 Task: Add a signature Mitchell Evans containing With heartfelt thanks and warm wishes, Mitchell Evans to email address softage.9@softage.net and add a folder OSHA compliance
Action: Mouse moved to (904, 69)
Screenshot: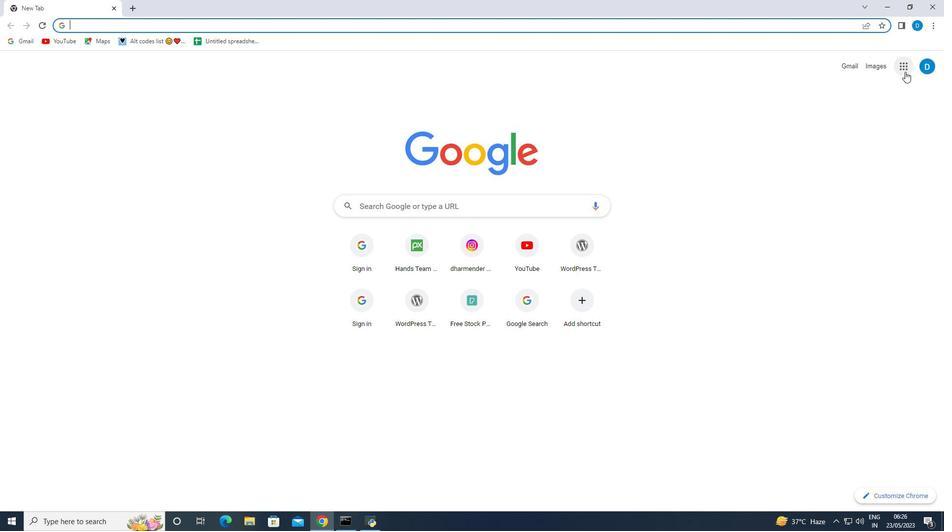 
Action: Mouse pressed left at (904, 69)
Screenshot: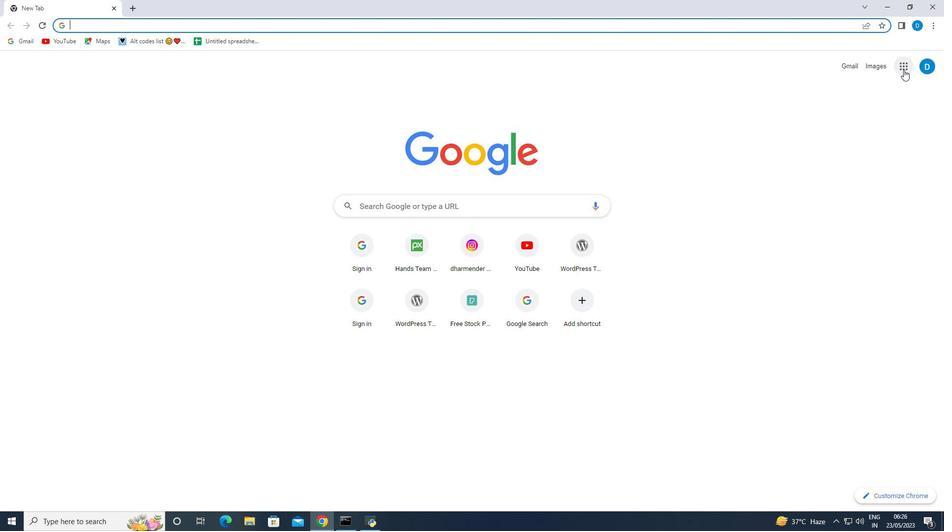 
Action: Mouse moved to (816, 200)
Screenshot: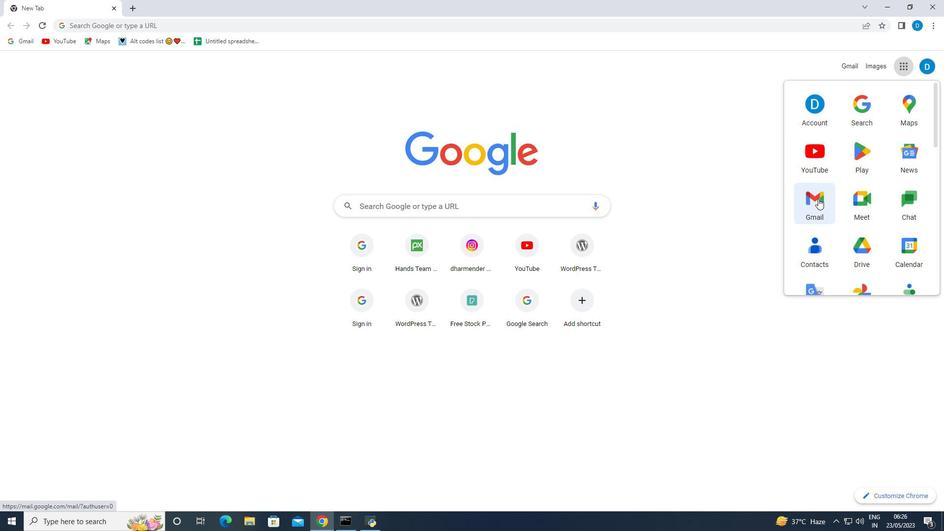
Action: Mouse pressed left at (816, 200)
Screenshot: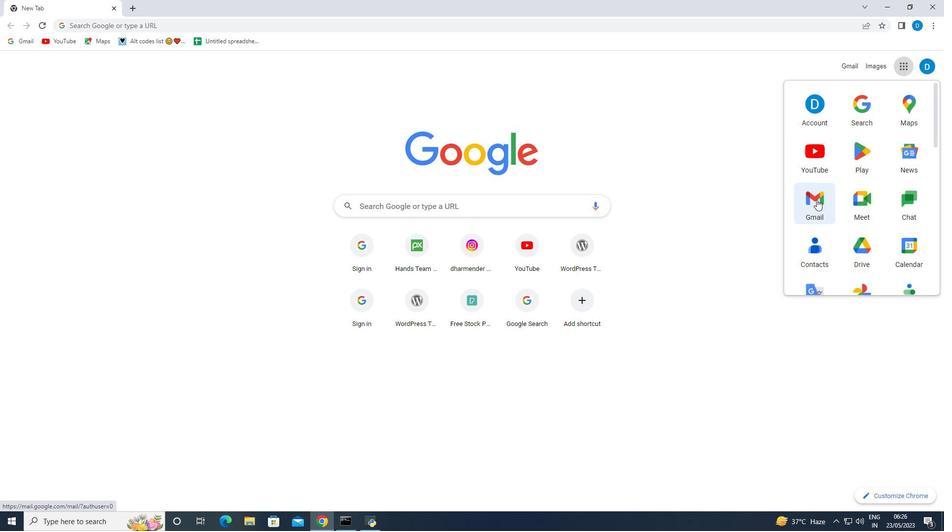 
Action: Mouse moved to (887, 67)
Screenshot: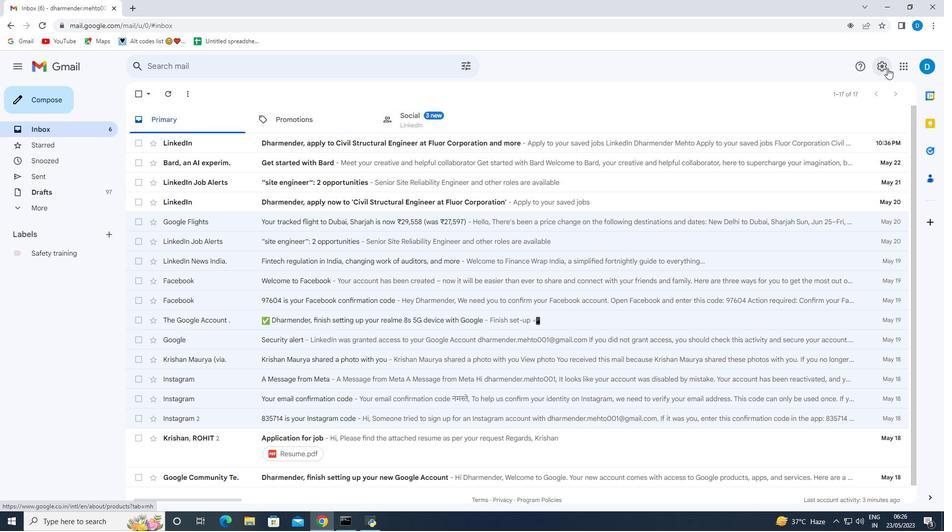
Action: Mouse pressed left at (887, 67)
Screenshot: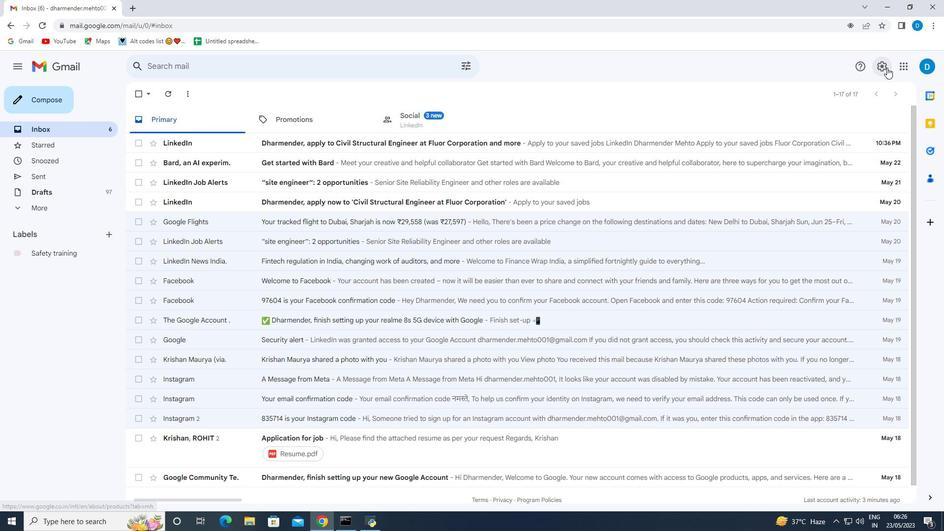 
Action: Mouse moved to (862, 112)
Screenshot: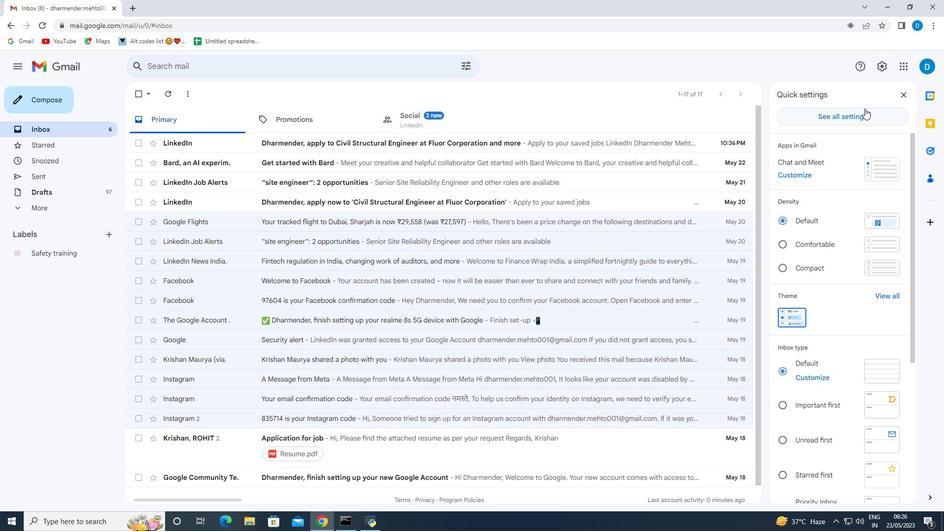 
Action: Mouse pressed left at (862, 112)
Screenshot: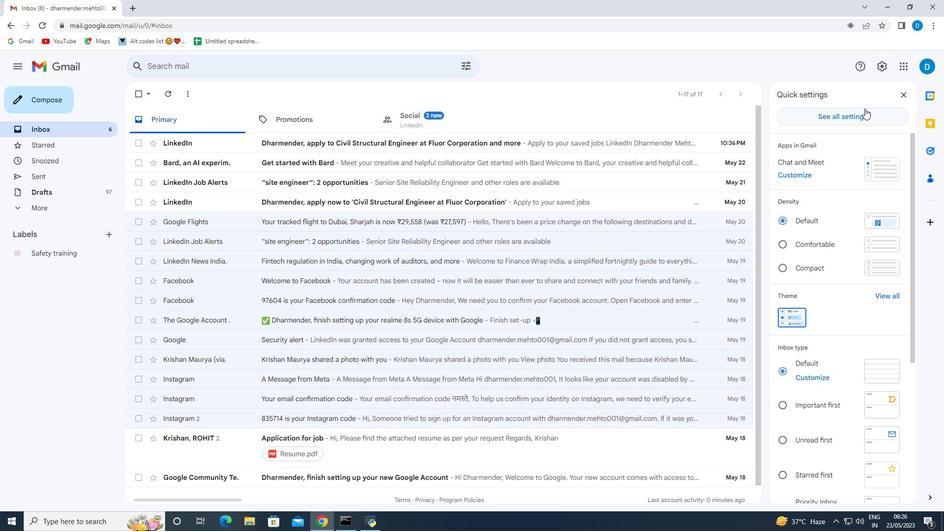
Action: Mouse moved to (496, 276)
Screenshot: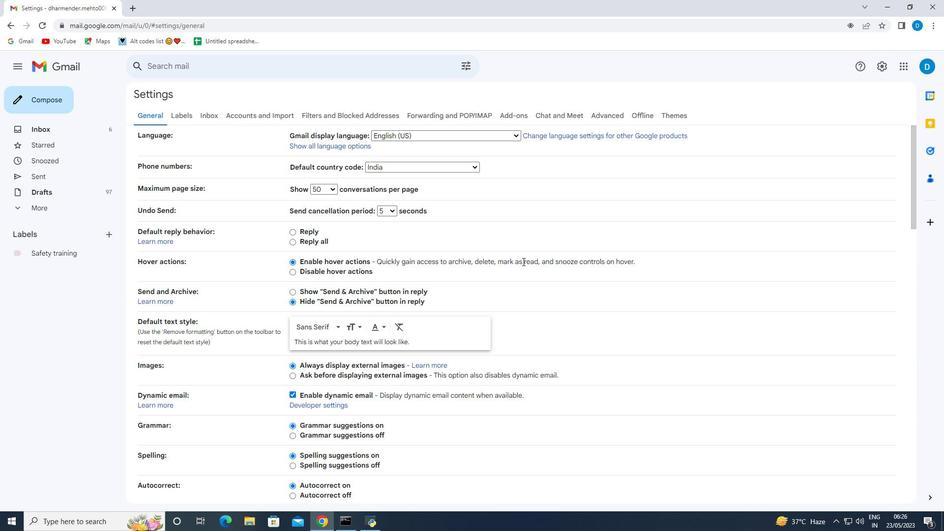 
Action: Mouse scrolled (507, 266) with delta (0, 0)
Screenshot: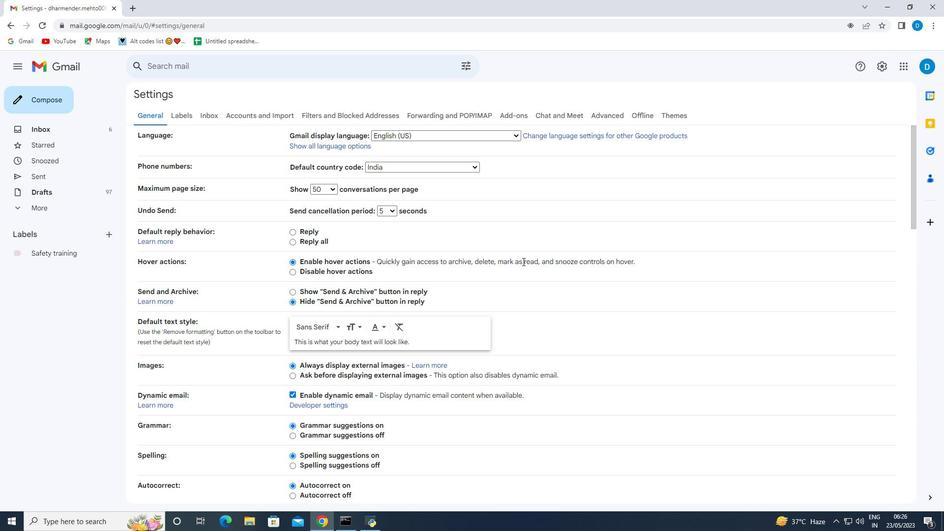 
Action: Mouse moved to (490, 279)
Screenshot: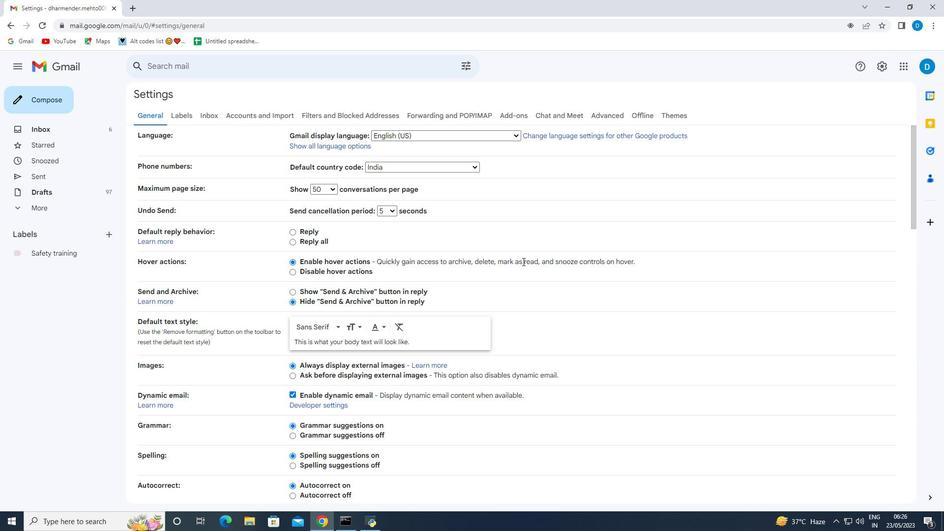 
Action: Mouse scrolled (505, 268) with delta (0, 0)
Screenshot: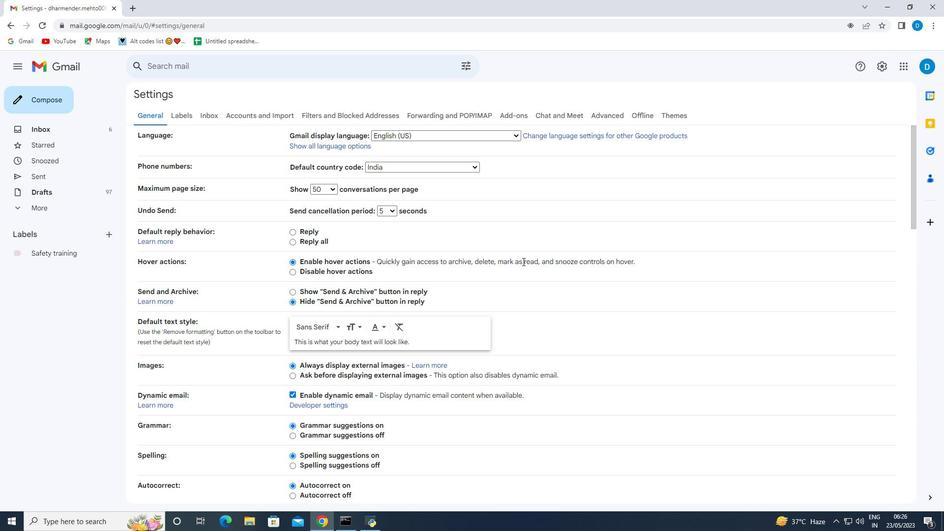 
Action: Mouse moved to (487, 281)
Screenshot: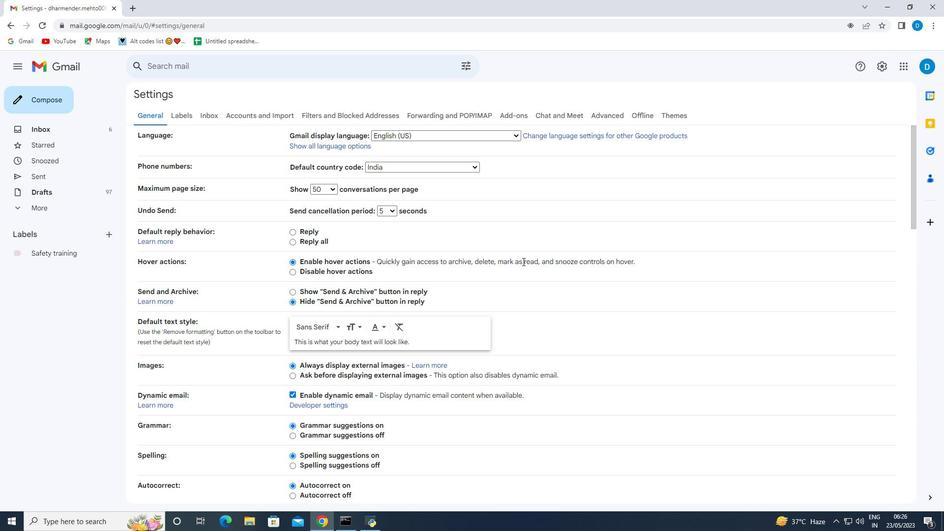 
Action: Mouse scrolled (489, 279) with delta (0, 0)
Screenshot: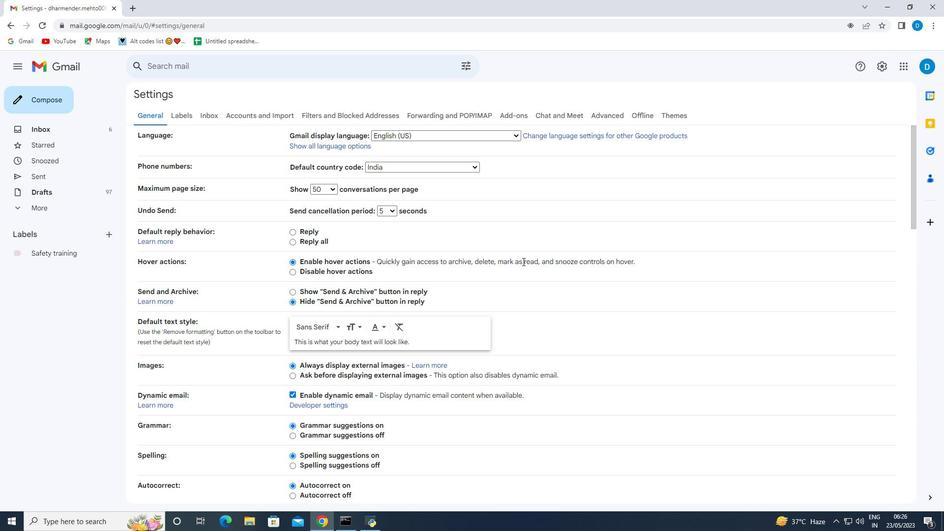 
Action: Mouse moved to (360, 349)
Screenshot: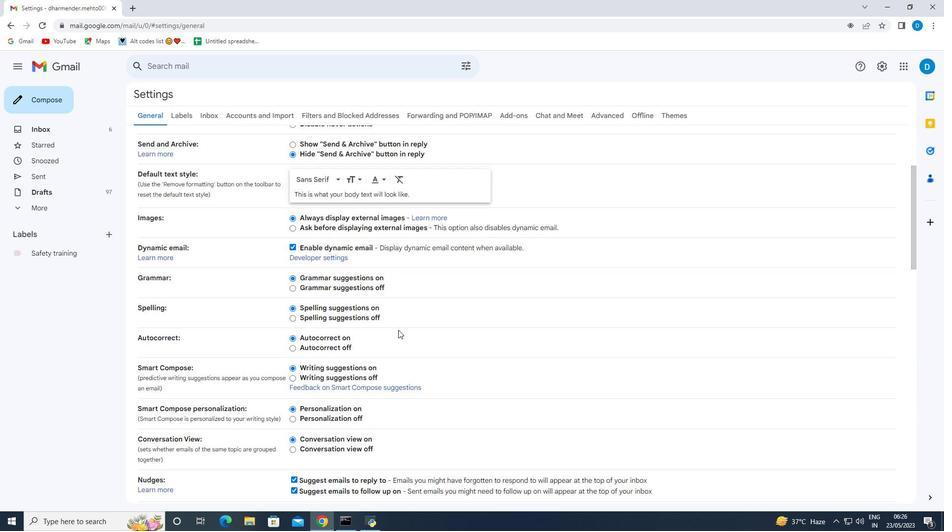 
Action: Mouse scrolled (360, 349) with delta (0, 0)
Screenshot: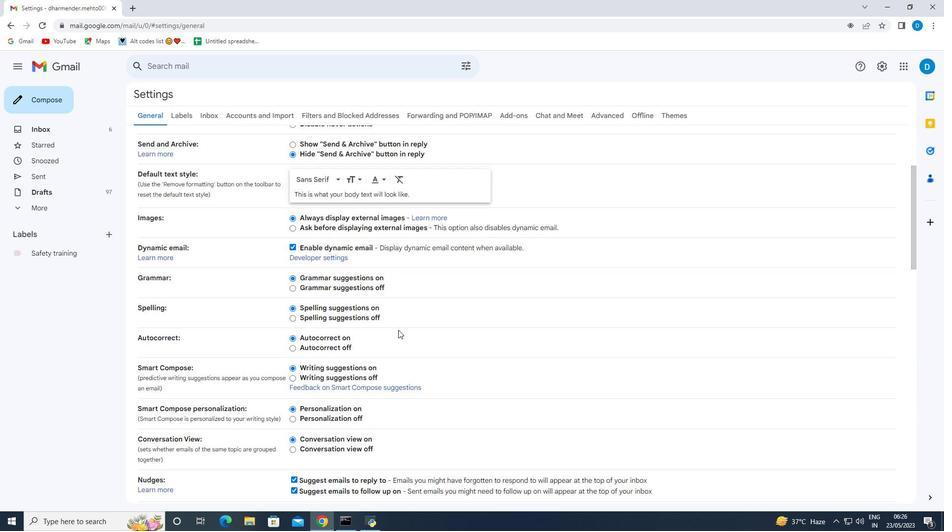 
Action: Mouse moved to (340, 364)
Screenshot: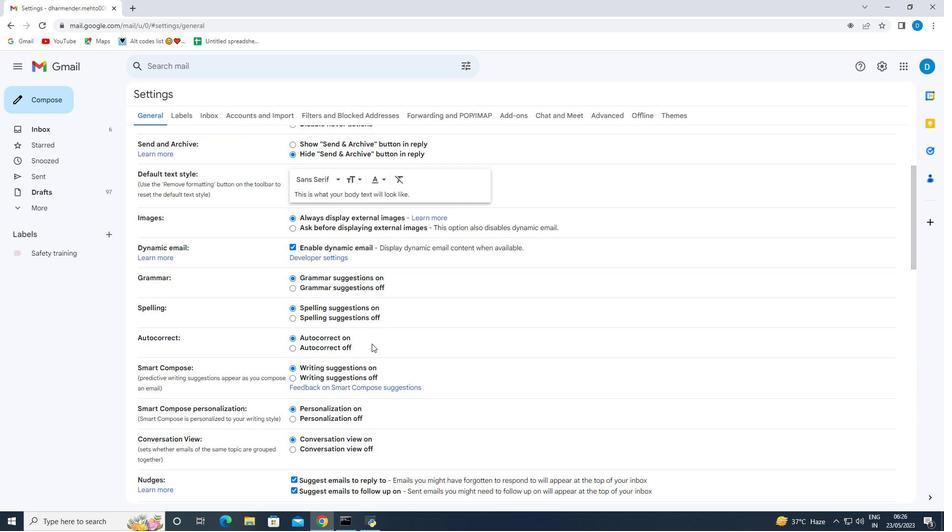 
Action: Mouse scrolled (340, 364) with delta (0, 0)
Screenshot: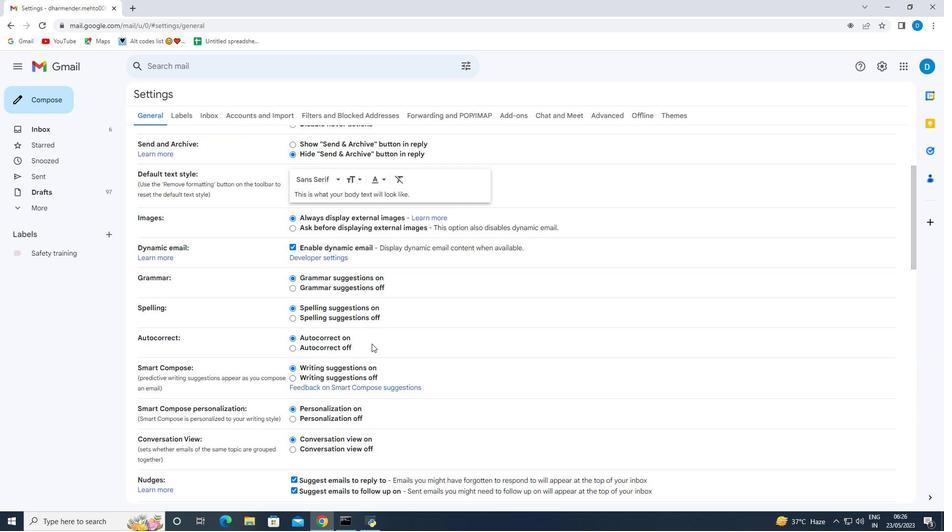 
Action: Mouse moved to (337, 368)
Screenshot: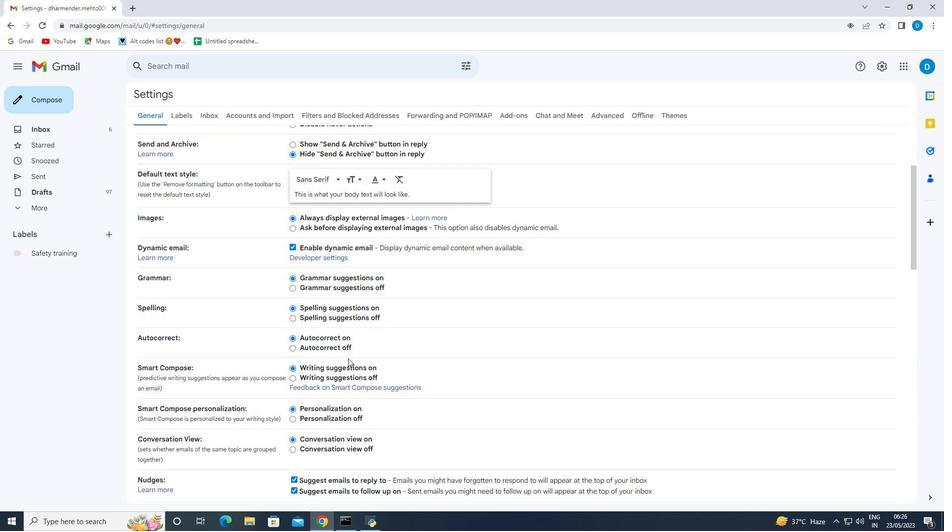 
Action: Mouse scrolled (337, 368) with delta (0, 0)
Screenshot: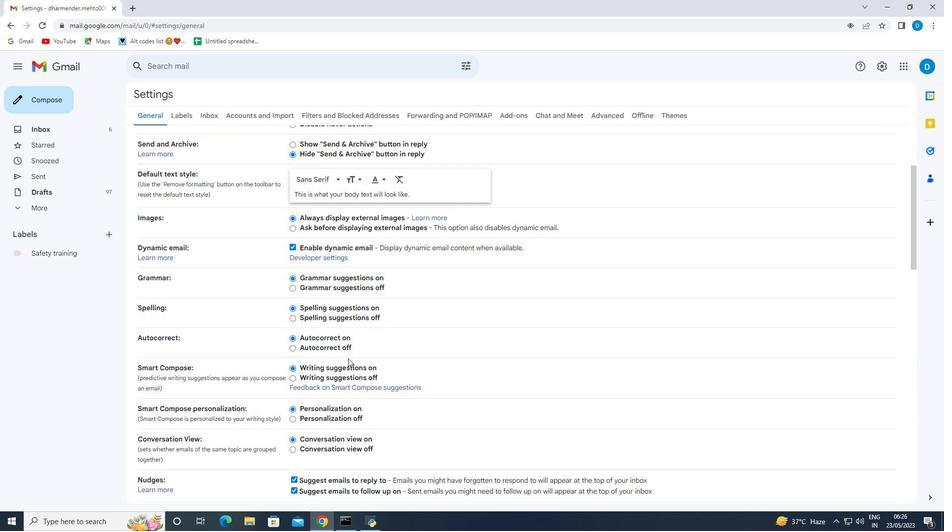 
Action: Mouse moved to (337, 369)
Screenshot: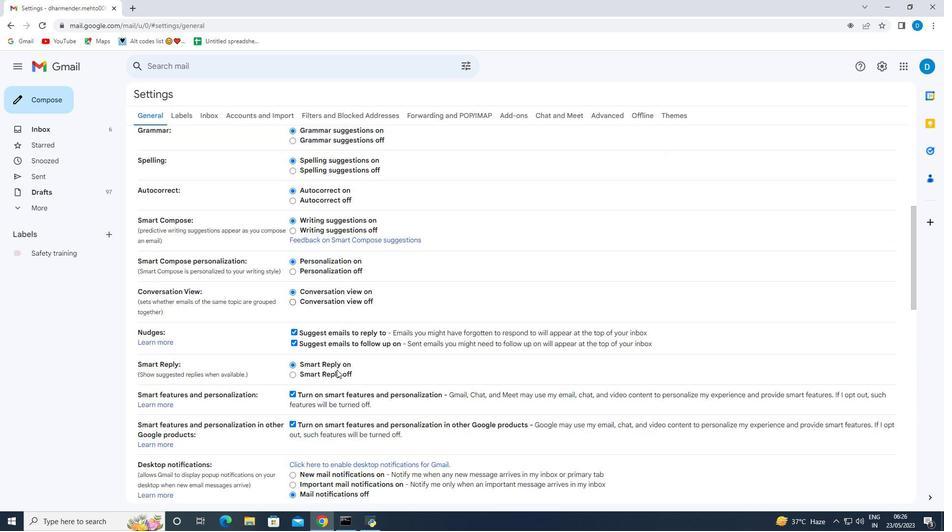 
Action: Mouse scrolled (337, 369) with delta (0, 0)
Screenshot: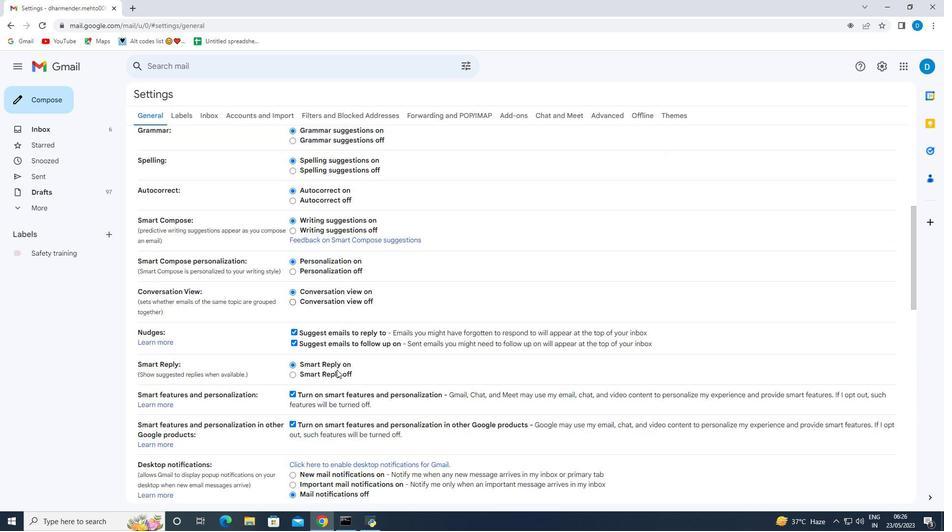 
Action: Mouse moved to (337, 370)
Screenshot: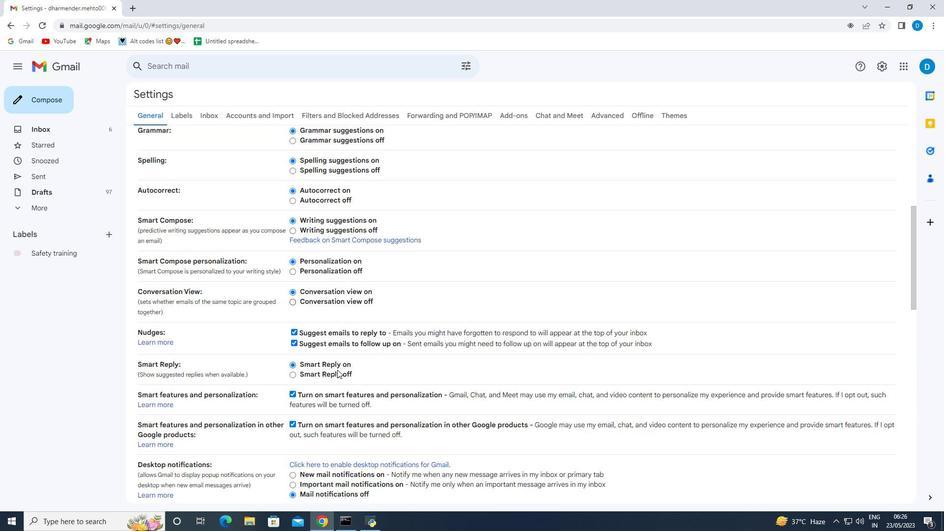 
Action: Mouse scrolled (337, 369) with delta (0, 0)
Screenshot: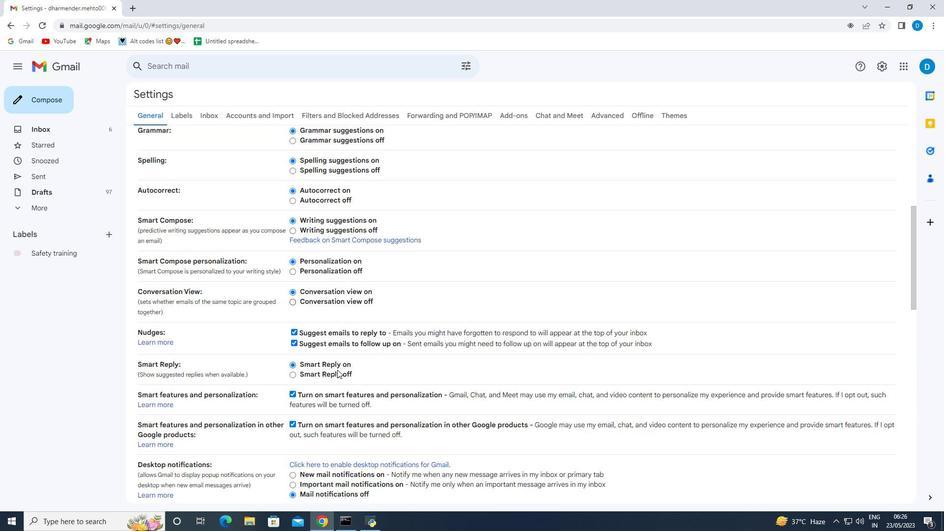 
Action: Mouse moved to (338, 370)
Screenshot: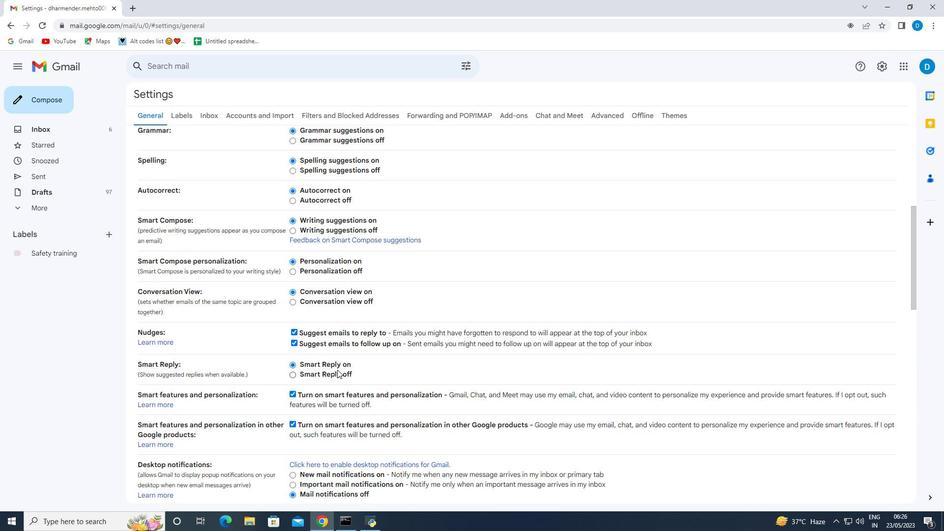 
Action: Mouse scrolled (338, 369) with delta (0, 0)
Screenshot: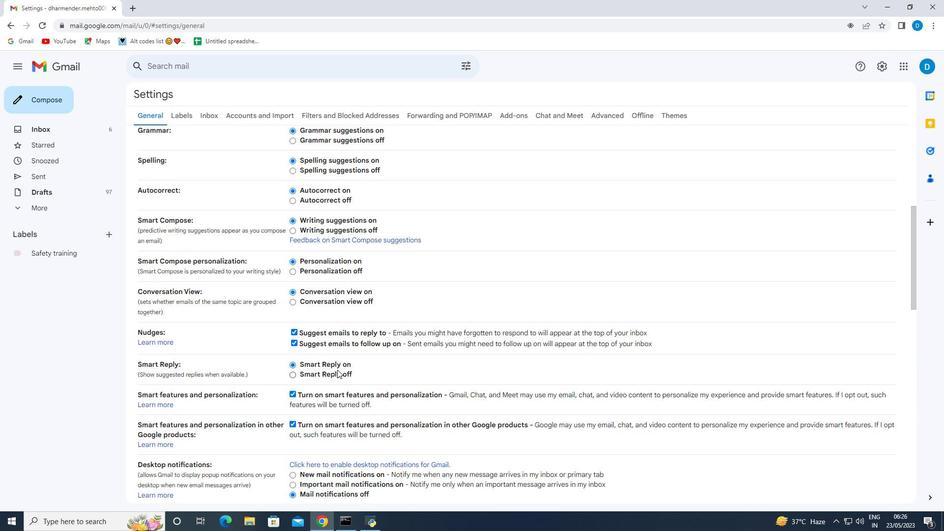 
Action: Mouse moved to (343, 372)
Screenshot: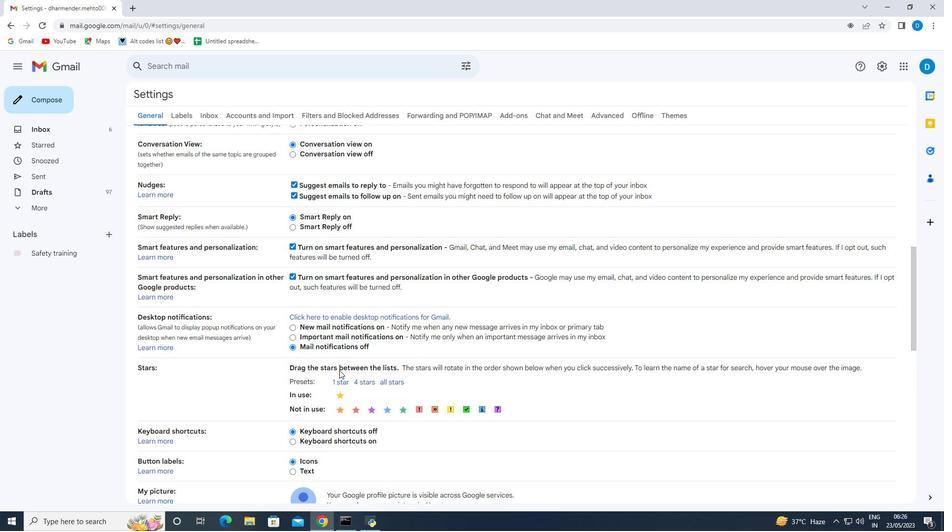 
Action: Mouse scrolled (343, 372) with delta (0, 0)
Screenshot: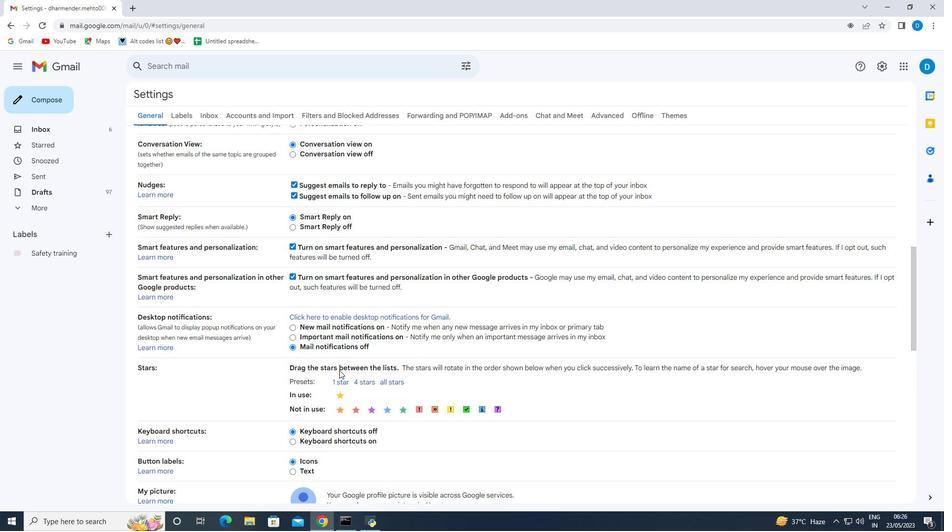 
Action: Mouse moved to (345, 372)
Screenshot: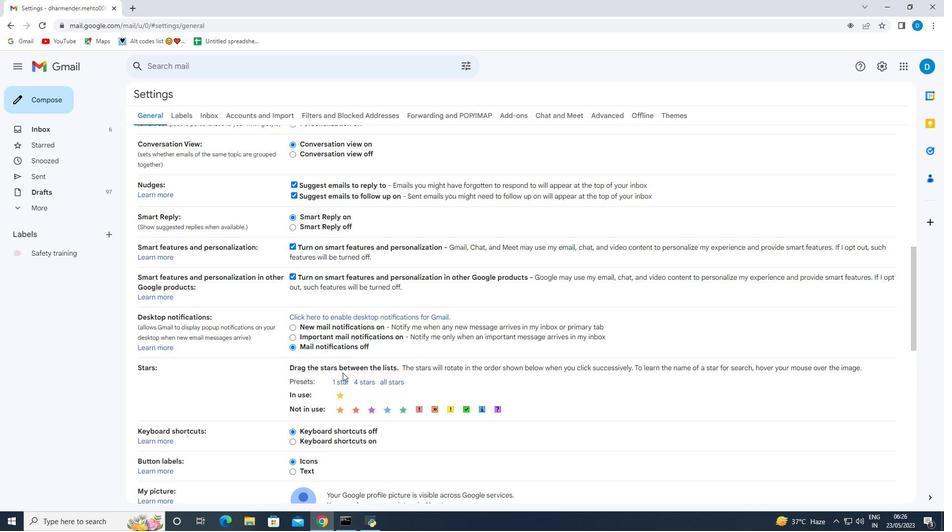 
Action: Mouse scrolled (345, 372) with delta (0, 0)
Screenshot: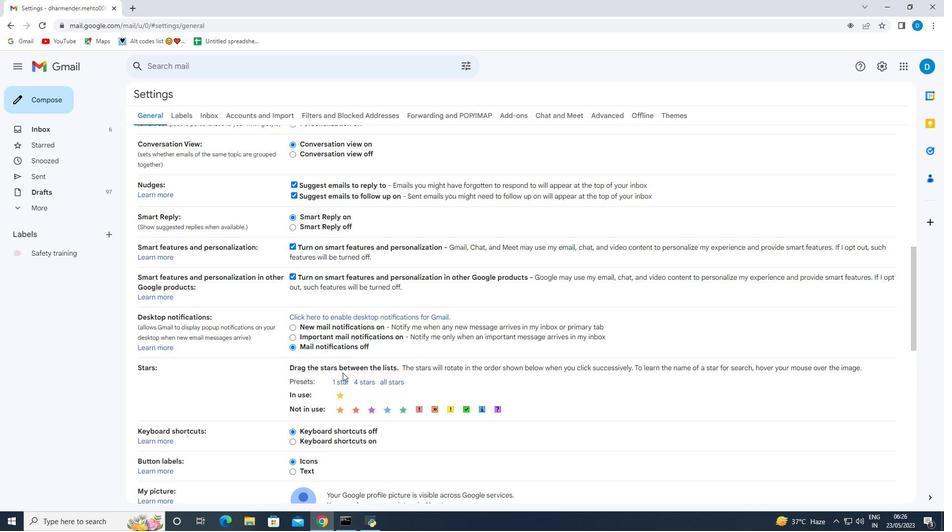 
Action: Mouse moved to (346, 372)
Screenshot: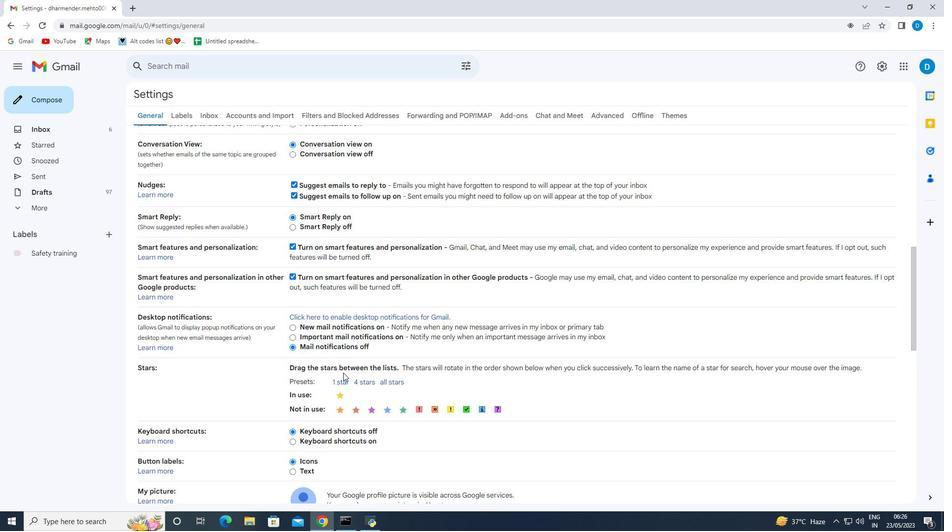 
Action: Mouse scrolled (346, 371) with delta (0, 0)
Screenshot: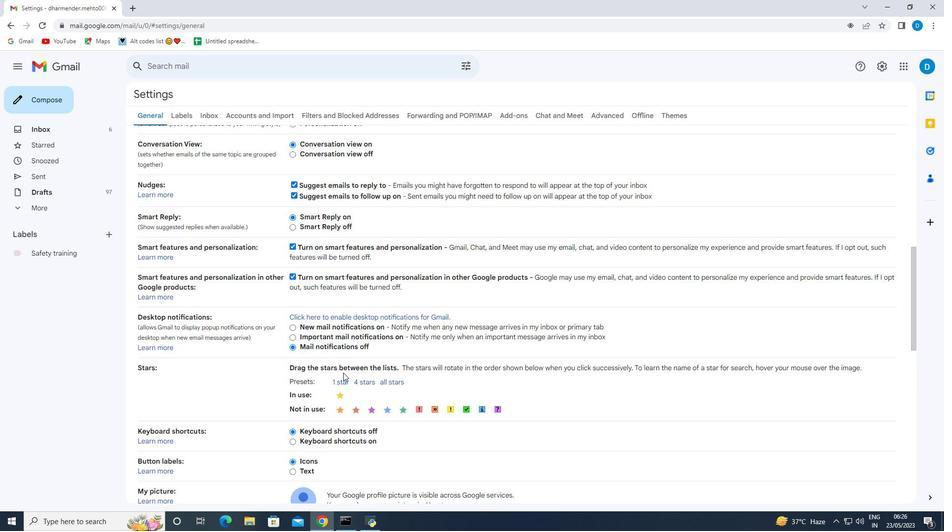 
Action: Mouse moved to (346, 367)
Screenshot: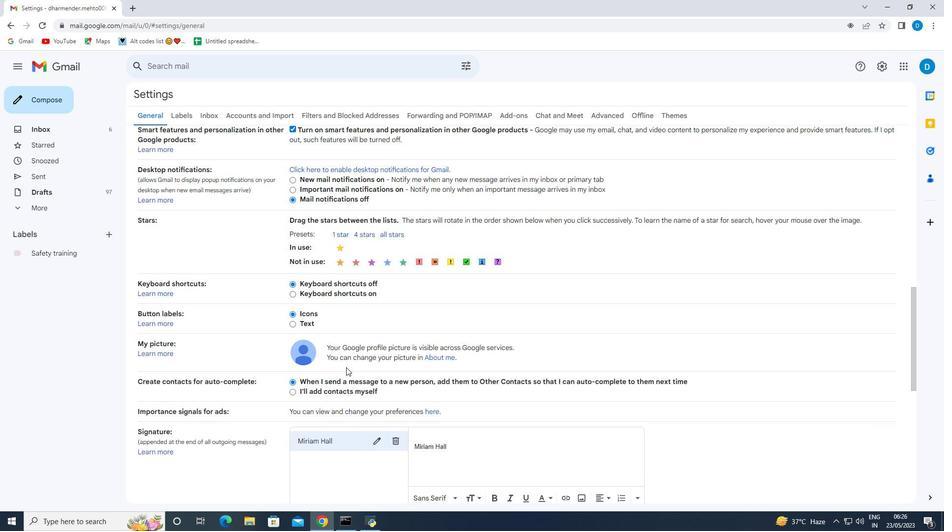 
Action: Mouse scrolled (346, 367) with delta (0, 0)
Screenshot: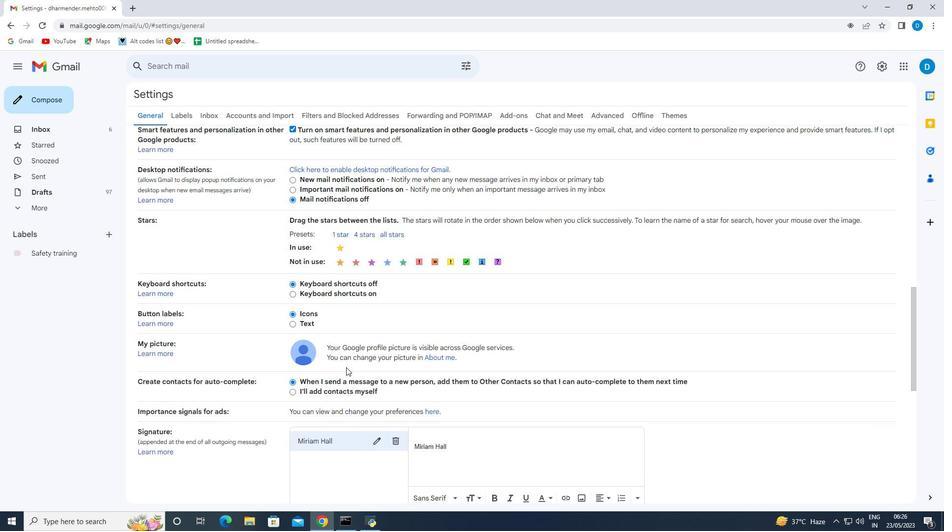 
Action: Mouse scrolled (346, 367) with delta (0, 0)
Screenshot: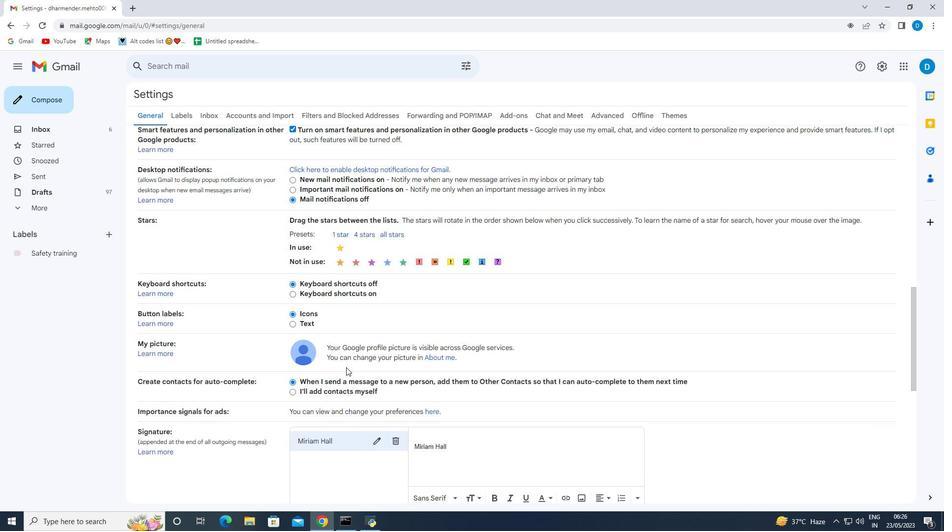 
Action: Mouse moved to (346, 367)
Screenshot: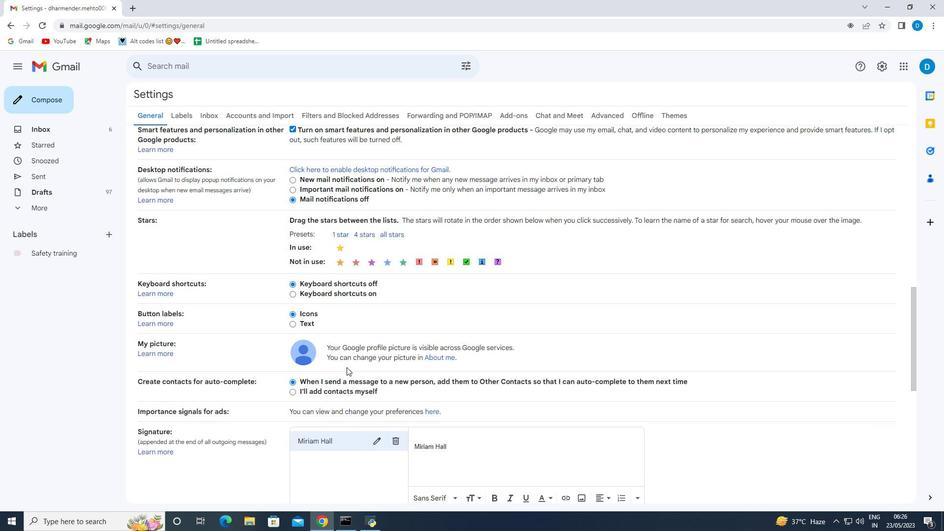 
Action: Mouse scrolled (346, 367) with delta (0, 0)
Screenshot: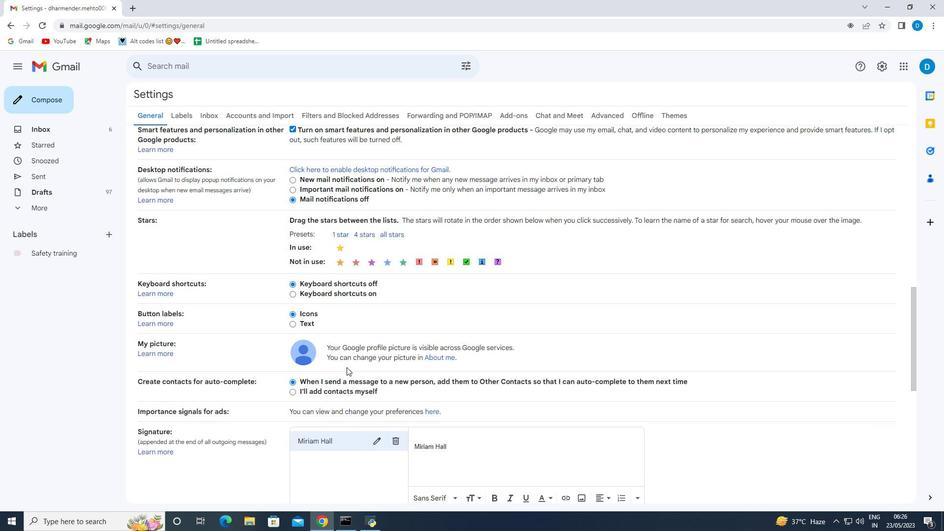 
Action: Mouse scrolled (346, 367) with delta (0, 0)
Screenshot: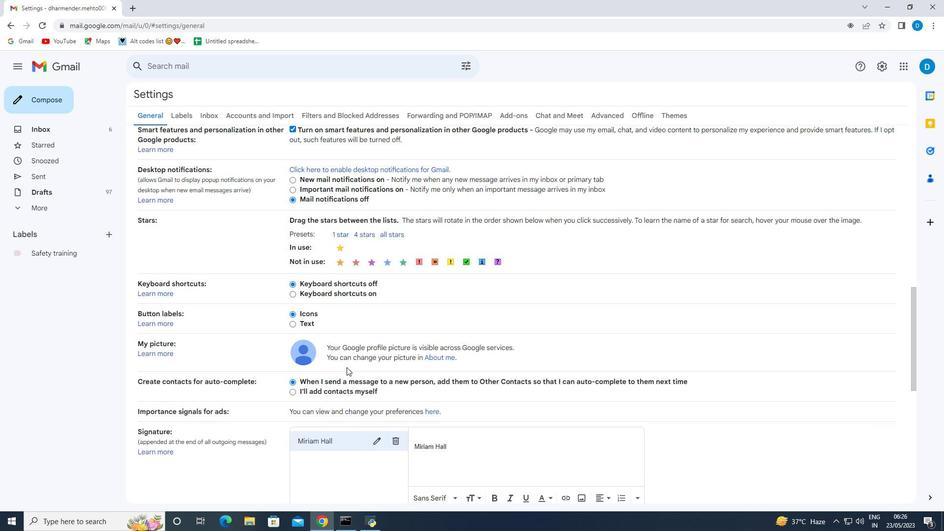 
Action: Mouse moved to (393, 248)
Screenshot: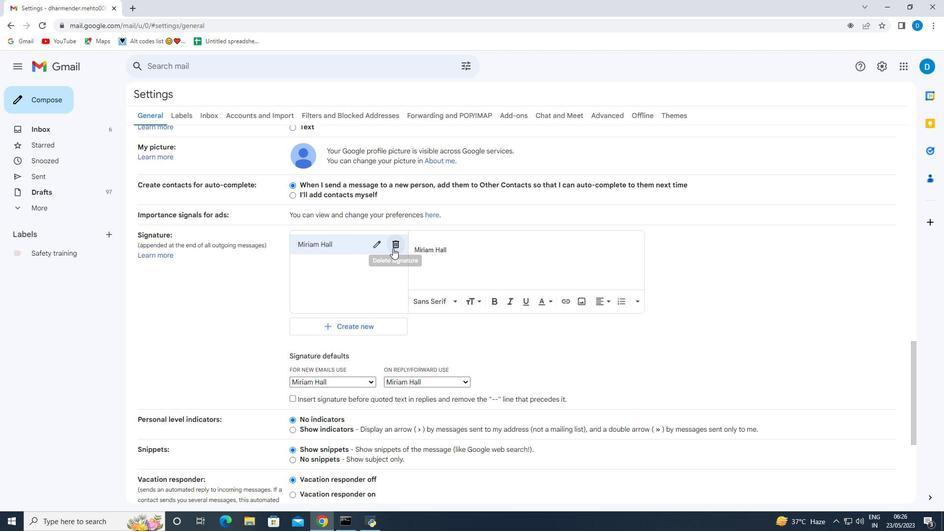 
Action: Mouse pressed left at (393, 248)
Screenshot: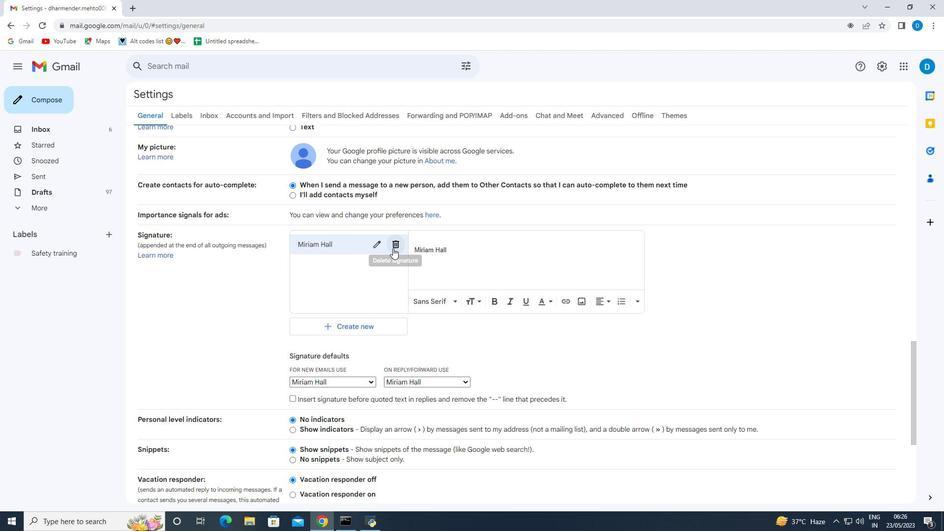 
Action: Mouse moved to (543, 301)
Screenshot: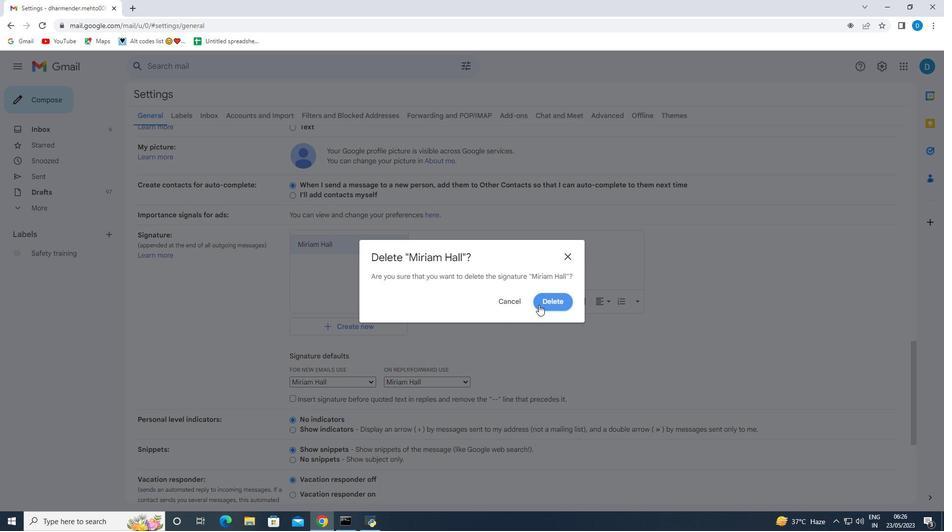 
Action: Mouse pressed left at (543, 301)
Screenshot: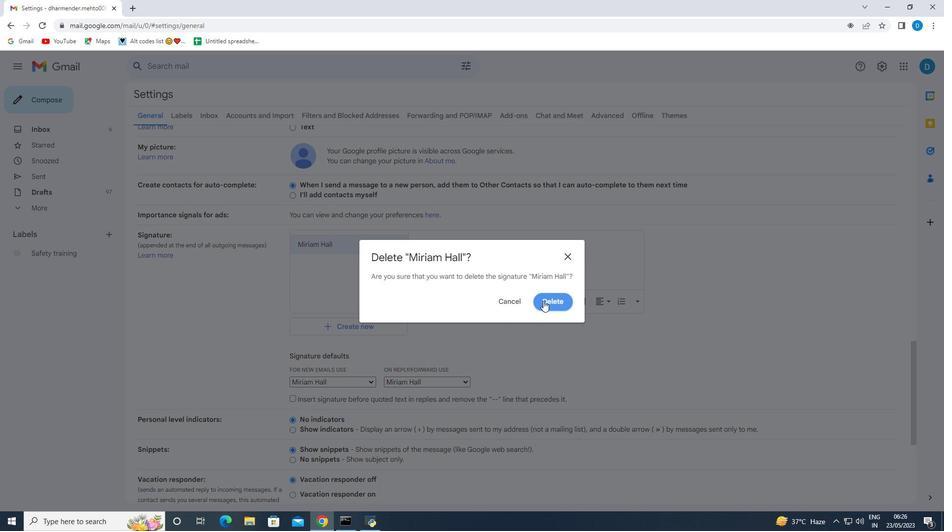 
Action: Mouse moved to (514, 363)
Screenshot: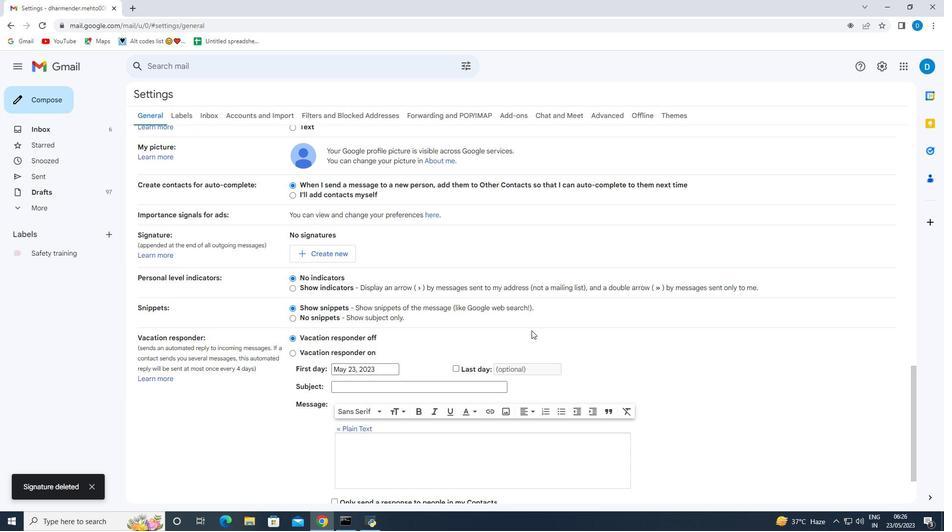 
Action: Mouse scrolled (514, 362) with delta (0, 0)
Screenshot: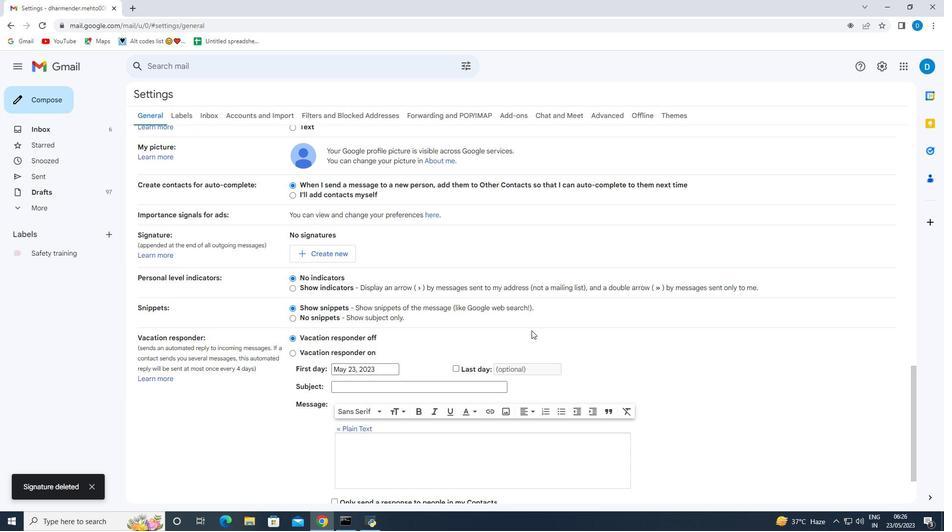 
Action: Mouse moved to (513, 363)
Screenshot: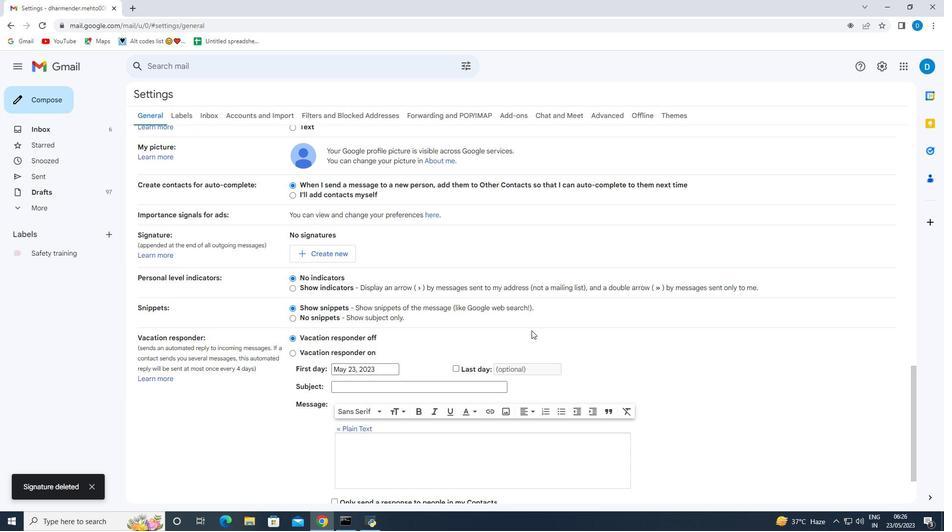 
Action: Mouse scrolled (514, 362) with delta (0, 0)
Screenshot: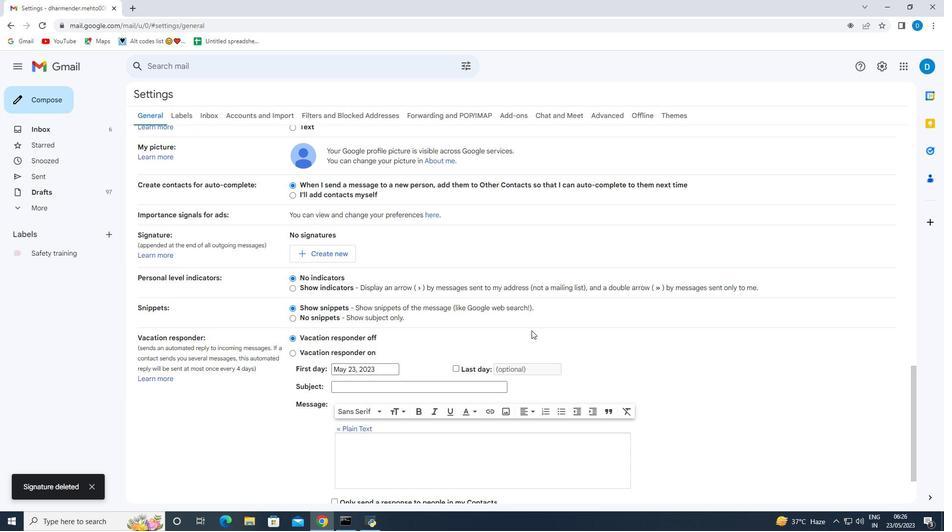 
Action: Mouse moved to (511, 364)
Screenshot: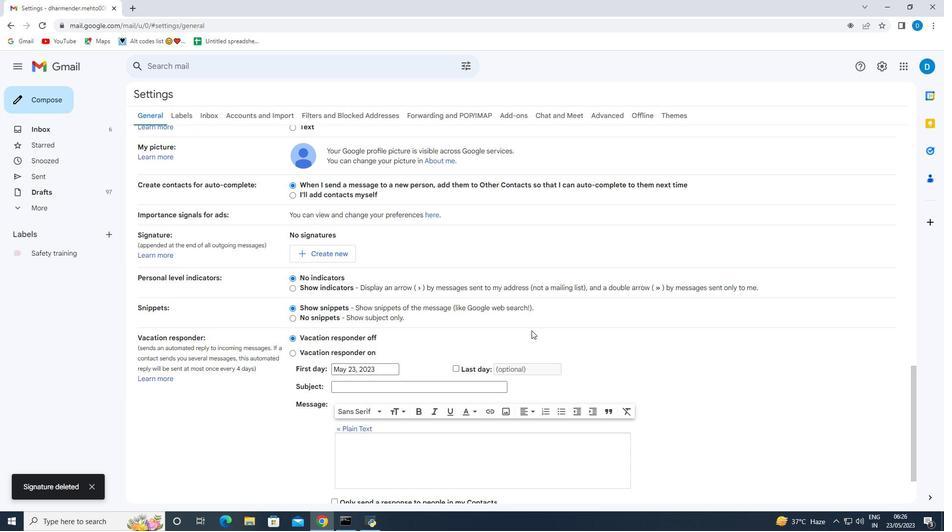 
Action: Mouse scrolled (513, 362) with delta (0, 0)
Screenshot: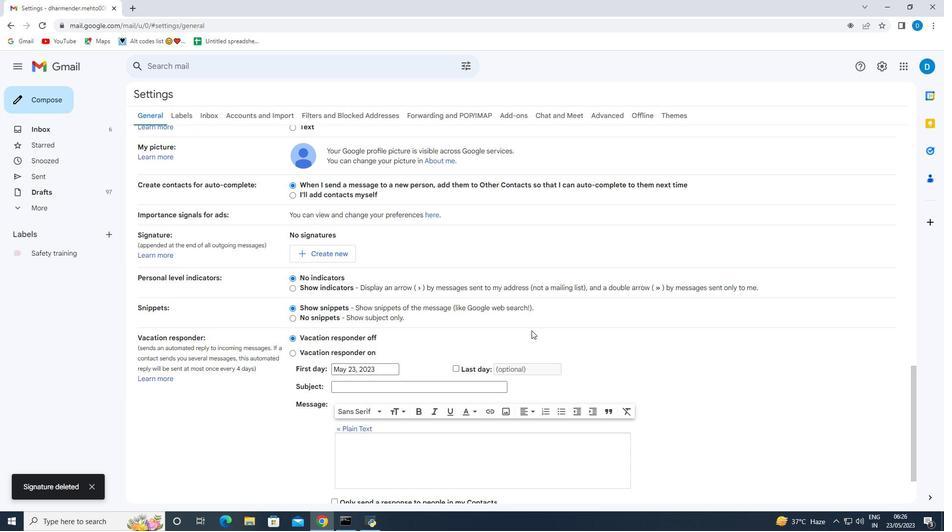 
Action: Mouse moved to (510, 364)
Screenshot: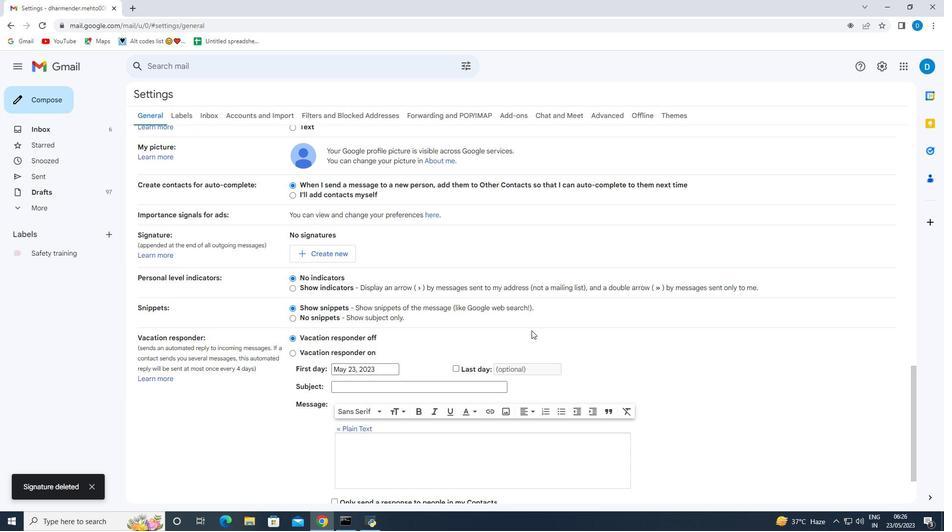 
Action: Mouse scrolled (511, 363) with delta (0, 0)
Screenshot: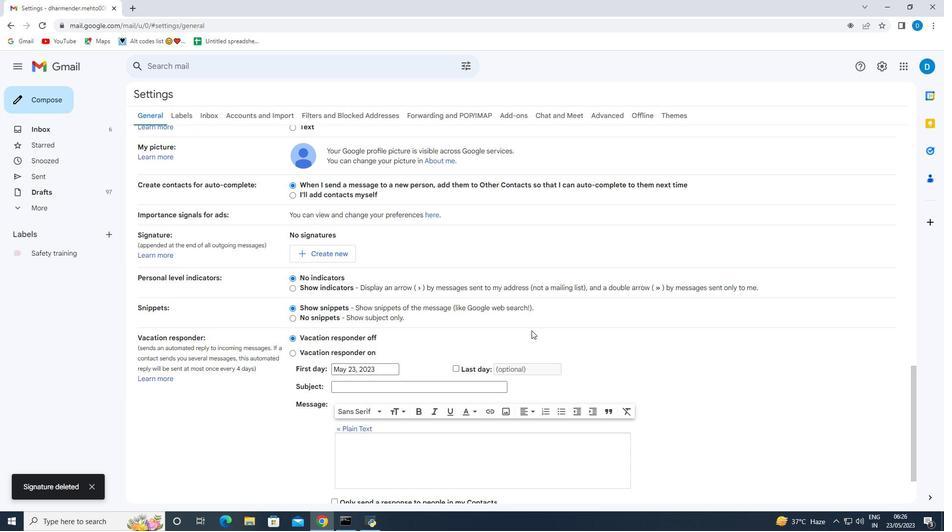 
Action: Mouse moved to (503, 369)
Screenshot: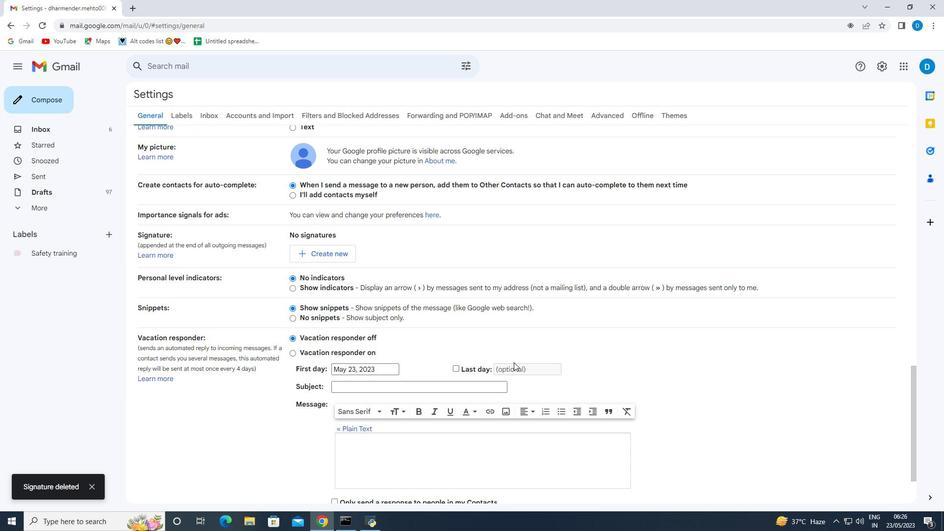 
Action: Mouse scrolled (509, 364) with delta (0, 0)
Screenshot: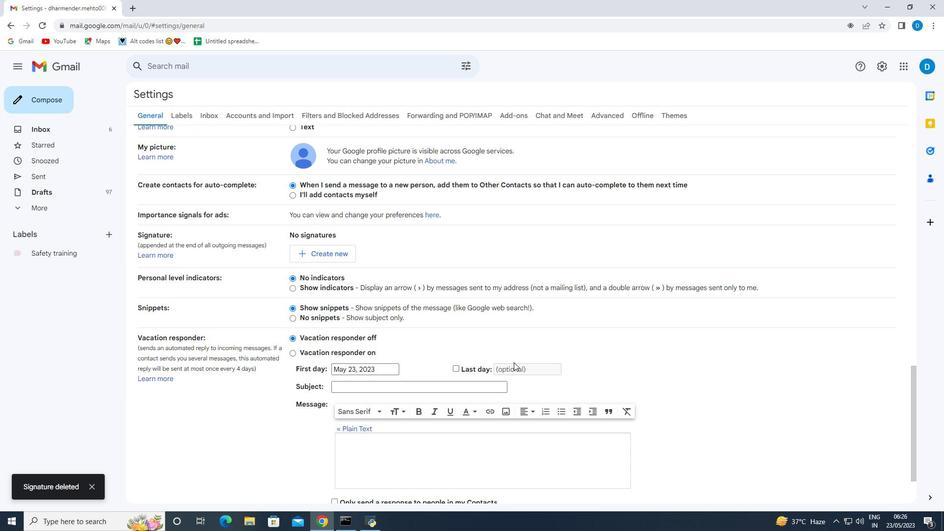
Action: Mouse moved to (500, 371)
Screenshot: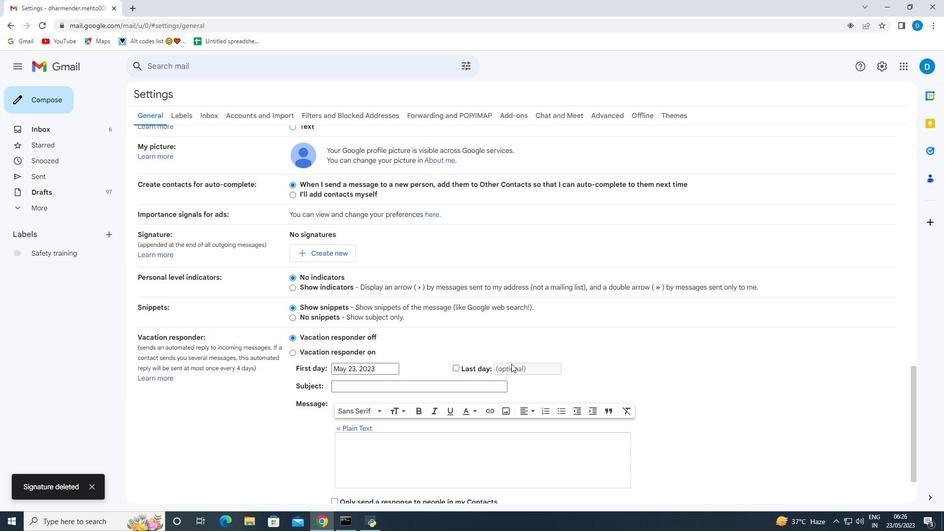 
Action: Mouse scrolled (500, 370) with delta (0, 0)
Screenshot: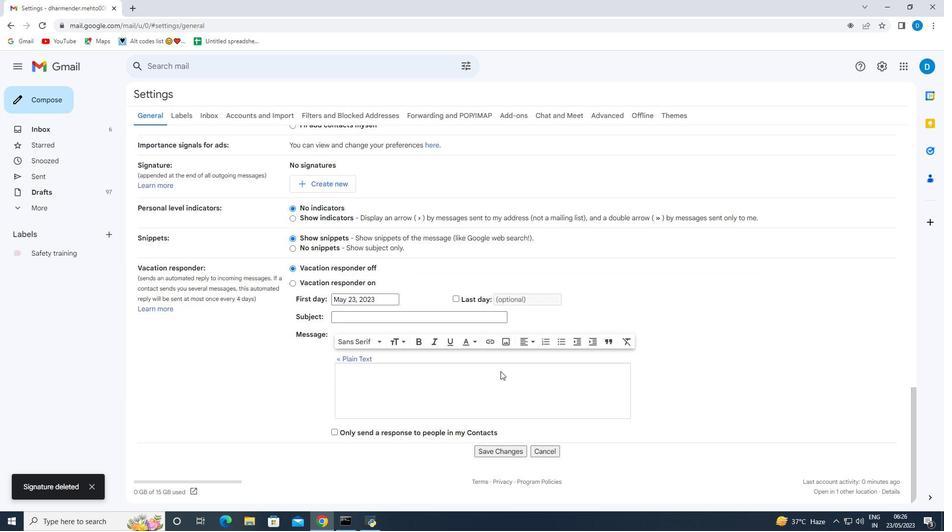 
Action: Mouse moved to (500, 371)
Screenshot: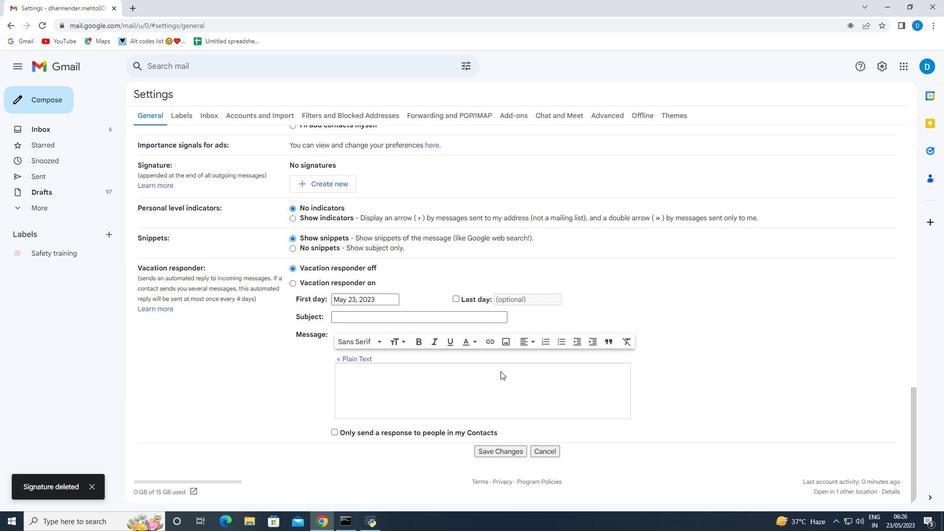 
Action: Mouse scrolled (500, 370) with delta (0, 0)
Screenshot: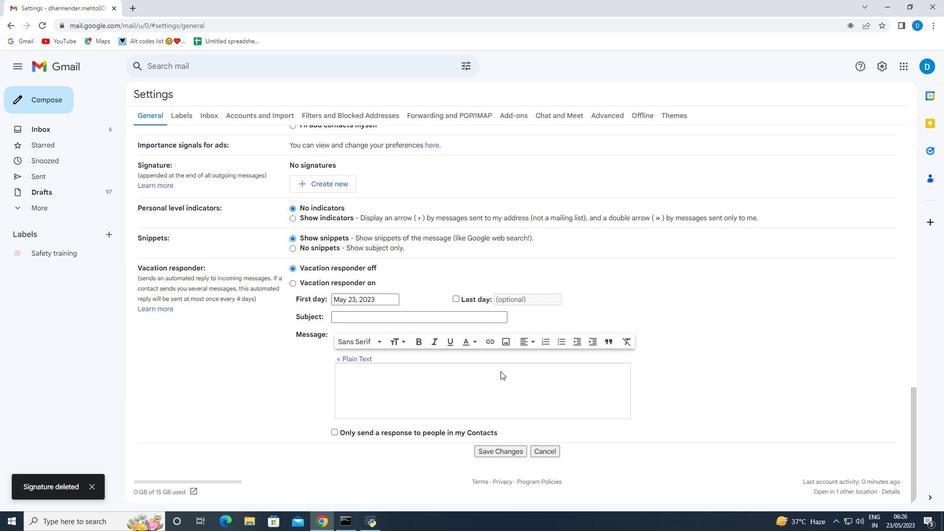 
Action: Mouse scrolled (500, 370) with delta (0, 0)
Screenshot: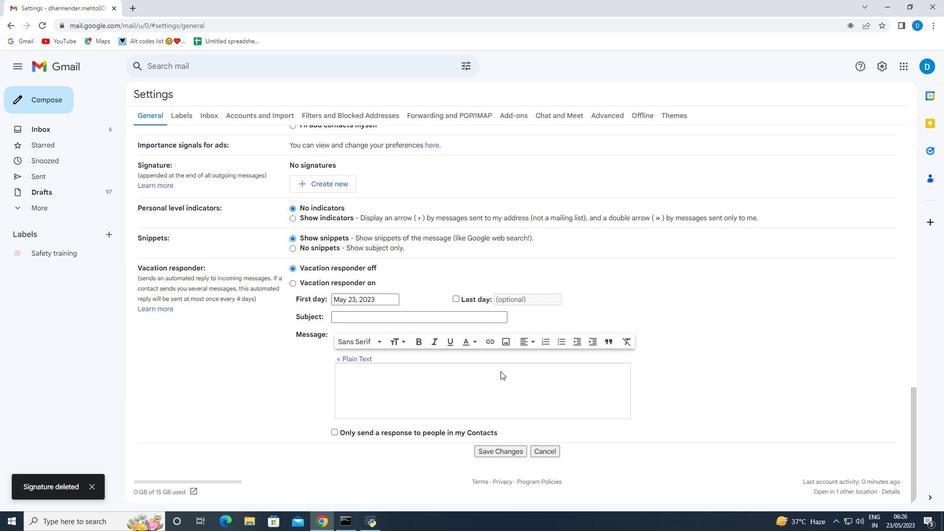 
Action: Mouse scrolled (500, 370) with delta (0, 0)
Screenshot: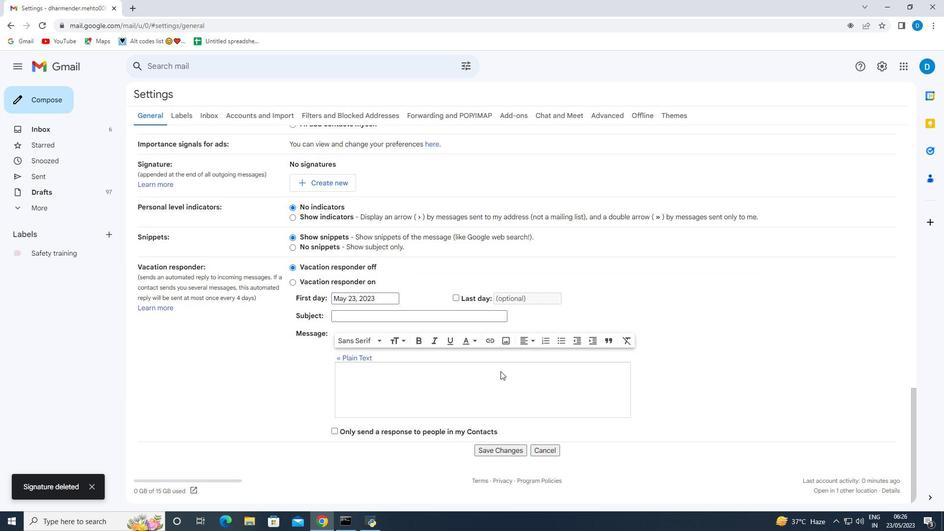 
Action: Mouse scrolled (500, 370) with delta (0, 0)
Screenshot: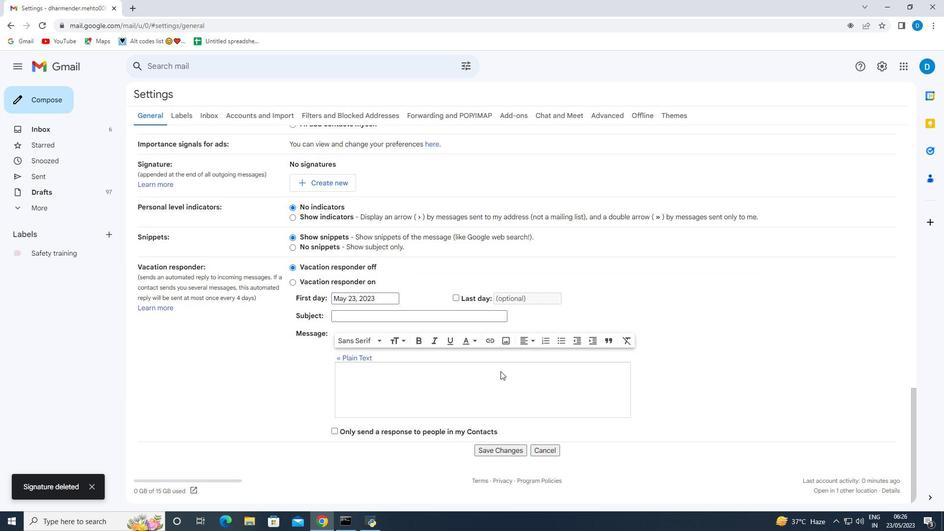 
Action: Mouse moved to (502, 449)
Screenshot: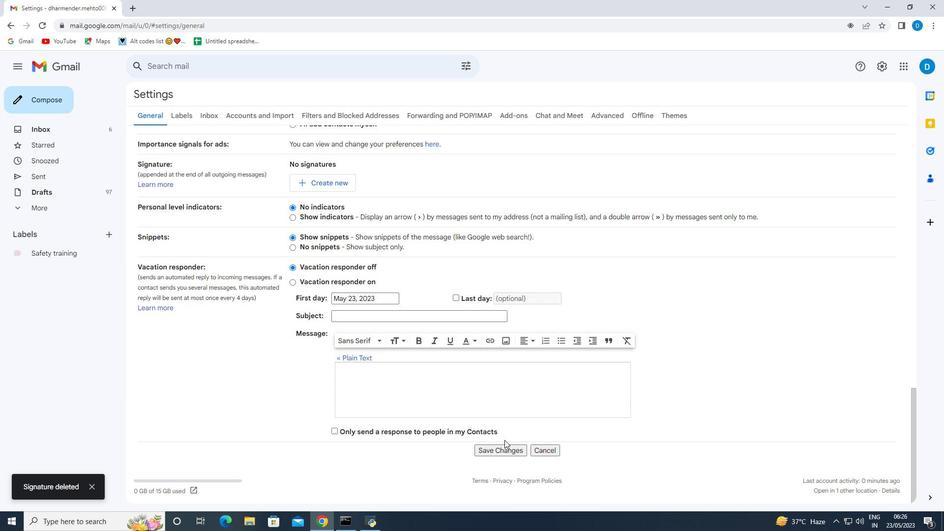 
Action: Mouse pressed left at (502, 449)
Screenshot: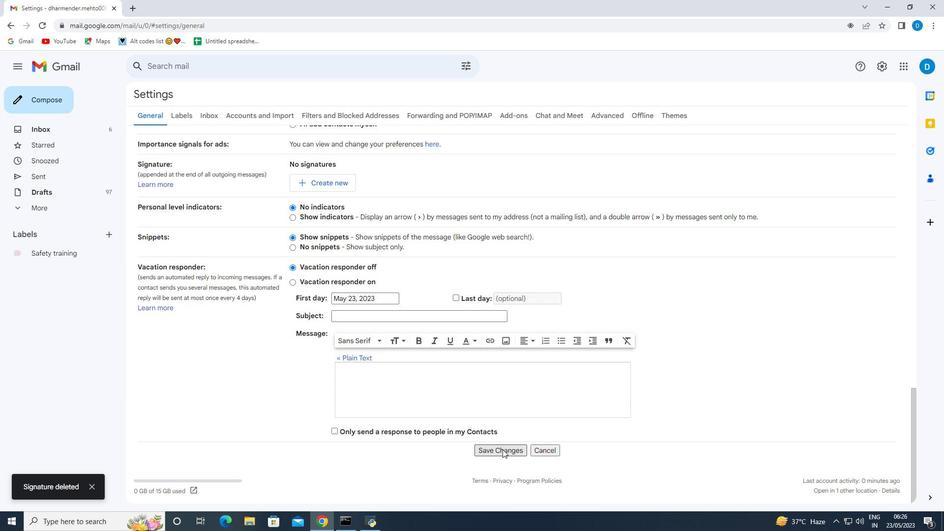 
Action: Mouse moved to (107, 253)
Screenshot: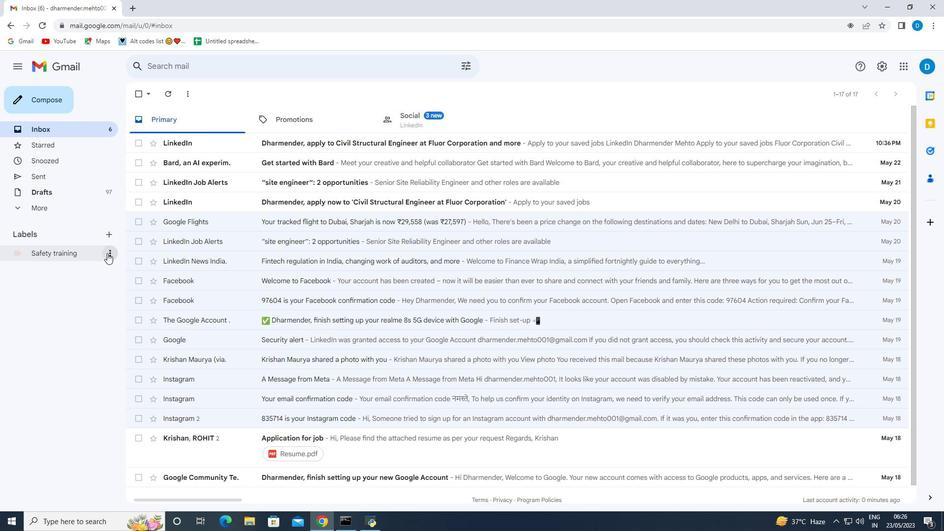 
Action: Mouse pressed left at (107, 253)
Screenshot: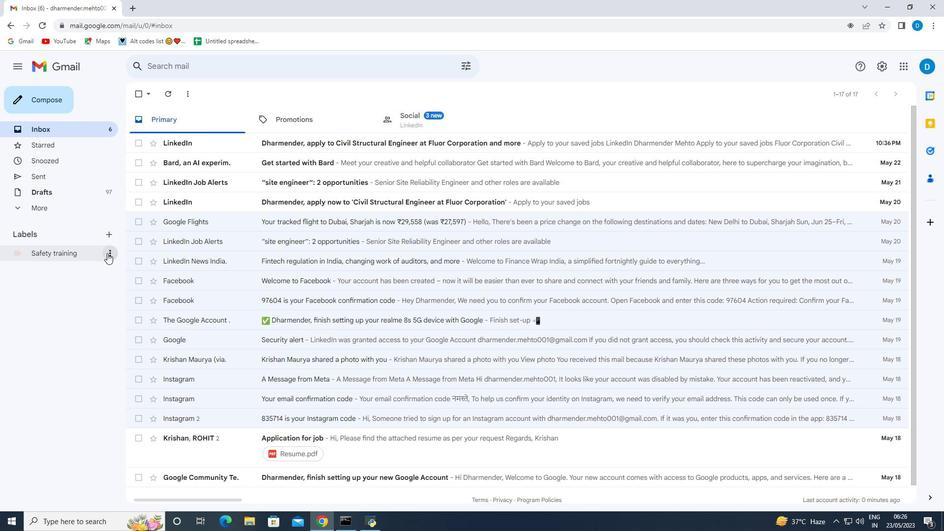 
Action: Mouse moved to (138, 430)
Screenshot: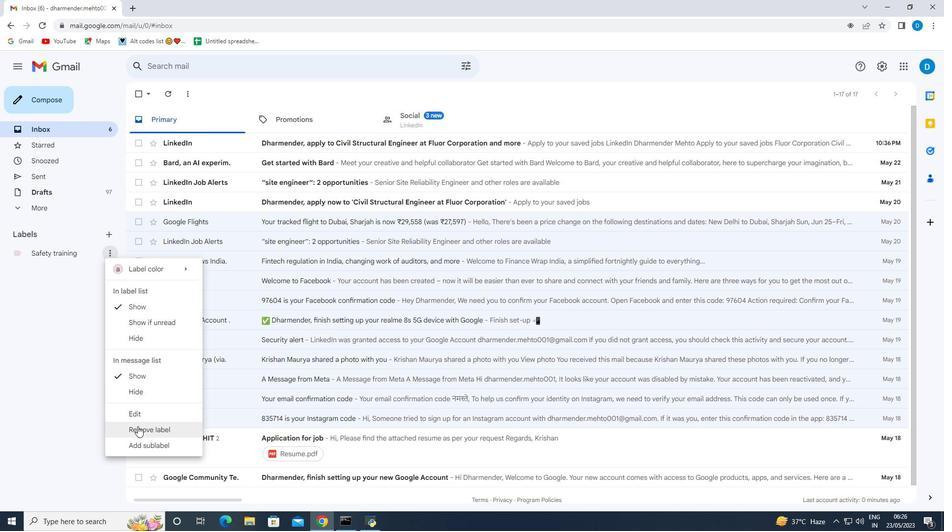 
Action: Mouse pressed left at (138, 430)
Screenshot: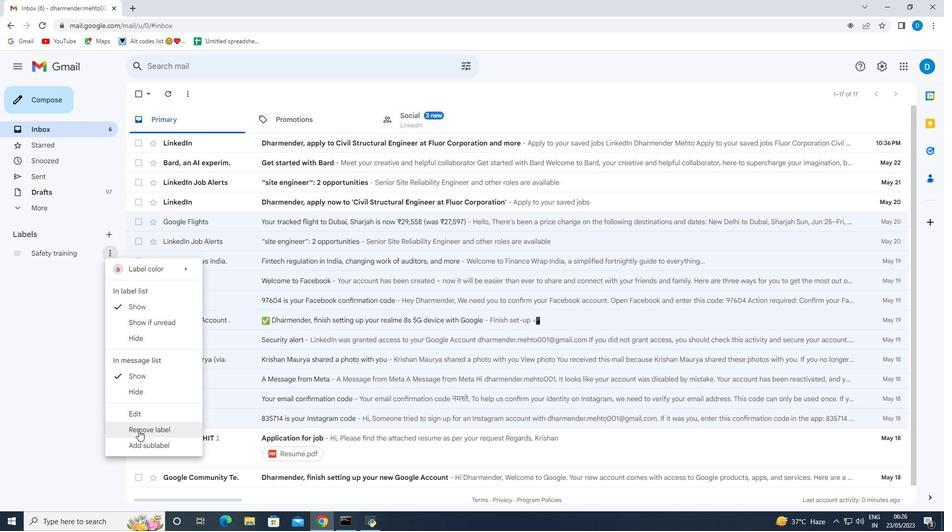 
Action: Mouse moved to (558, 311)
Screenshot: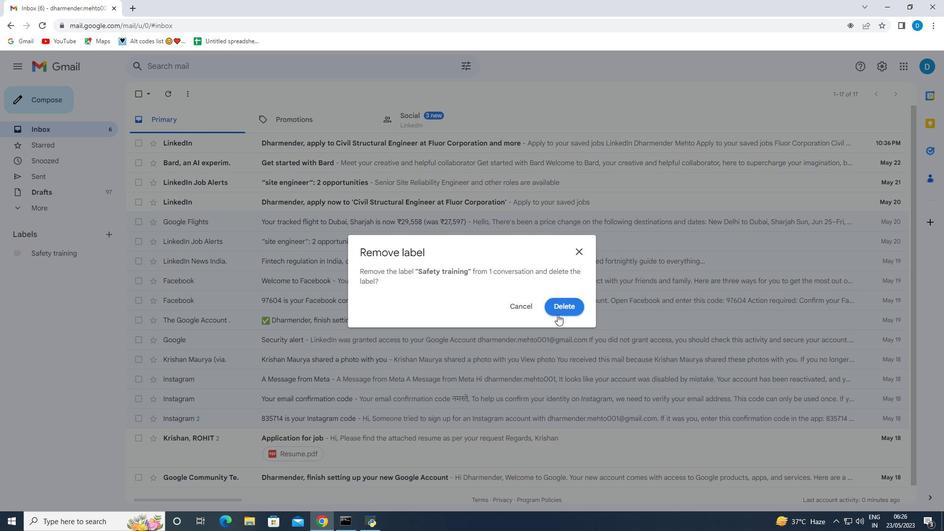 
Action: Mouse pressed left at (558, 311)
Screenshot: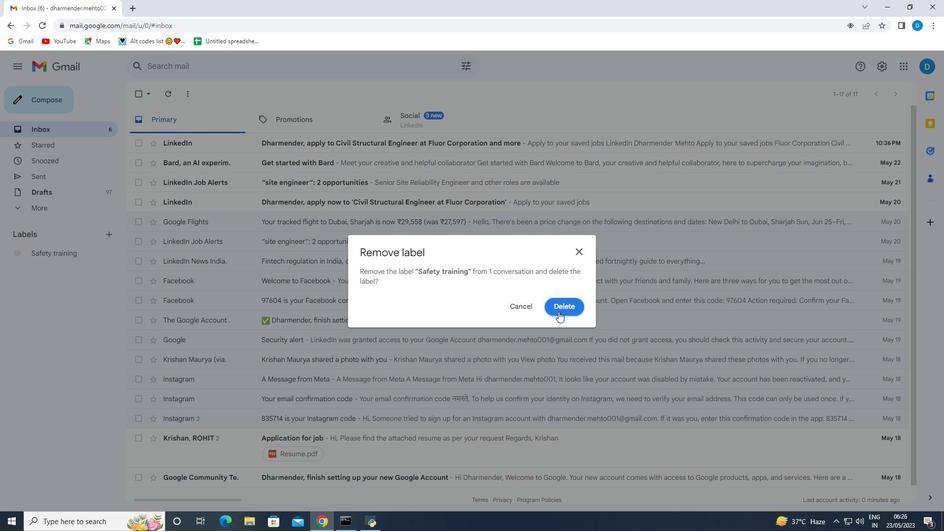 
Action: Mouse moved to (881, 70)
Screenshot: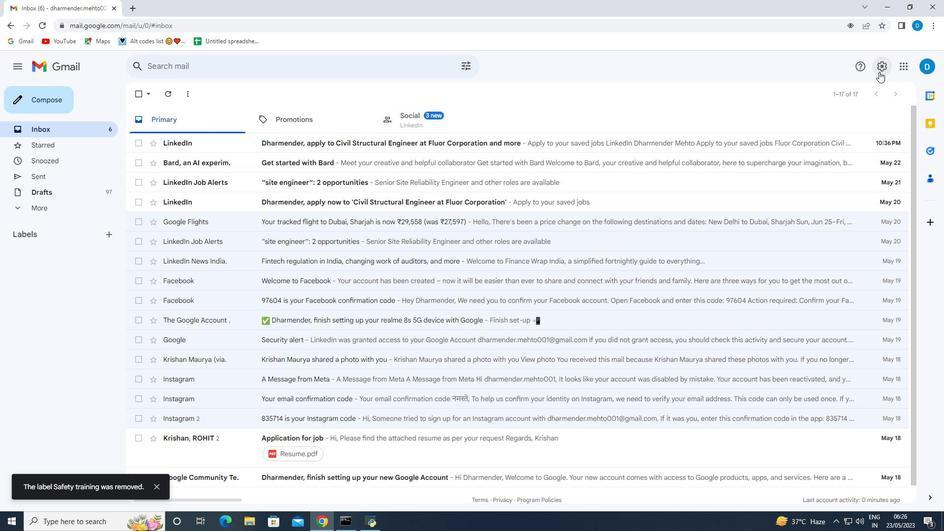 
Action: Mouse pressed left at (881, 70)
Screenshot: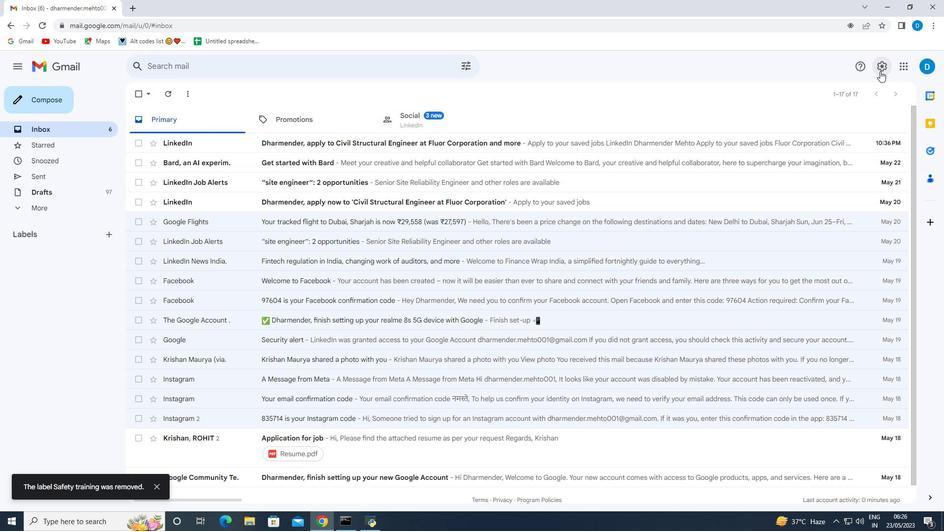 
Action: Mouse moved to (850, 115)
Screenshot: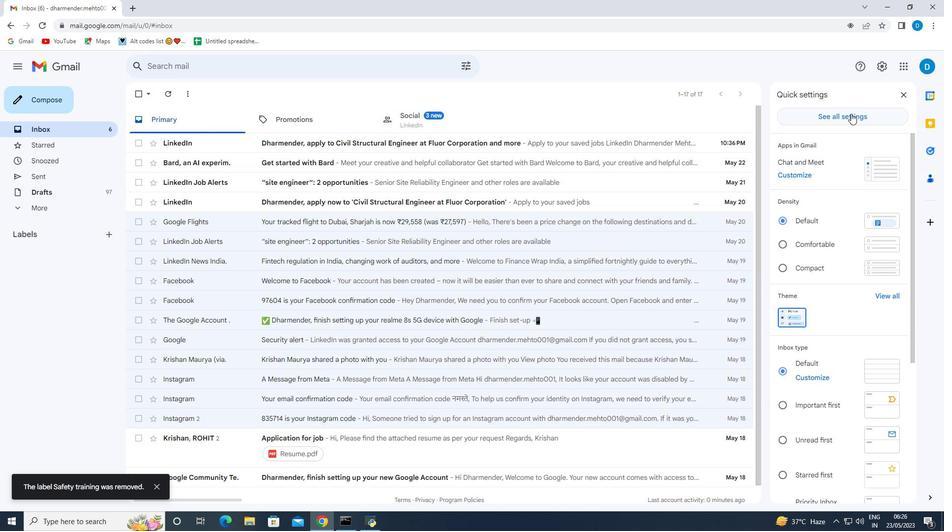 
Action: Mouse pressed left at (850, 115)
Screenshot: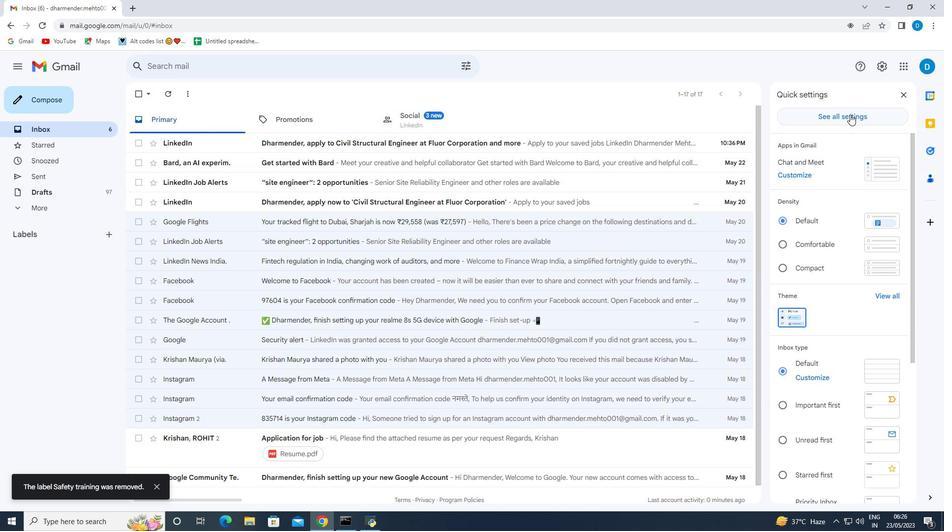 
Action: Mouse moved to (540, 217)
Screenshot: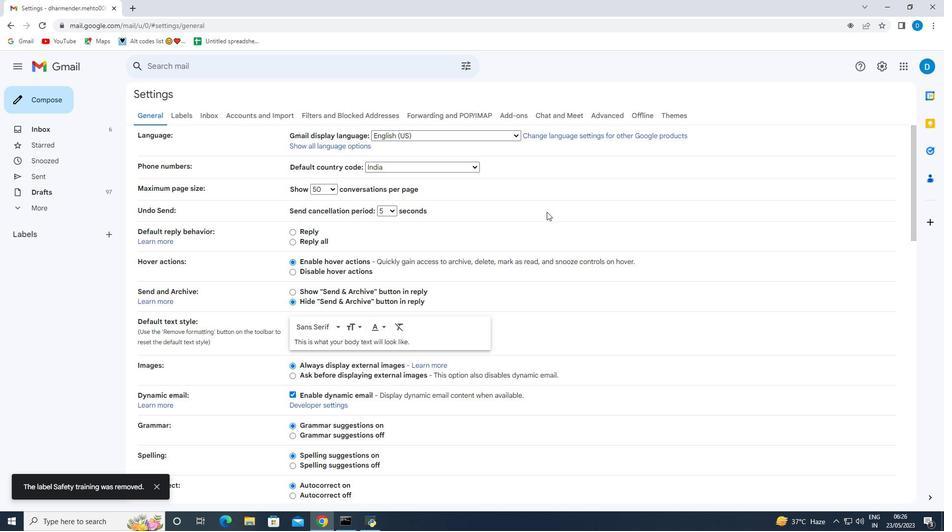 
Action: Mouse scrolled (540, 217) with delta (0, 0)
Screenshot: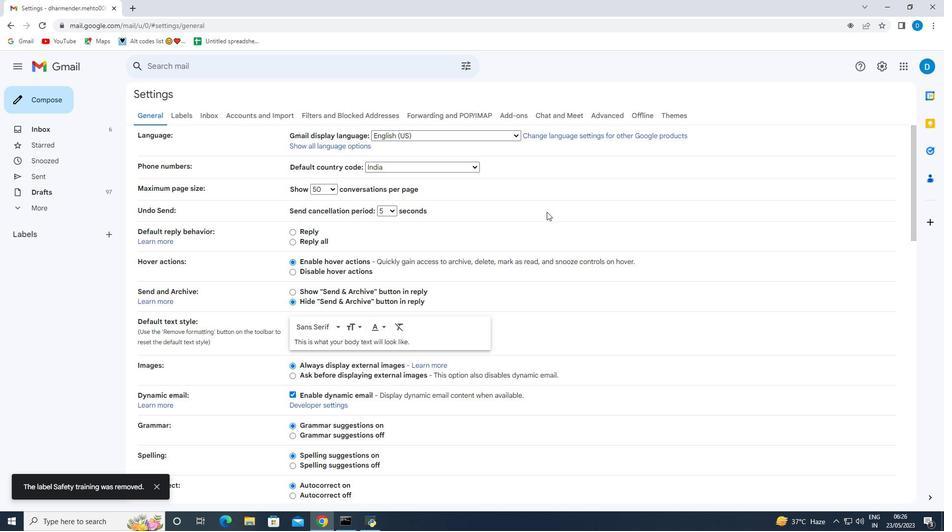 
Action: Mouse moved to (536, 222)
Screenshot: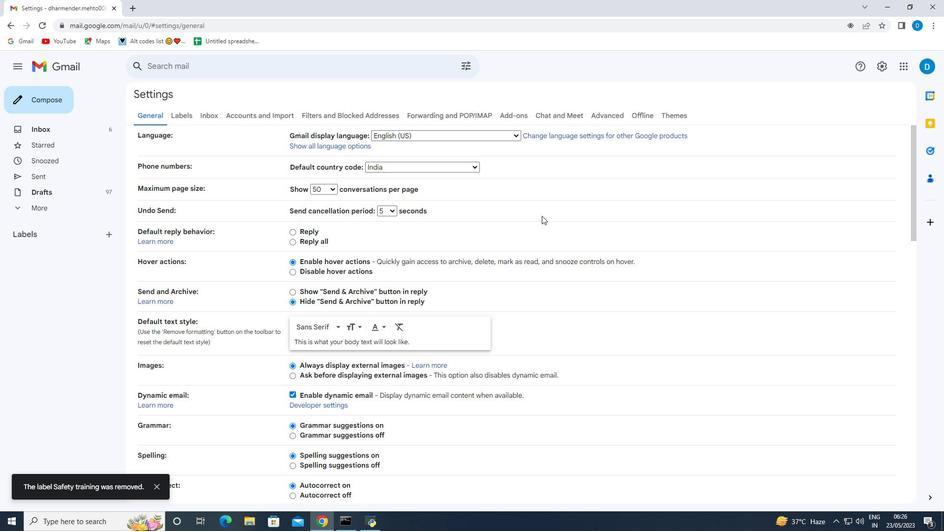 
Action: Mouse scrolled (537, 219) with delta (0, 0)
Screenshot: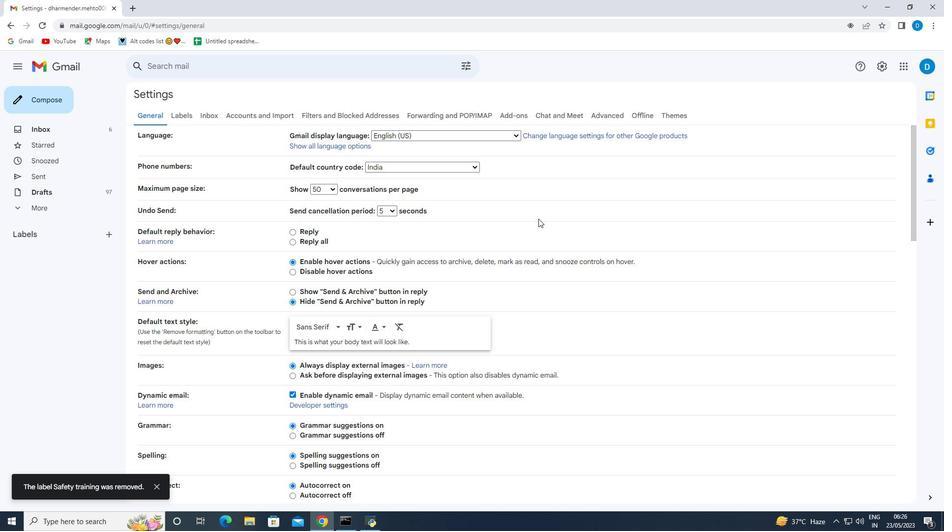 
Action: Mouse moved to (535, 222)
Screenshot: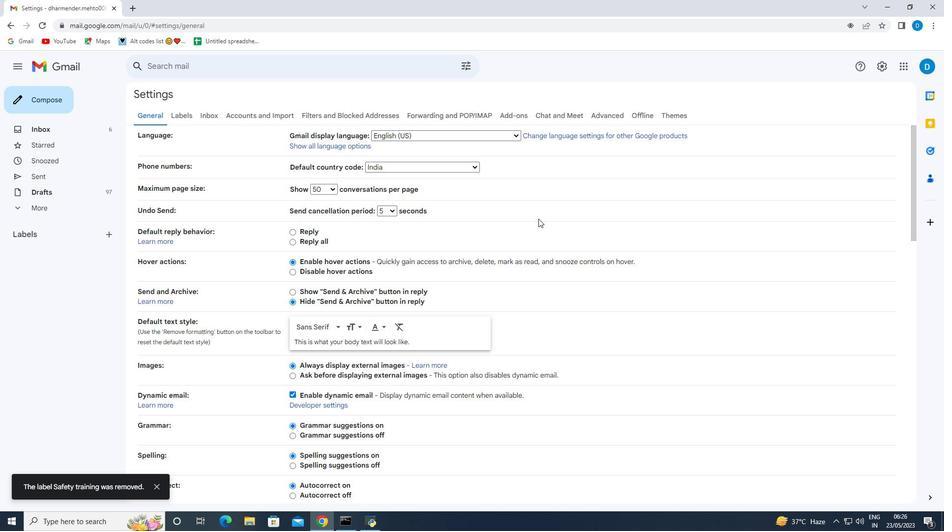 
Action: Mouse scrolled (536, 220) with delta (0, 0)
Screenshot: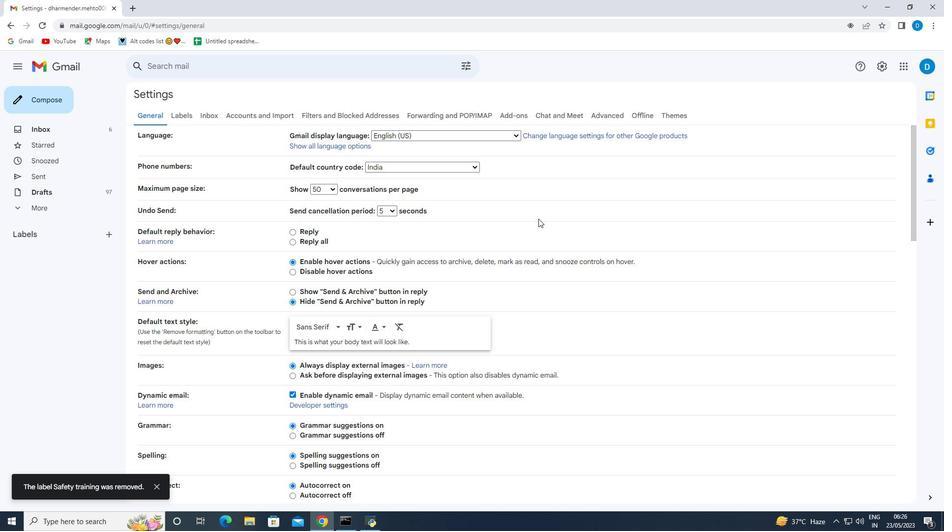 
Action: Mouse moved to (534, 223)
Screenshot: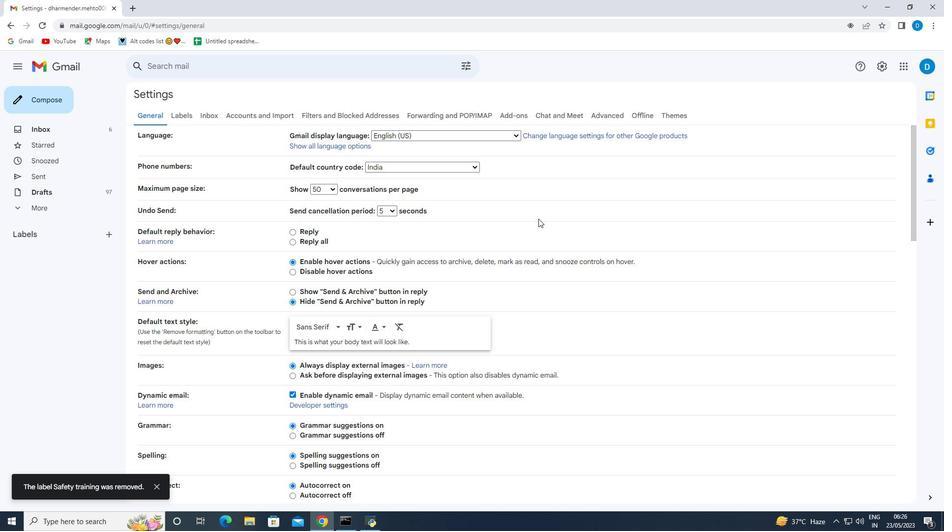 
Action: Mouse scrolled (534, 223) with delta (0, 0)
Screenshot: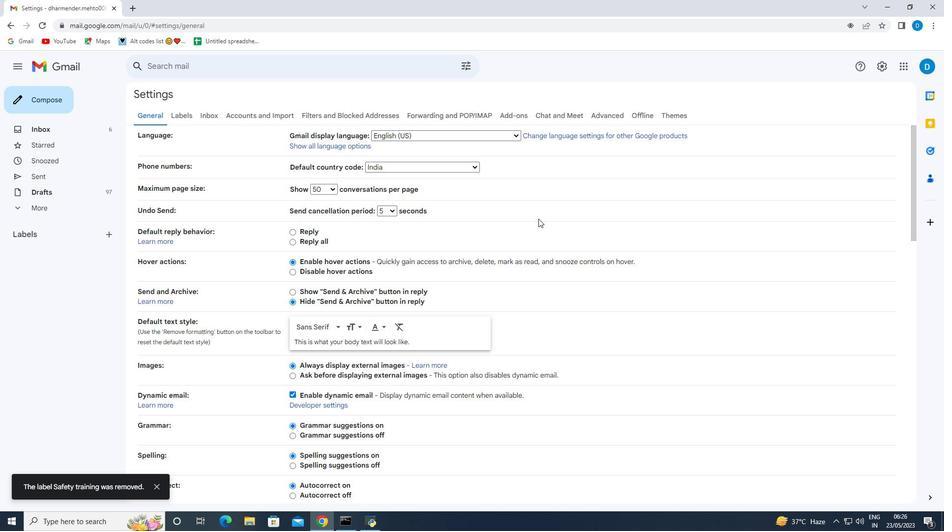 
Action: Mouse moved to (526, 227)
Screenshot: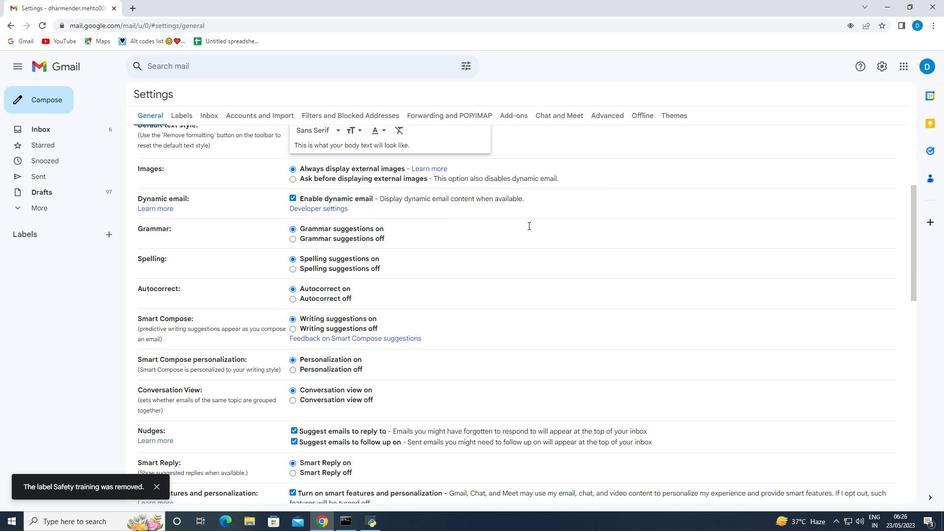 
Action: Mouse scrolled (527, 225) with delta (0, 0)
Screenshot: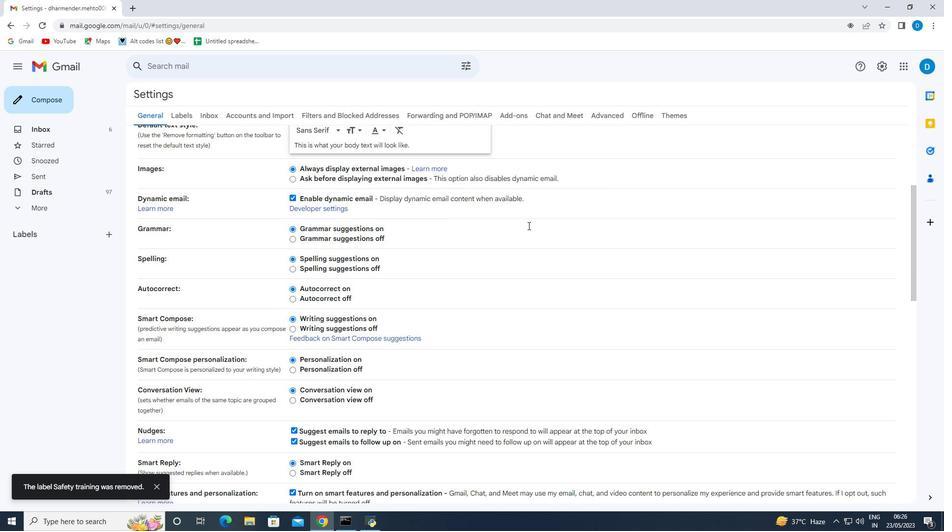 
Action: Mouse moved to (481, 250)
Screenshot: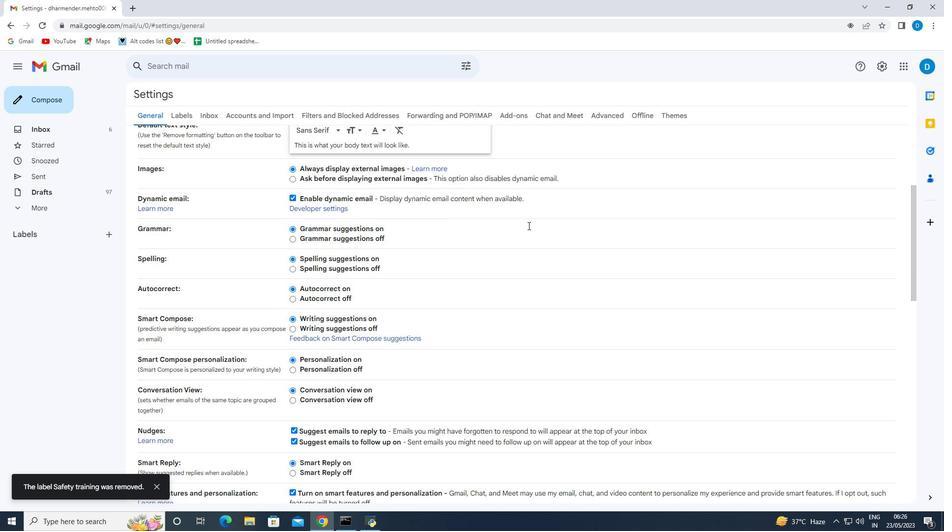 
Action: Mouse scrolled (524, 228) with delta (0, 0)
Screenshot: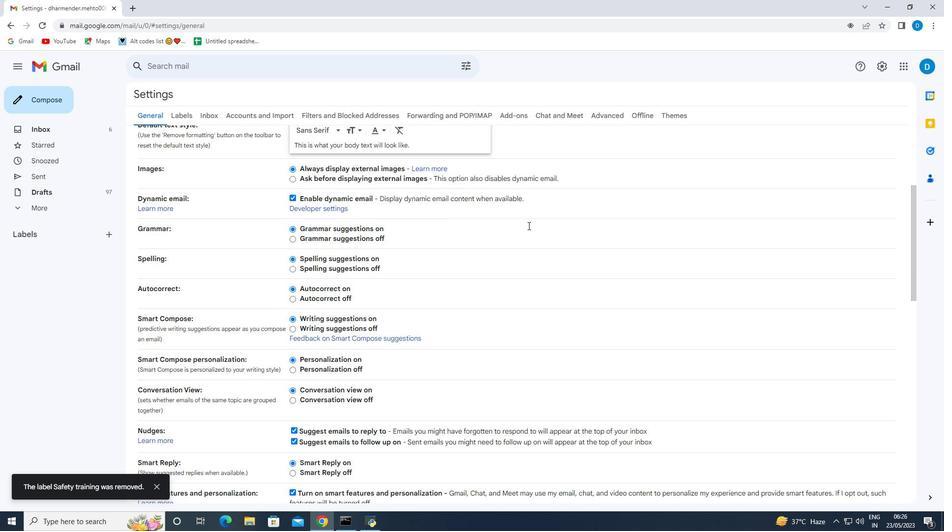 
Action: Mouse moved to (479, 251)
Screenshot: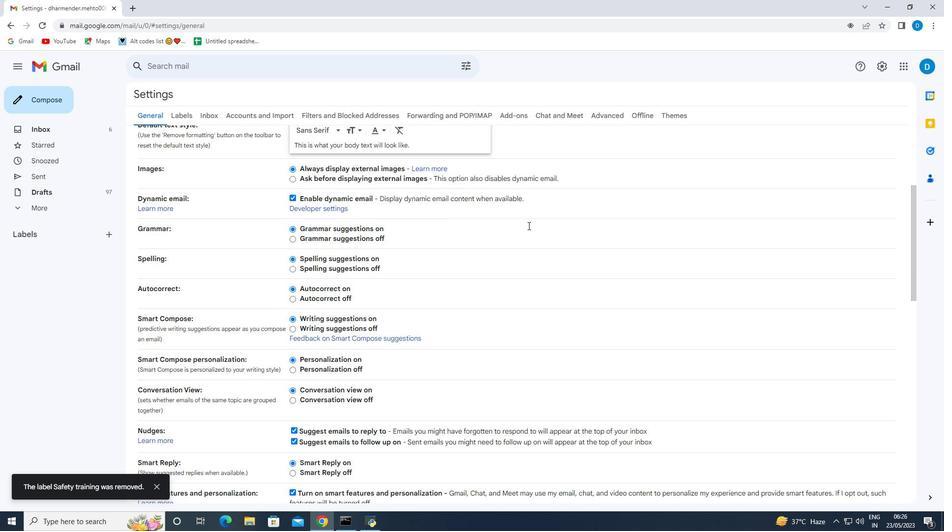 
Action: Mouse scrolled (519, 233) with delta (0, 0)
Screenshot: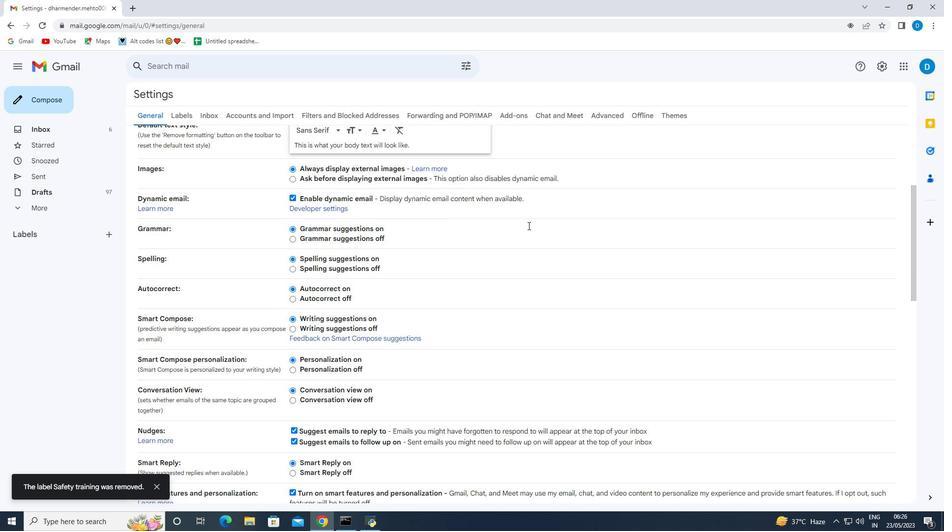 
Action: Mouse moved to (477, 251)
Screenshot: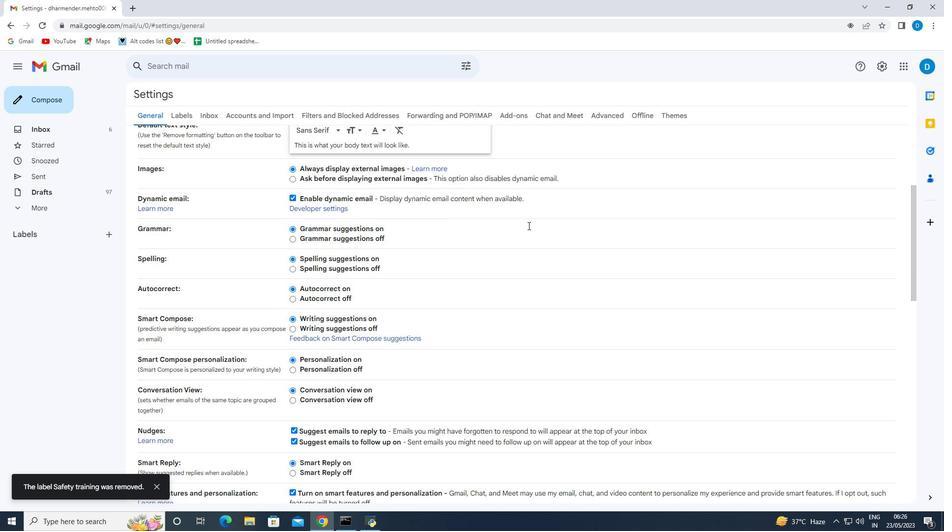 
Action: Mouse scrolled (511, 238) with delta (0, 0)
Screenshot: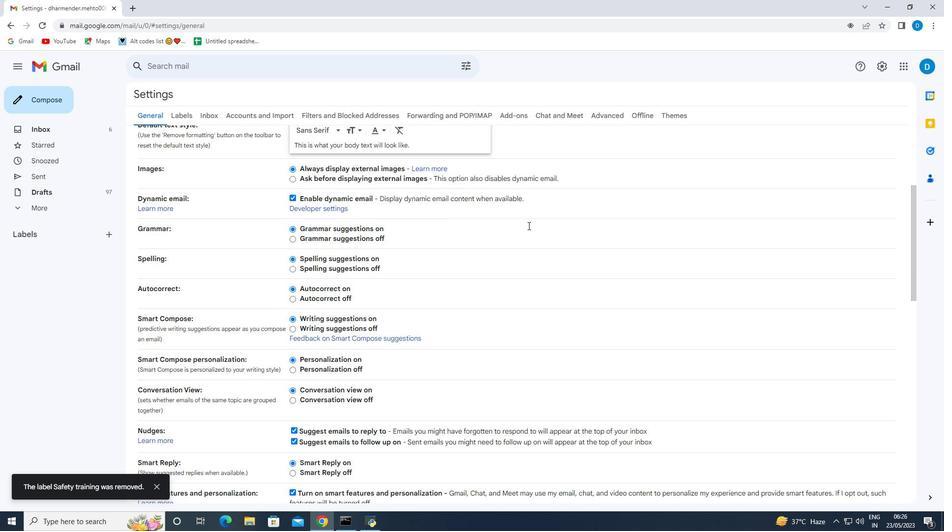 
Action: Mouse moved to (345, 341)
Screenshot: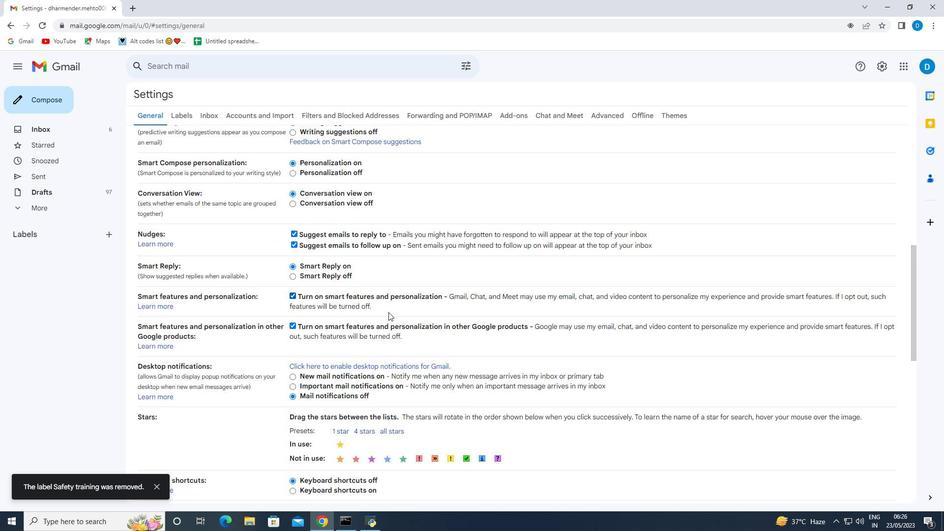 
Action: Mouse scrolled (345, 341) with delta (0, 0)
Screenshot: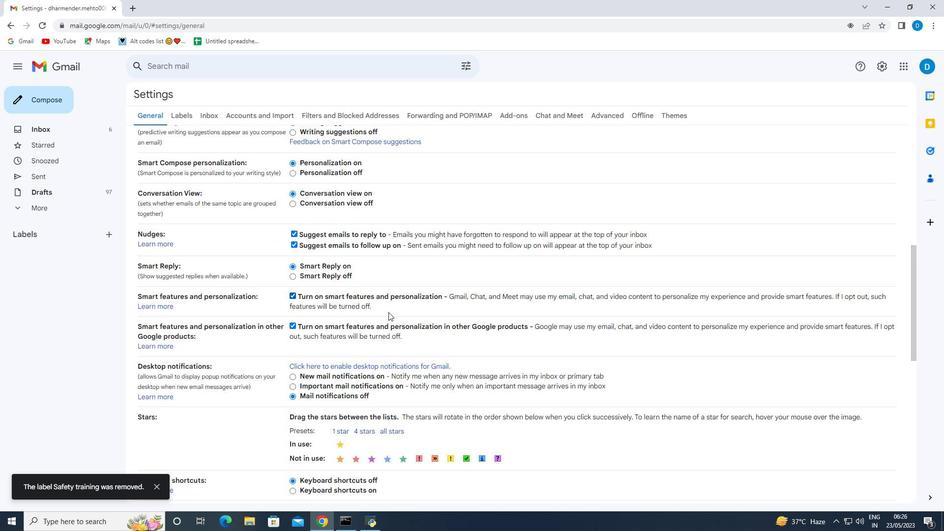 
Action: Mouse moved to (339, 349)
Screenshot: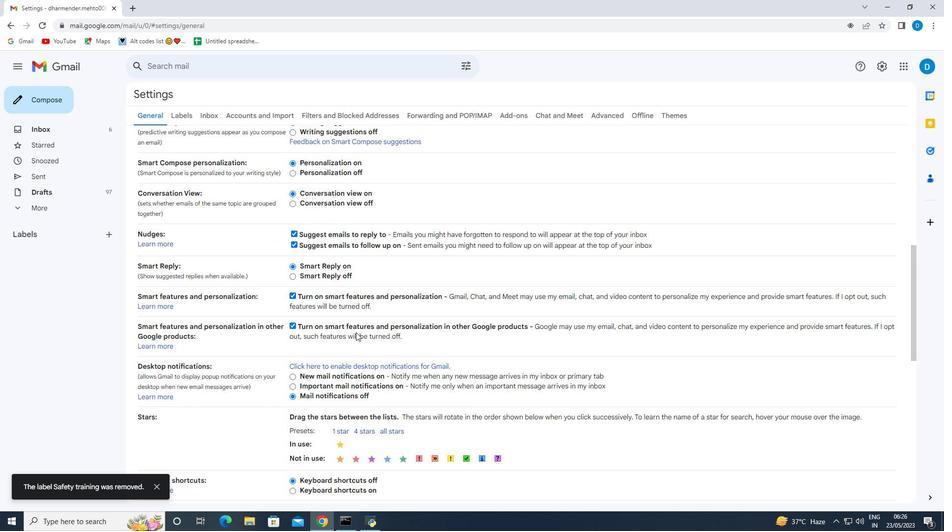 
Action: Mouse scrolled (339, 348) with delta (0, 0)
Screenshot: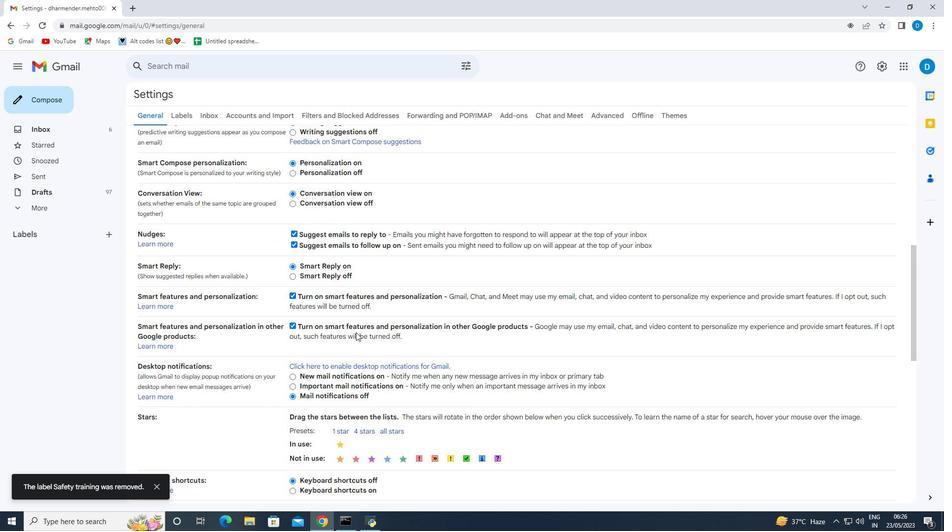 
Action: Mouse moved to (339, 350)
Screenshot: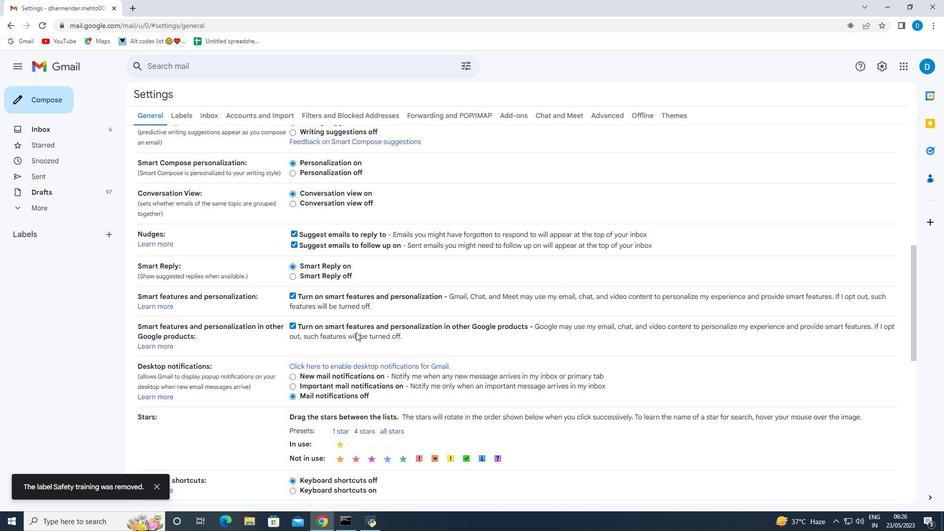 
Action: Mouse scrolled (339, 349) with delta (0, 0)
Screenshot: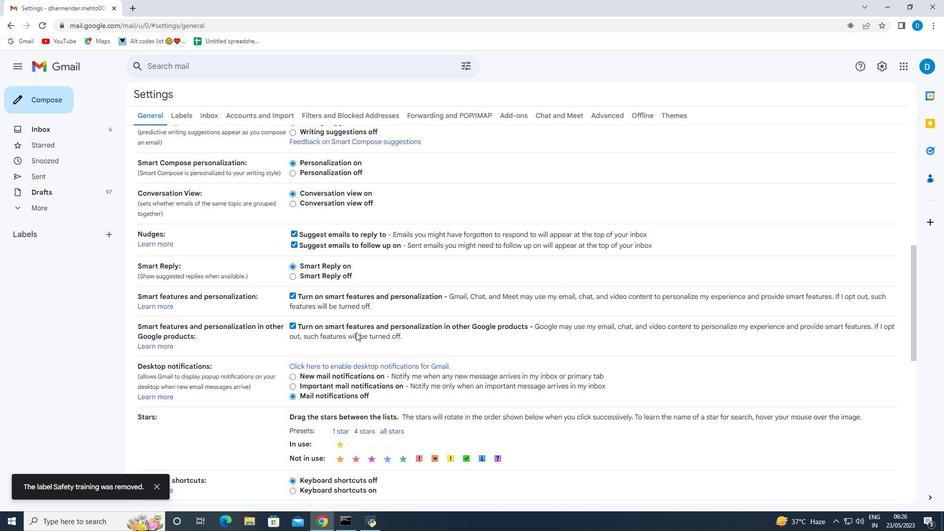 
Action: Mouse moved to (339, 350)
Screenshot: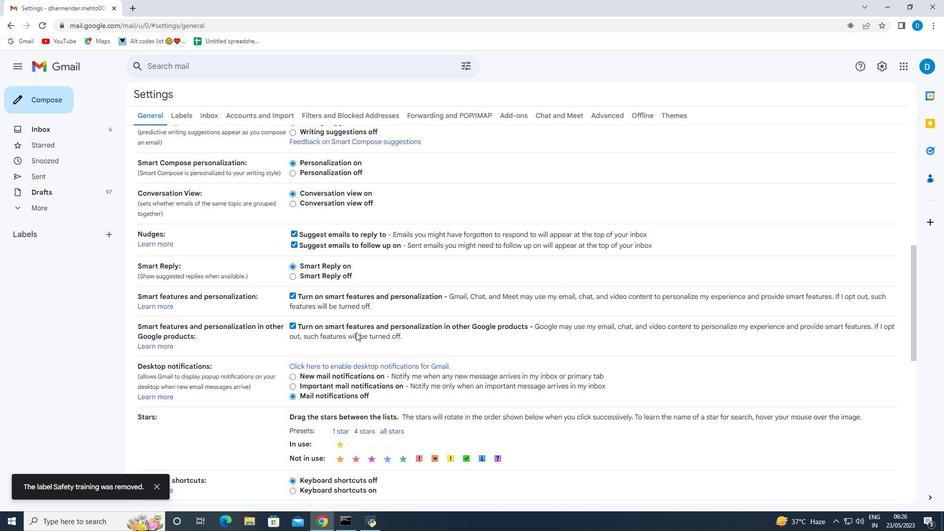 
Action: Mouse scrolled (339, 349) with delta (0, 0)
Screenshot: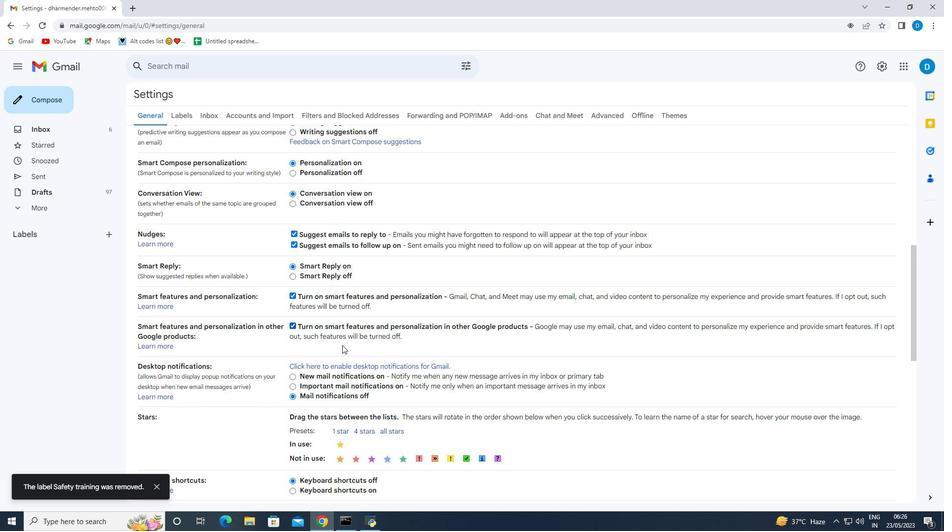 
Action: Mouse scrolled (339, 349) with delta (0, 0)
Screenshot: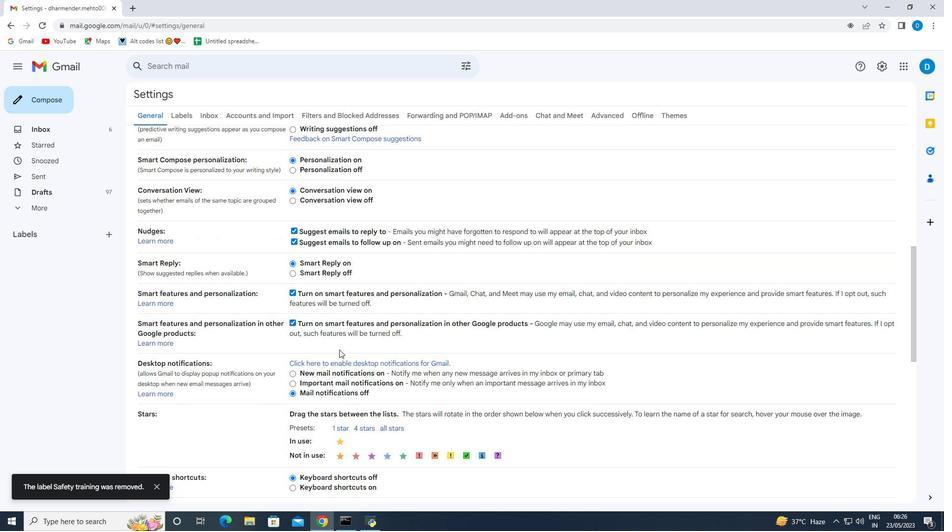 
Action: Mouse moved to (353, 362)
Screenshot: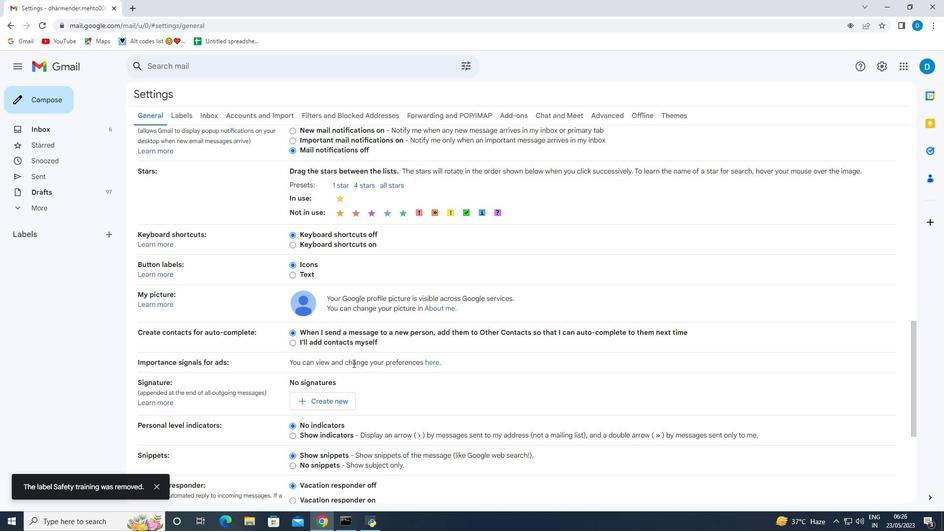 
Action: Mouse scrolled (353, 362) with delta (0, 0)
Screenshot: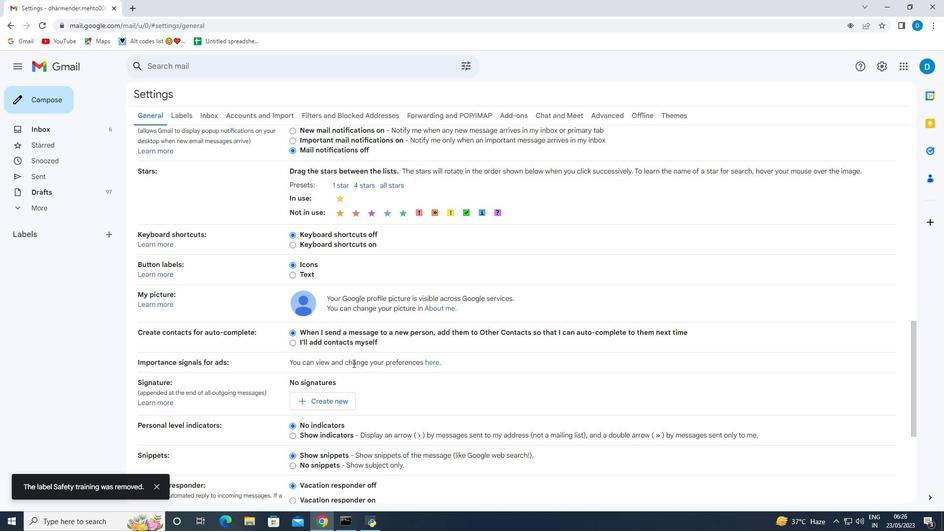
Action: Mouse scrolled (353, 362) with delta (0, 0)
Screenshot: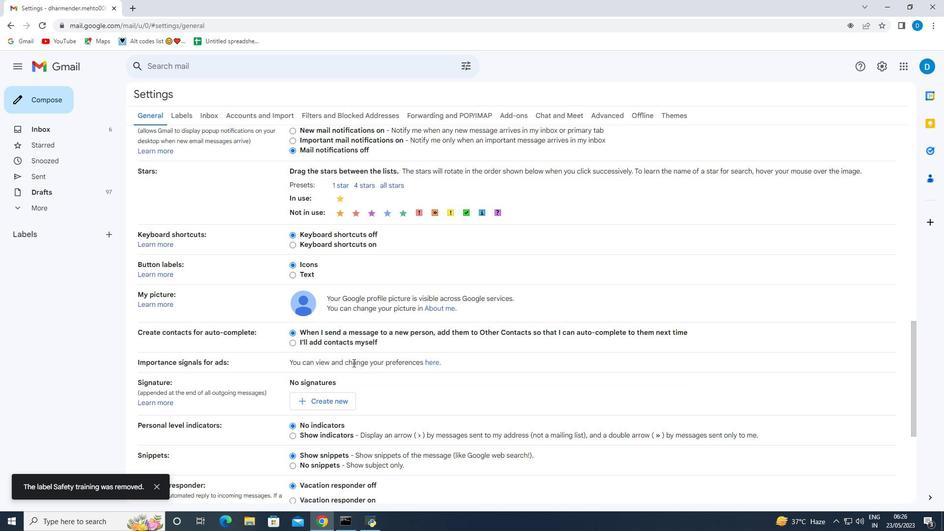 
Action: Mouse scrolled (353, 362) with delta (0, 0)
Screenshot: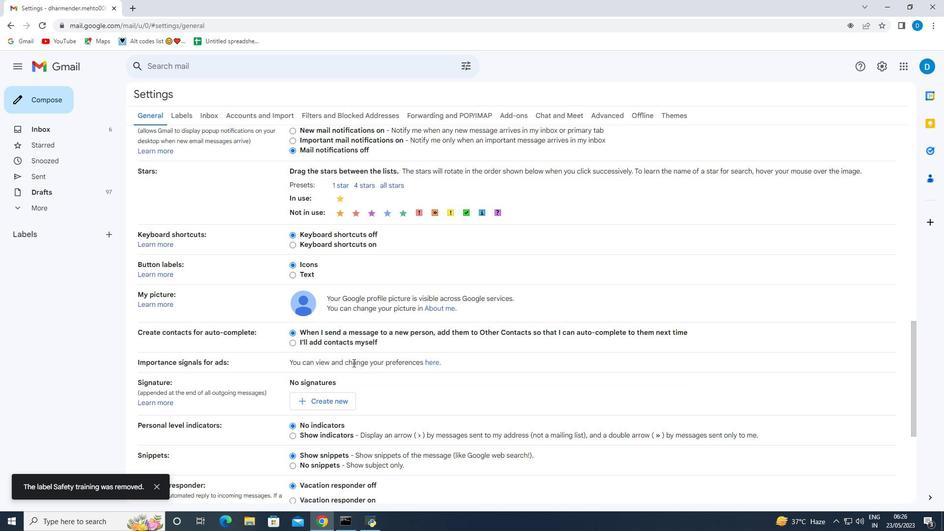 
Action: Mouse scrolled (353, 362) with delta (0, 0)
Screenshot: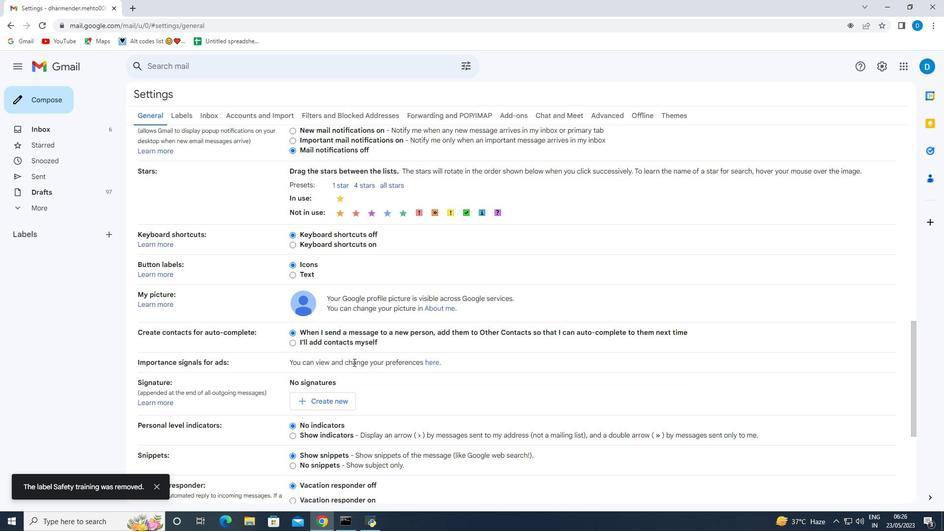 
Action: Mouse moved to (337, 281)
Screenshot: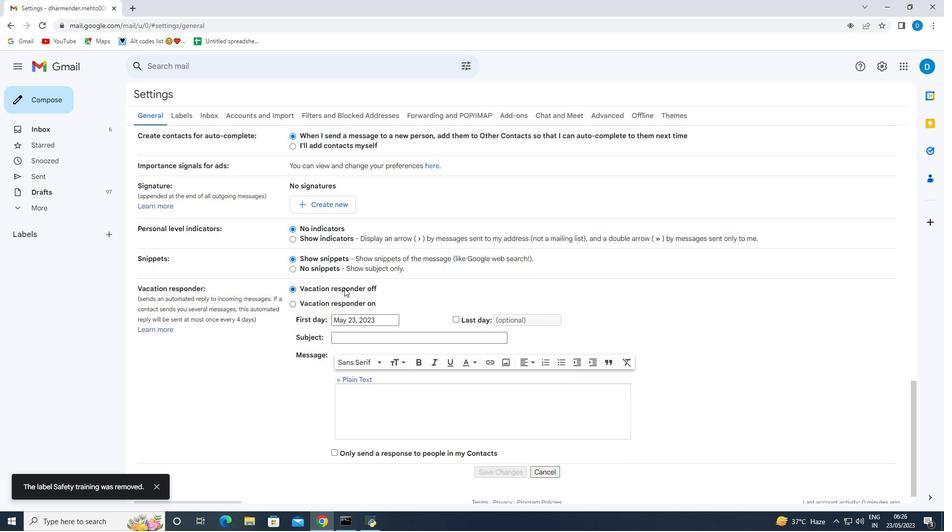 
Action: Mouse scrolled (344, 288) with delta (0, 0)
Screenshot: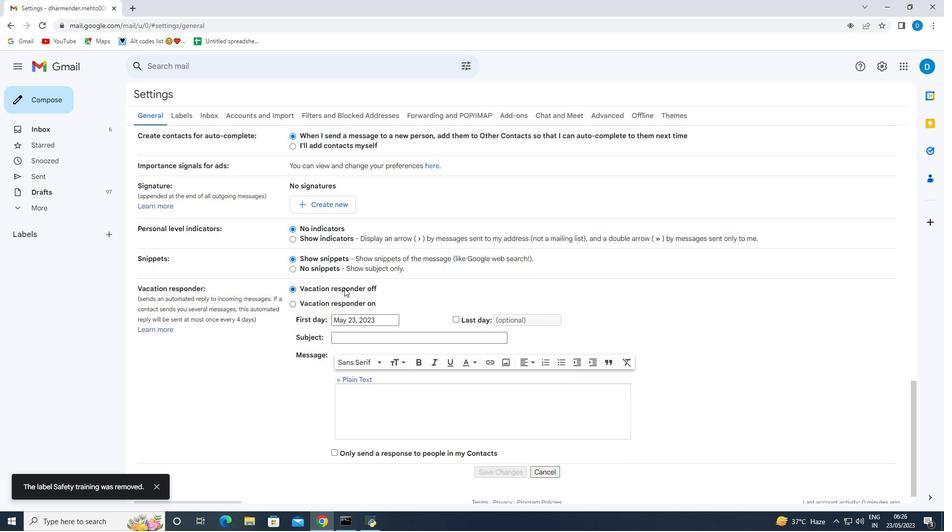 
Action: Mouse moved to (326, 253)
Screenshot: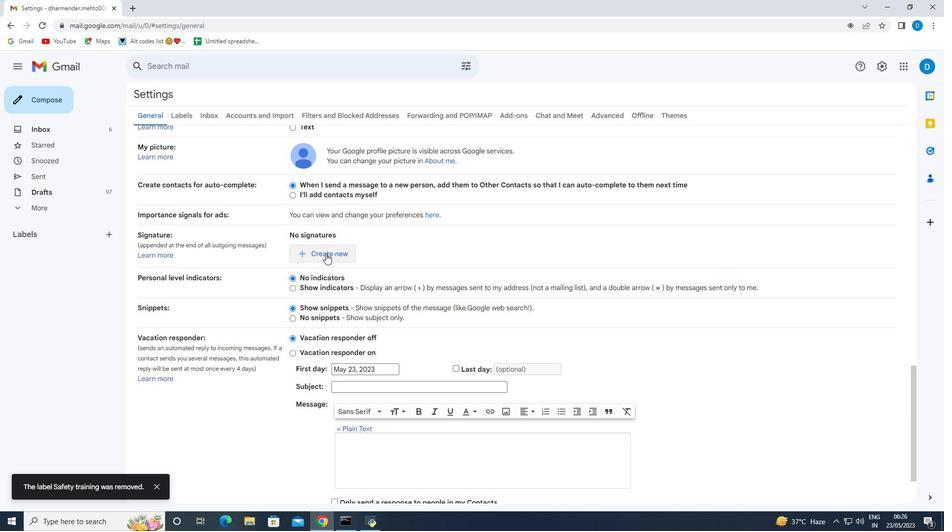 
Action: Mouse pressed left at (326, 253)
Screenshot: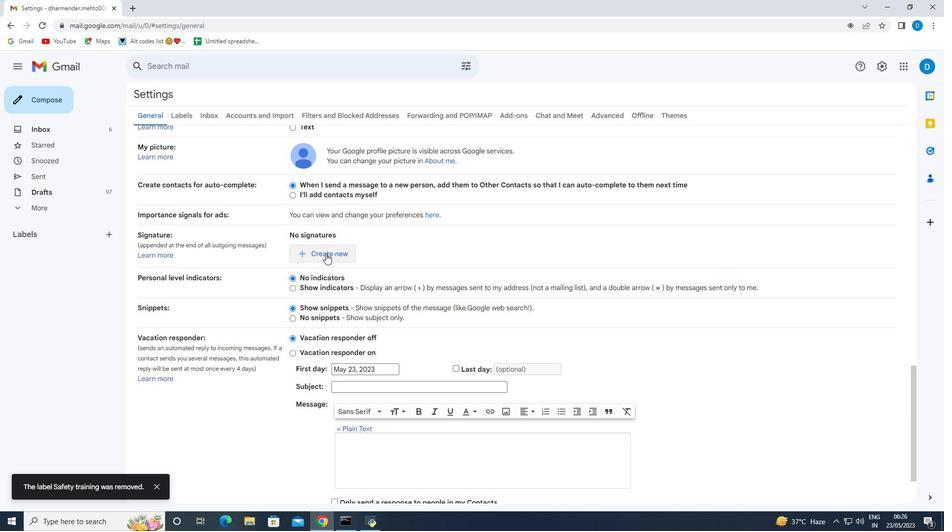 
Action: Mouse moved to (456, 280)
Screenshot: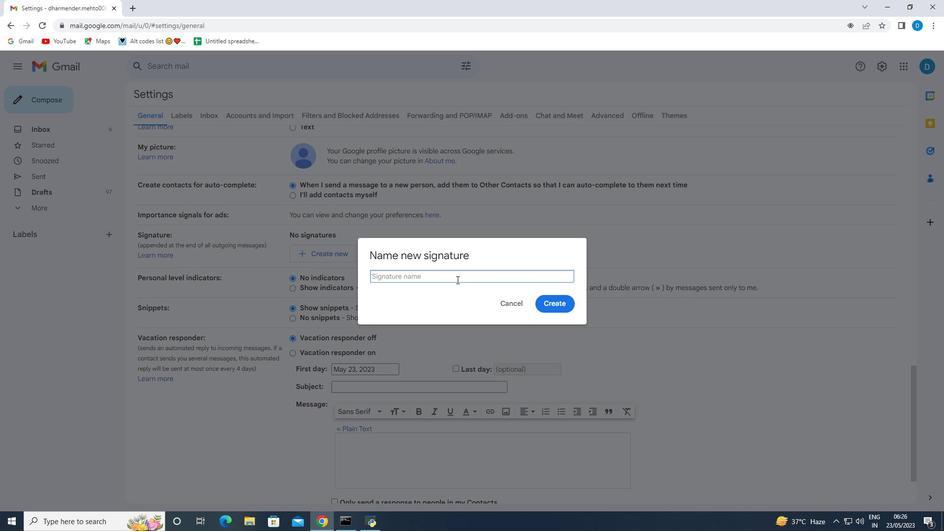 
Action: Mouse pressed left at (456, 280)
Screenshot: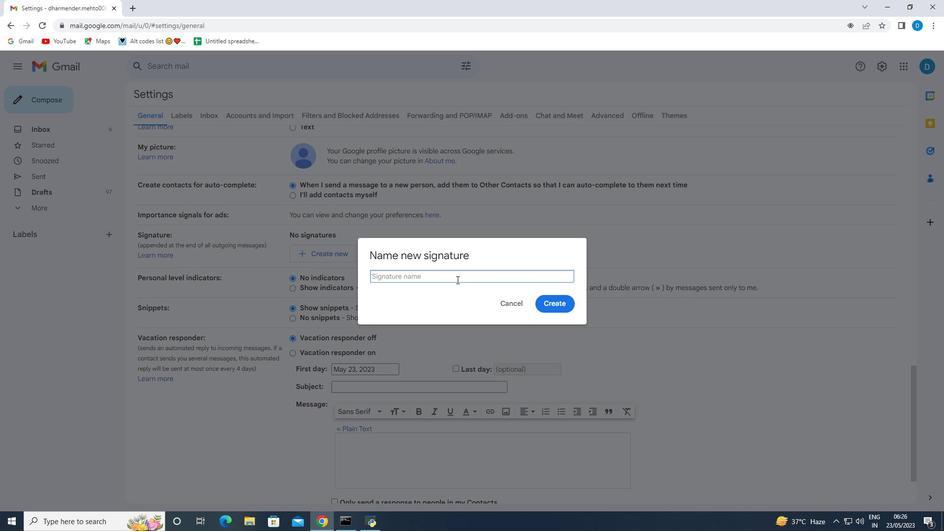 
Action: Key pressed <Key.shift>Mitchell<Key.space><Key.shift>Evans
Screenshot: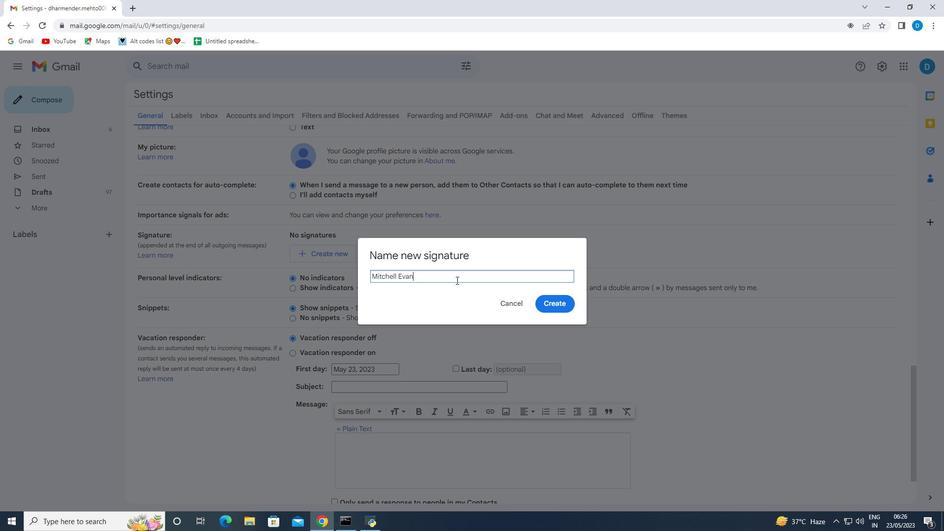 
Action: Mouse moved to (548, 299)
Screenshot: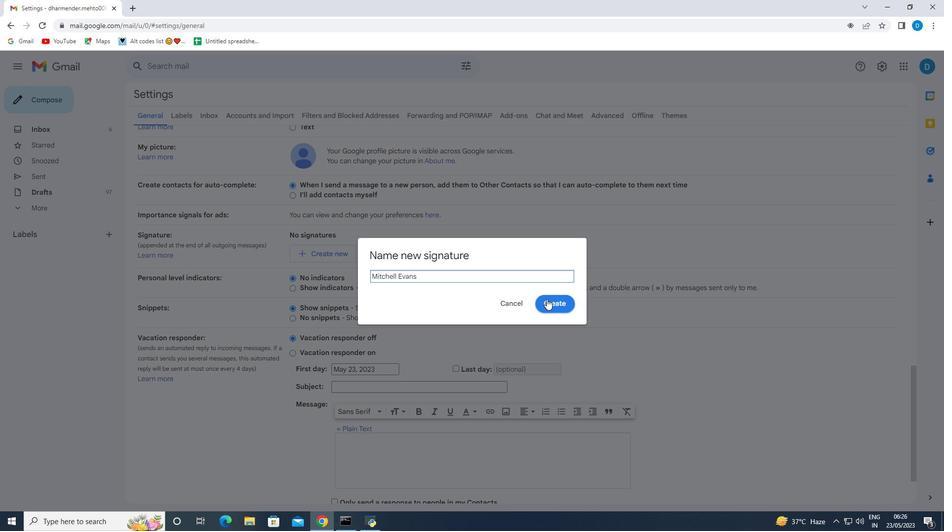 
Action: Mouse pressed left at (548, 299)
Screenshot: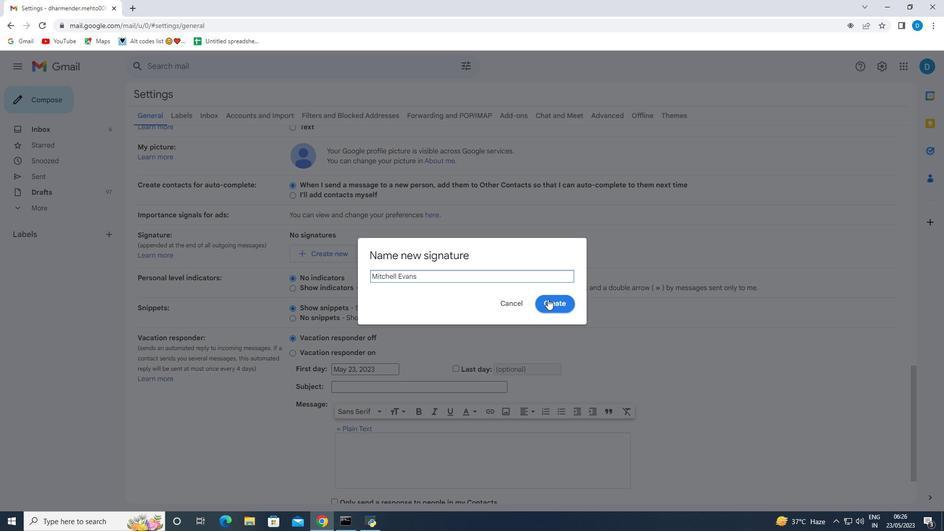 
Action: Mouse moved to (446, 263)
Screenshot: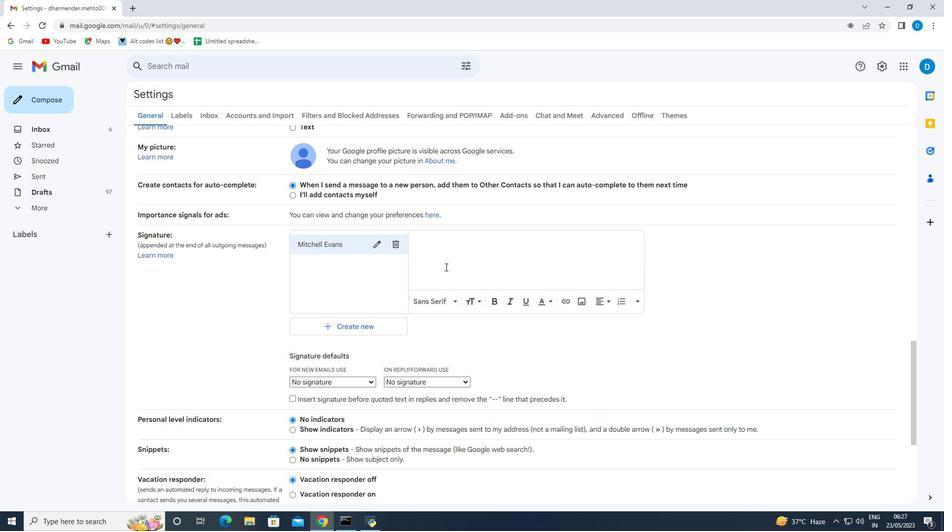 
Action: Mouse pressed left at (446, 263)
Screenshot: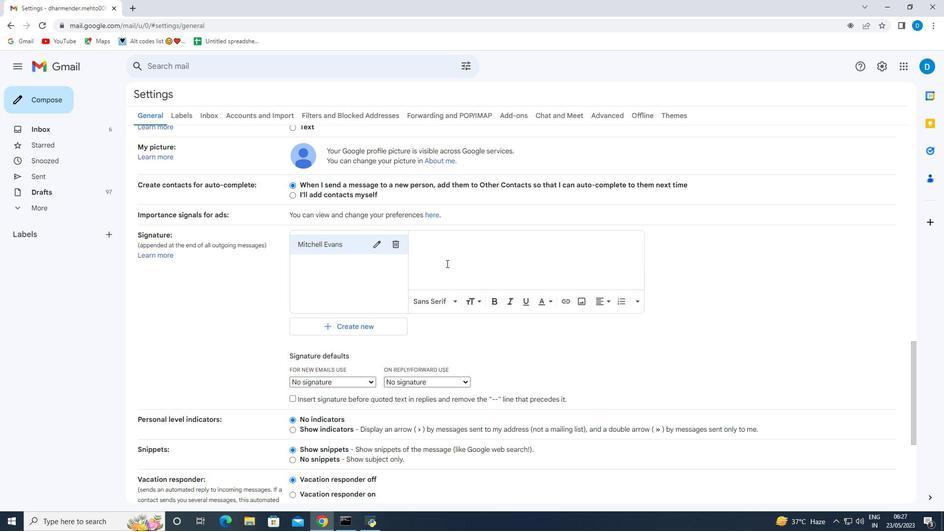 
Action: Key pressed <Key.enter><Key.shift>Mitchell<Key.space><Key.shift>Evans
Screenshot: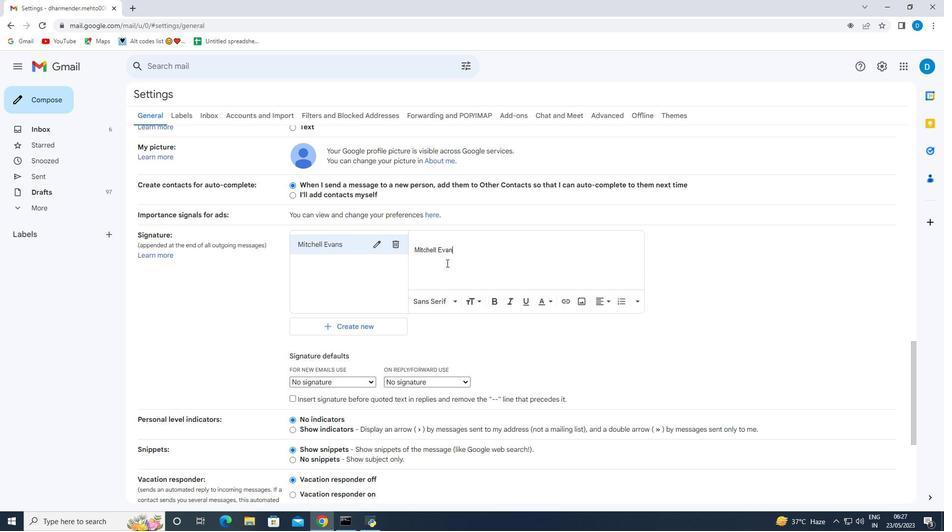 
Action: Mouse moved to (358, 387)
Screenshot: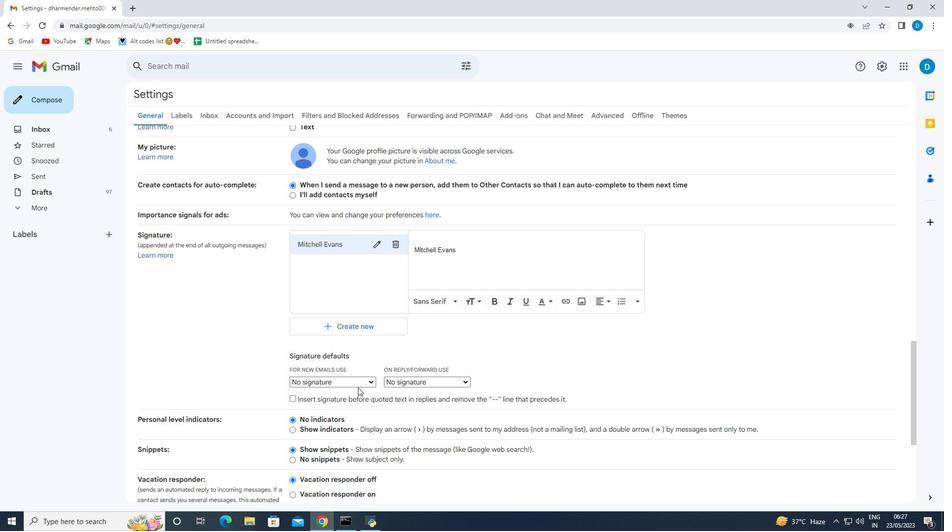 
Action: Mouse pressed left at (358, 387)
Screenshot: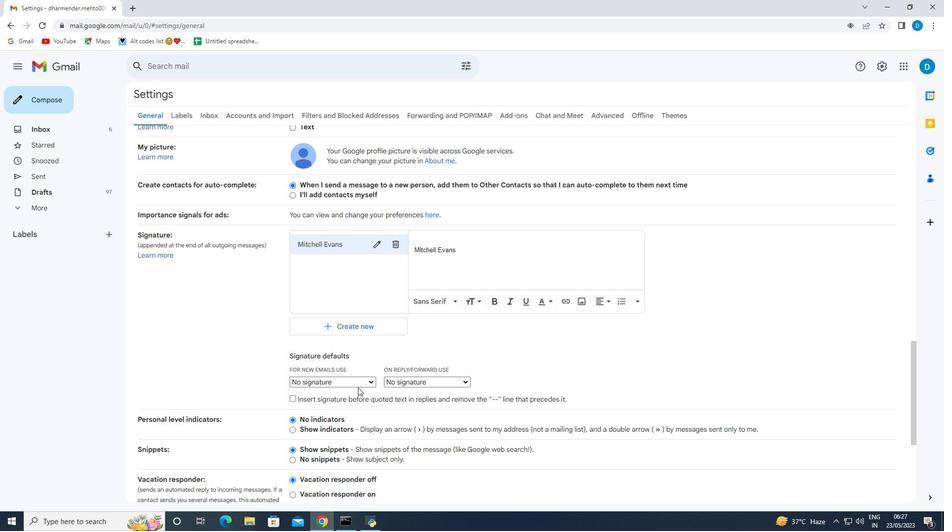 
Action: Mouse moved to (358, 380)
Screenshot: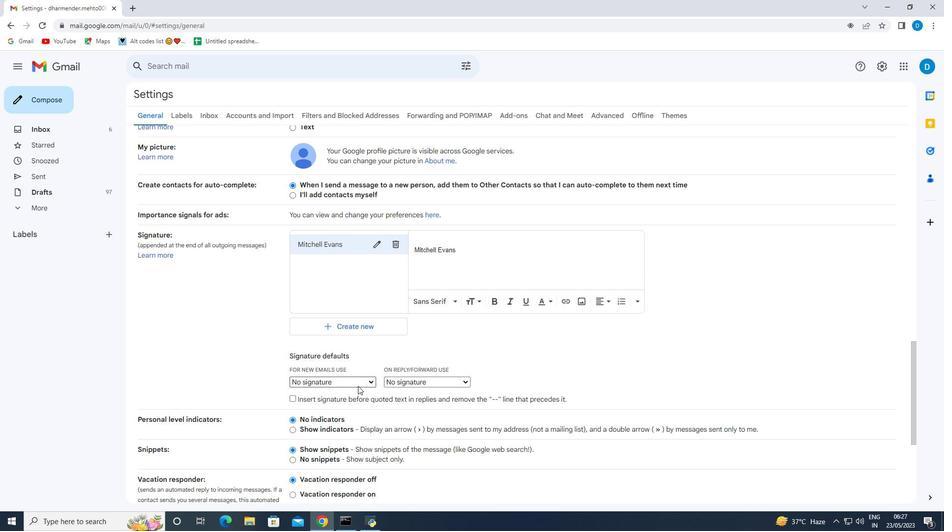 
Action: Mouse pressed left at (358, 380)
Screenshot: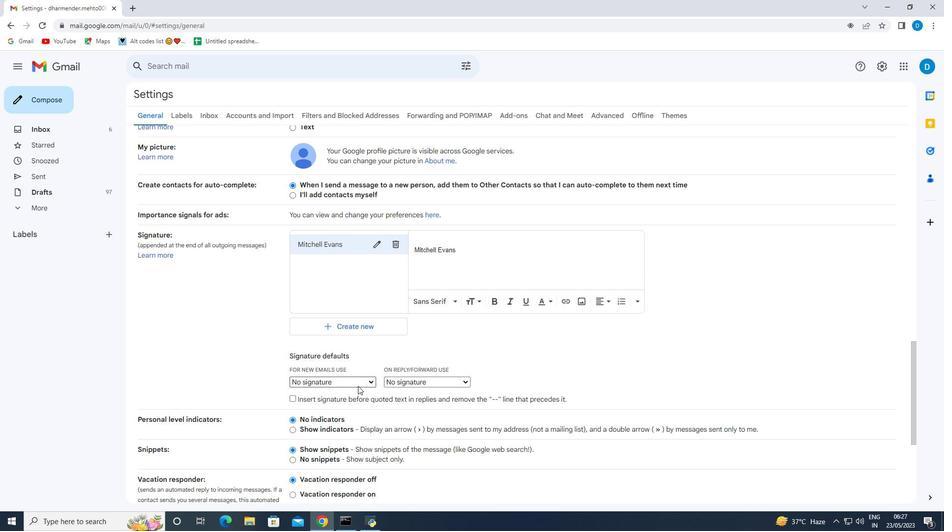 
Action: Mouse moved to (353, 398)
Screenshot: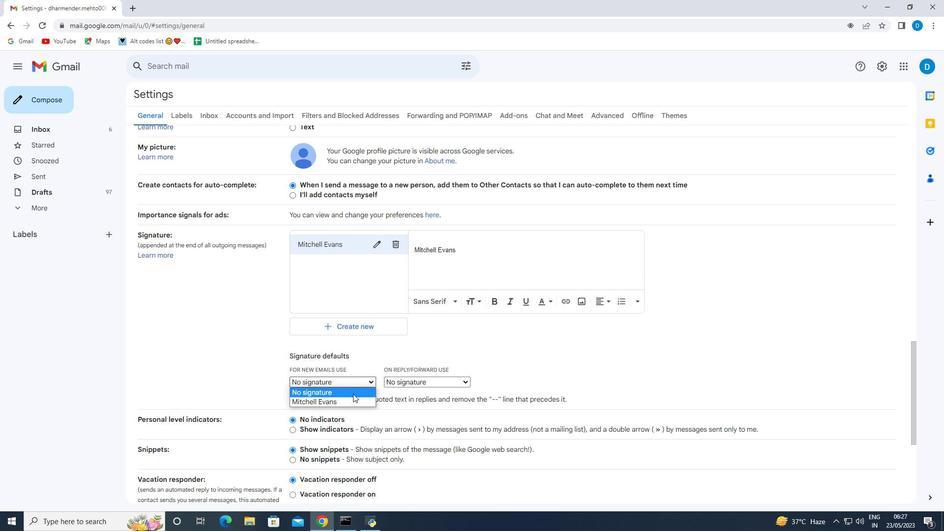 
Action: Mouse pressed left at (353, 398)
Screenshot: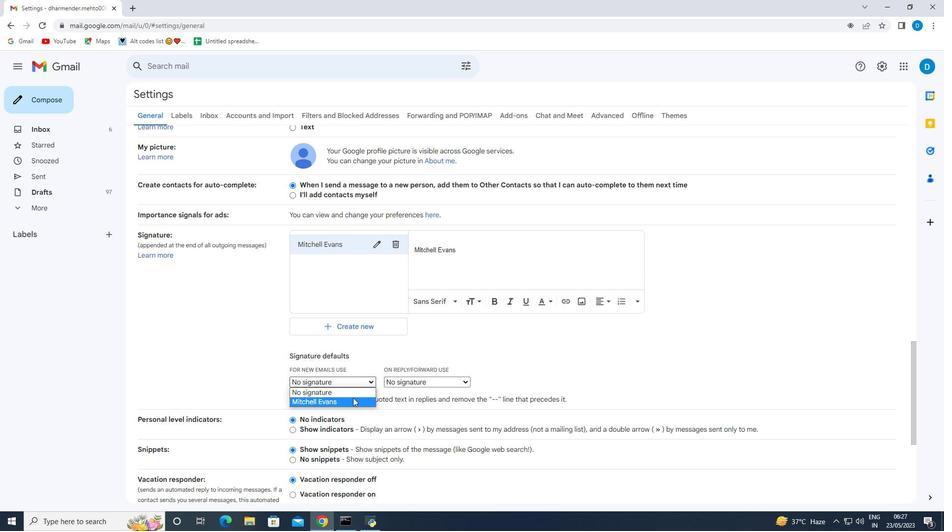 
Action: Mouse moved to (405, 379)
Screenshot: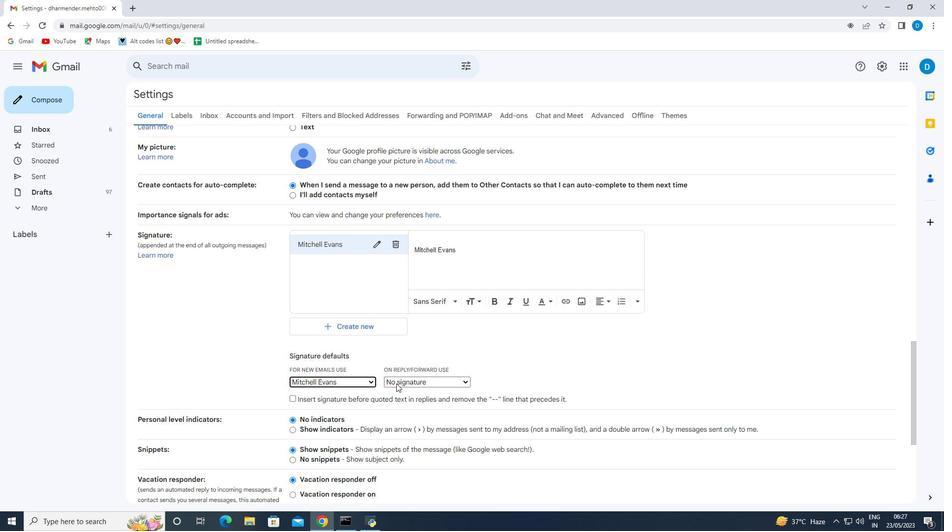 
Action: Mouse pressed left at (405, 379)
Screenshot: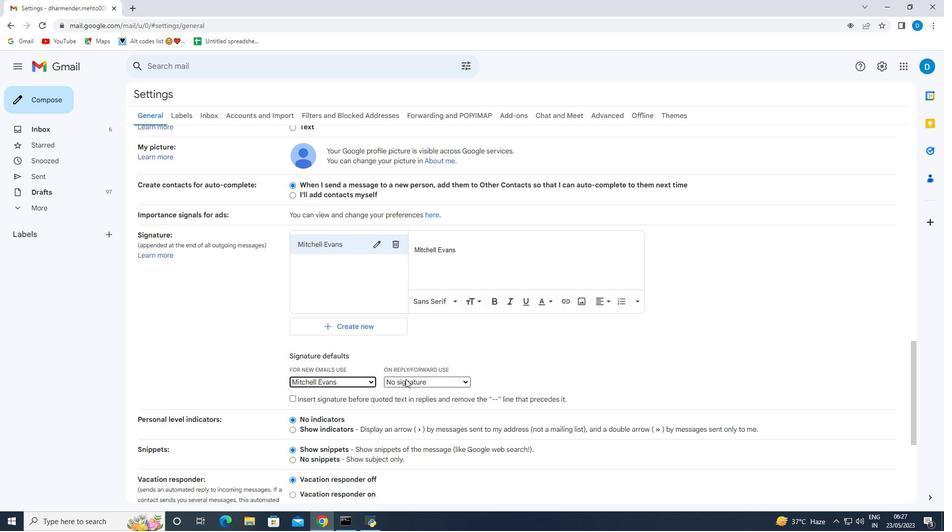
Action: Mouse moved to (407, 399)
Screenshot: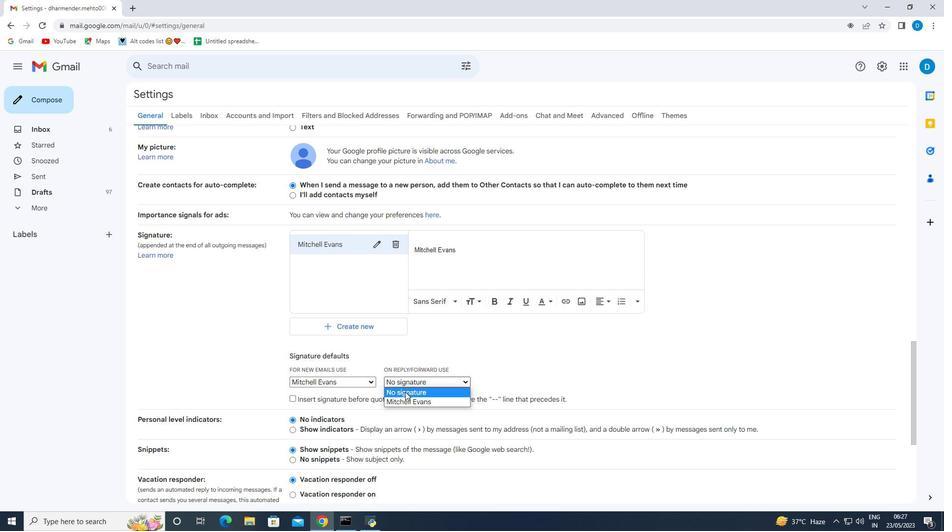 
Action: Mouse pressed left at (407, 399)
Screenshot: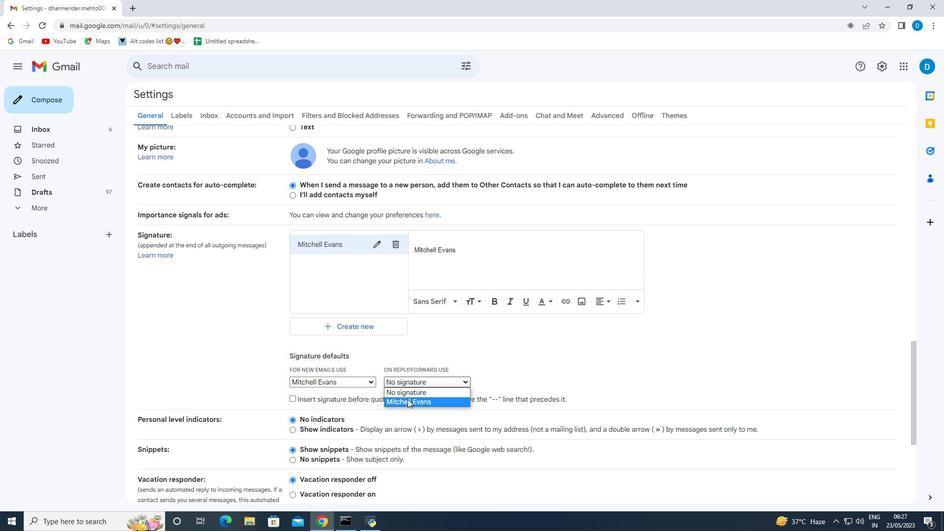 
Action: Mouse moved to (397, 371)
Screenshot: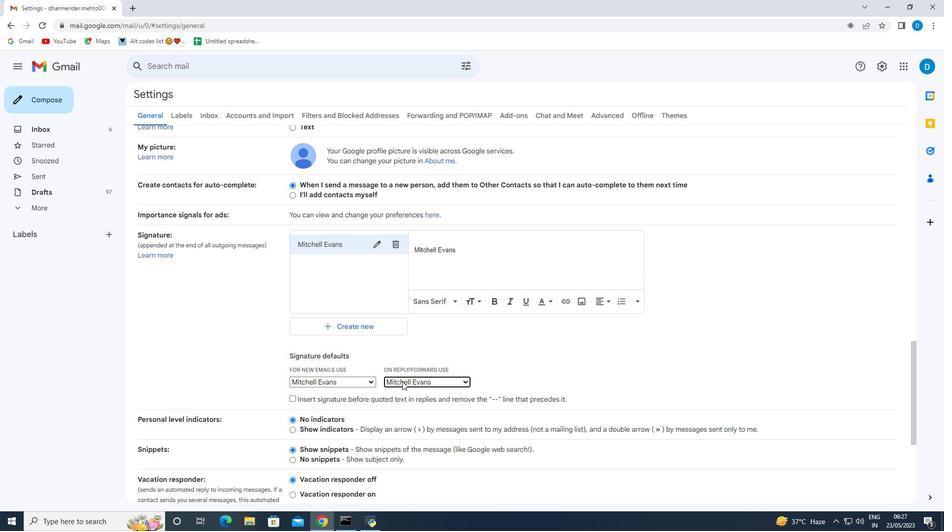 
Action: Mouse scrolled (397, 371) with delta (0, 0)
Screenshot: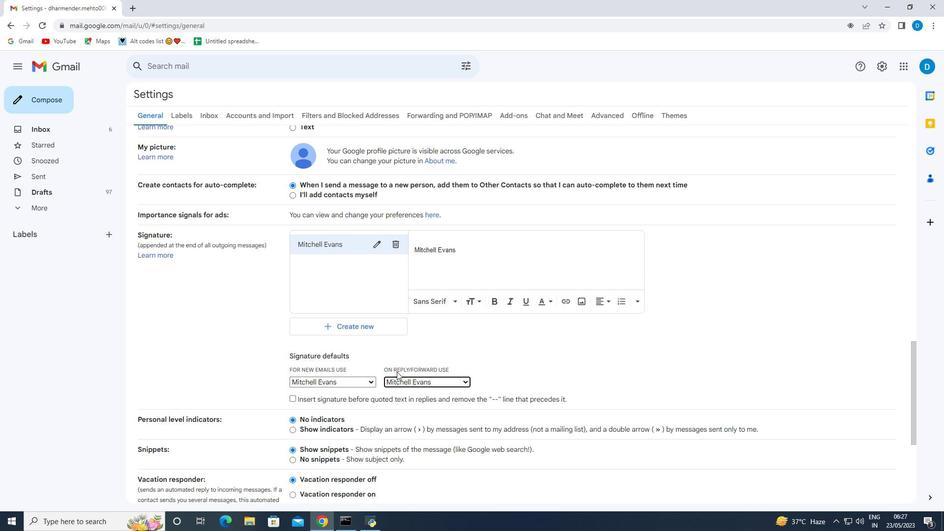 
Action: Mouse scrolled (397, 371) with delta (0, 0)
Screenshot: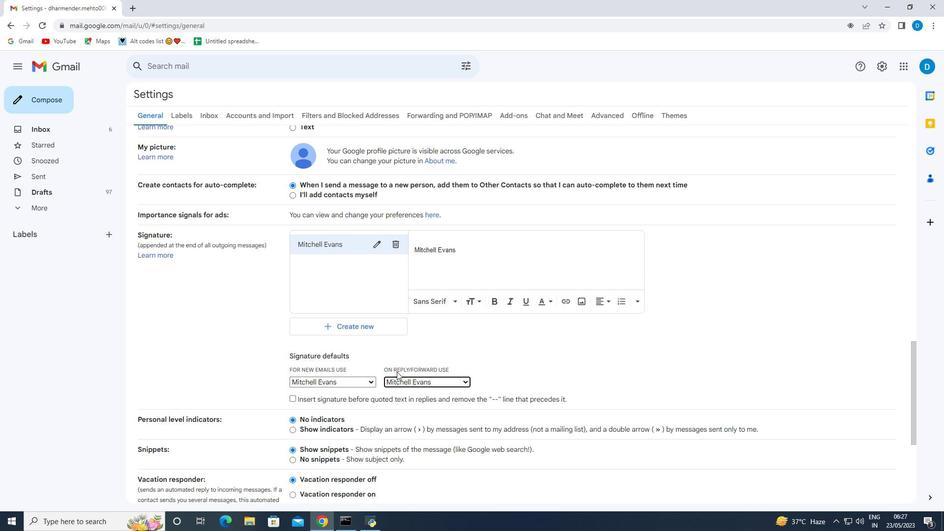 
Action: Mouse scrolled (397, 371) with delta (0, 0)
Screenshot: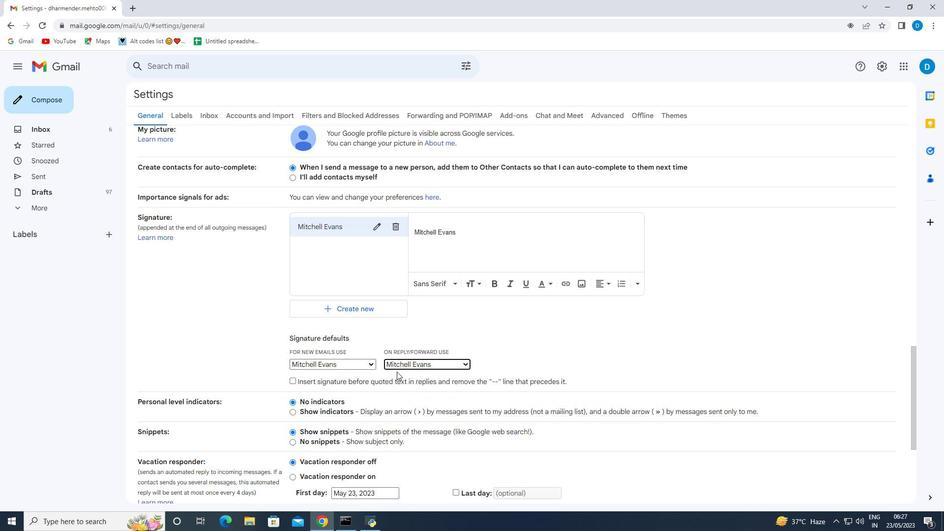 
Action: Mouse scrolled (397, 371) with delta (0, 0)
Screenshot: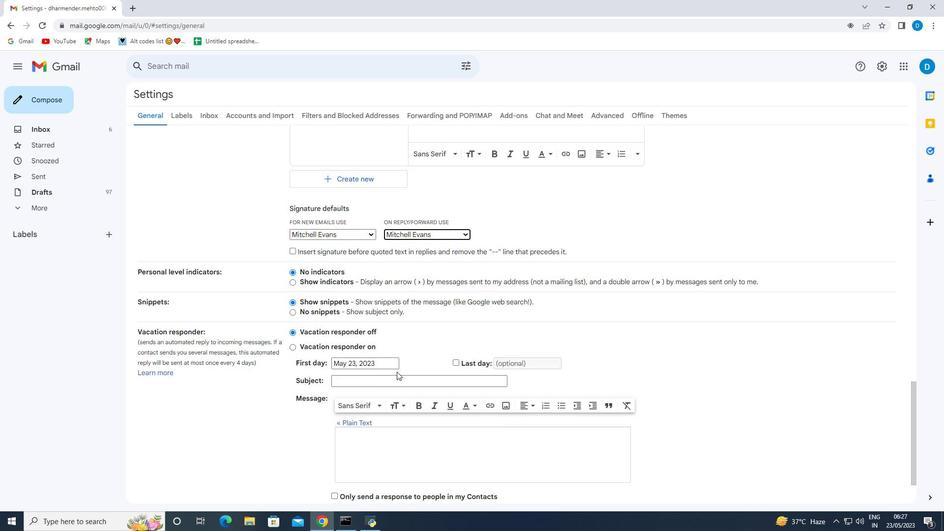 
Action: Mouse moved to (404, 374)
Screenshot: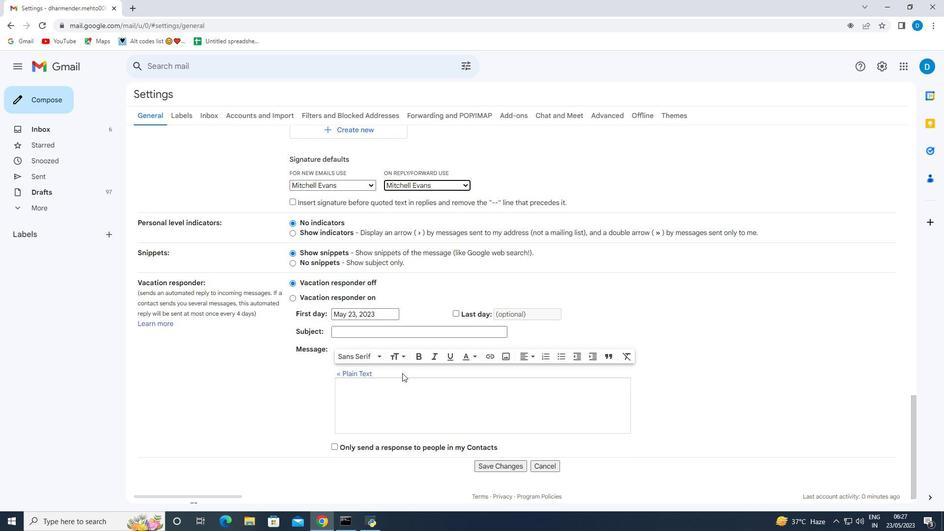 
Action: Mouse scrolled (404, 373) with delta (0, 0)
Screenshot: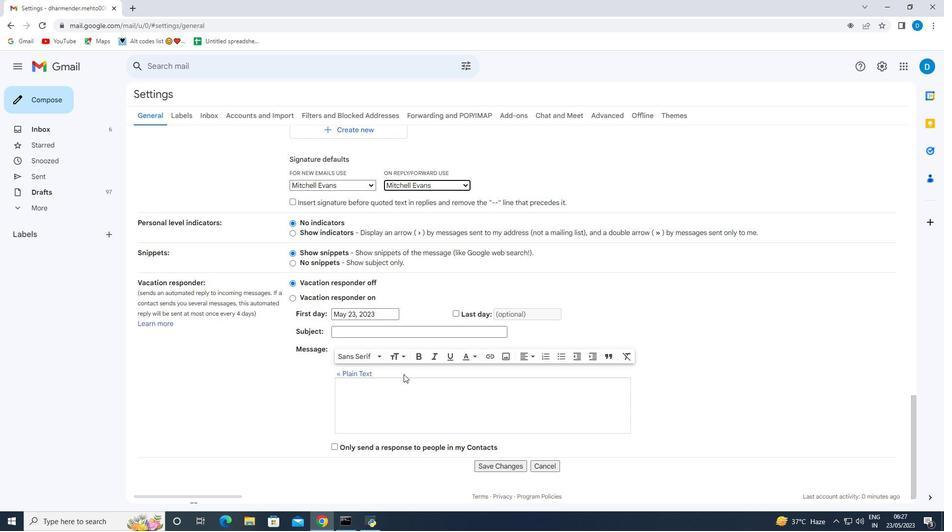 
Action: Mouse scrolled (404, 373) with delta (0, 0)
Screenshot: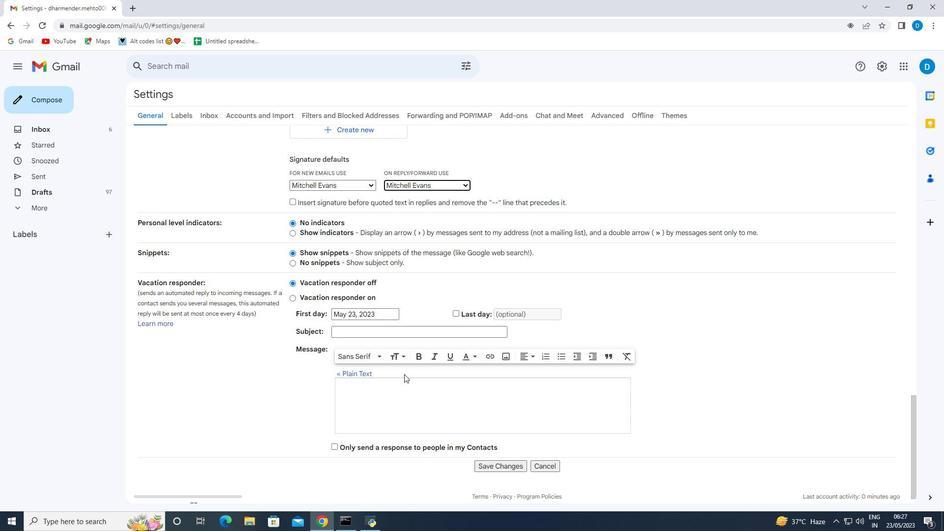 
Action: Mouse moved to (406, 375)
Screenshot: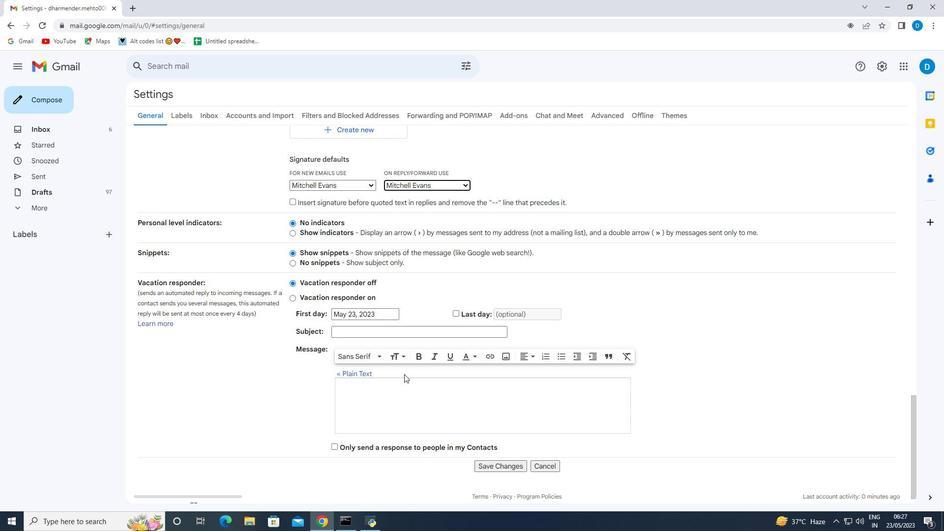 
Action: Mouse scrolled (406, 374) with delta (0, 0)
Screenshot: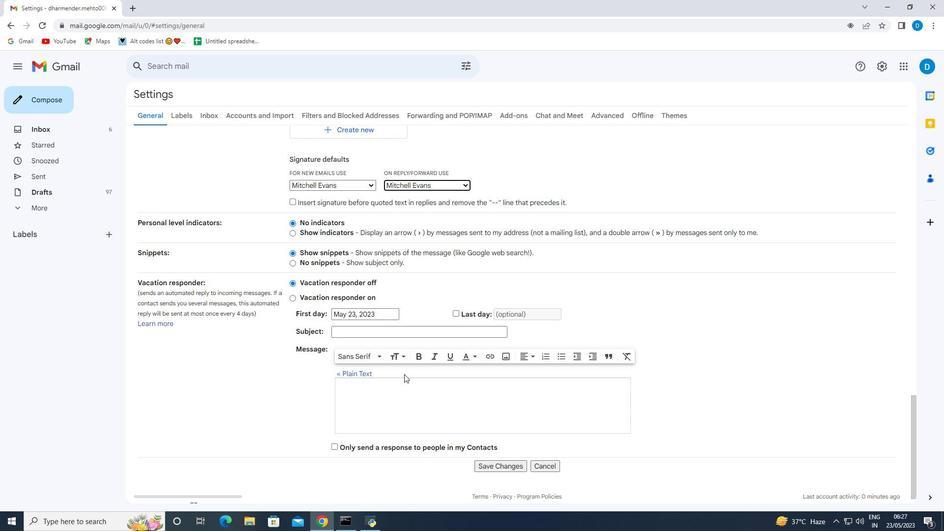 
Action: Mouse moved to (422, 379)
Screenshot: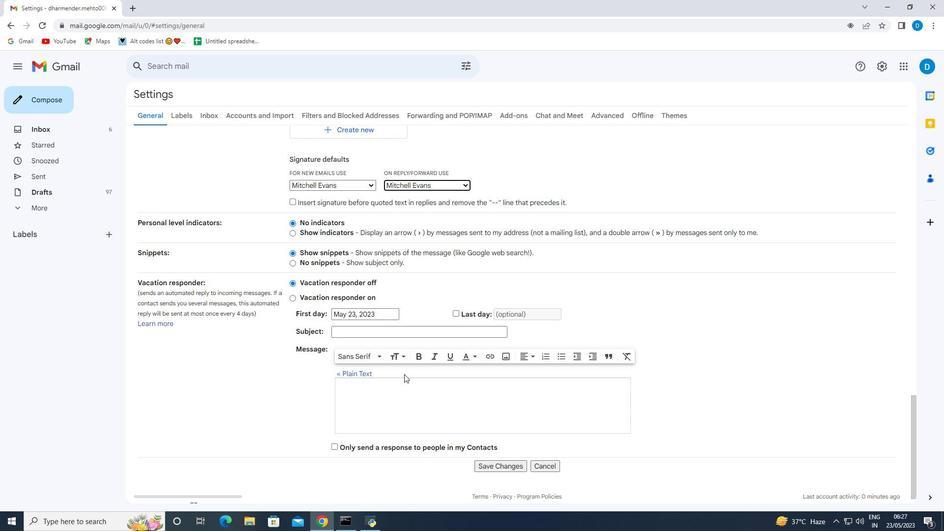 
Action: Mouse scrolled (422, 379) with delta (0, 0)
Screenshot: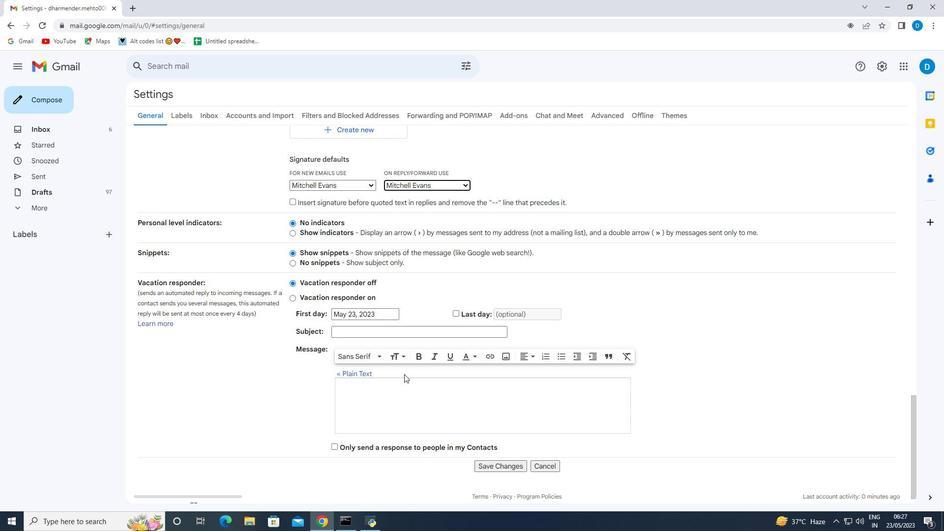 
Action: Mouse moved to (493, 445)
Screenshot: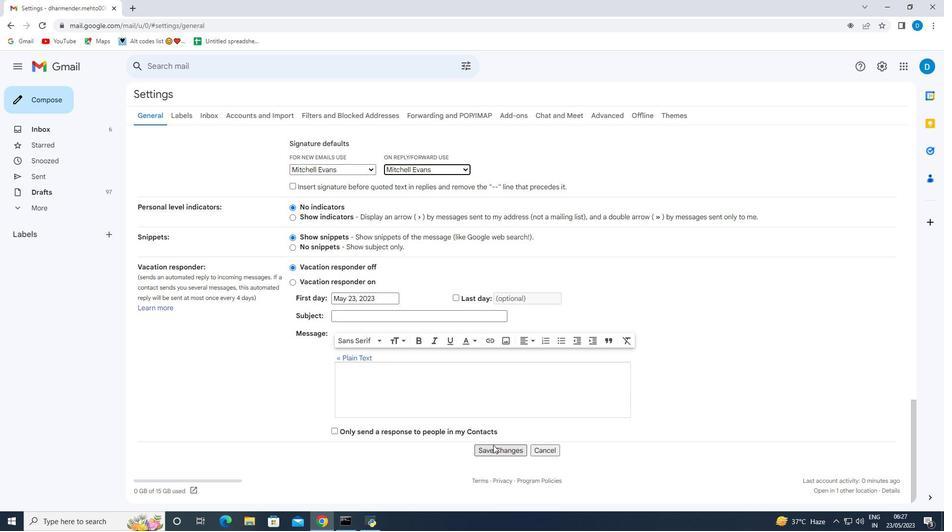
Action: Mouse pressed left at (493, 445)
Screenshot: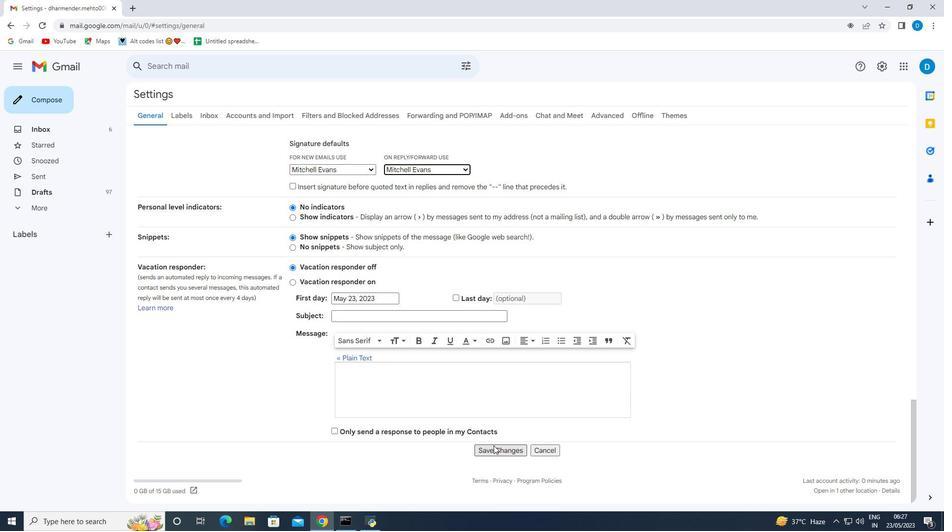 
Action: Mouse moved to (106, 236)
Screenshot: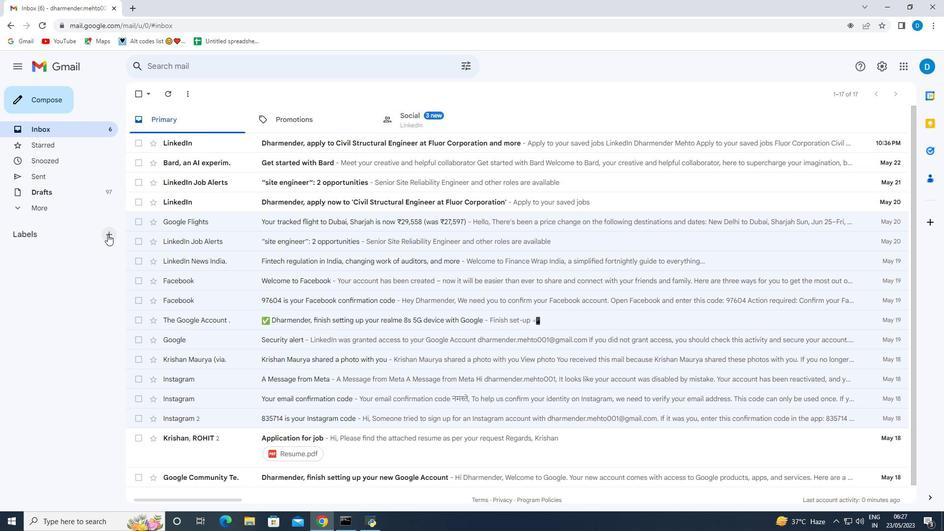 
Action: Mouse pressed left at (106, 236)
Screenshot: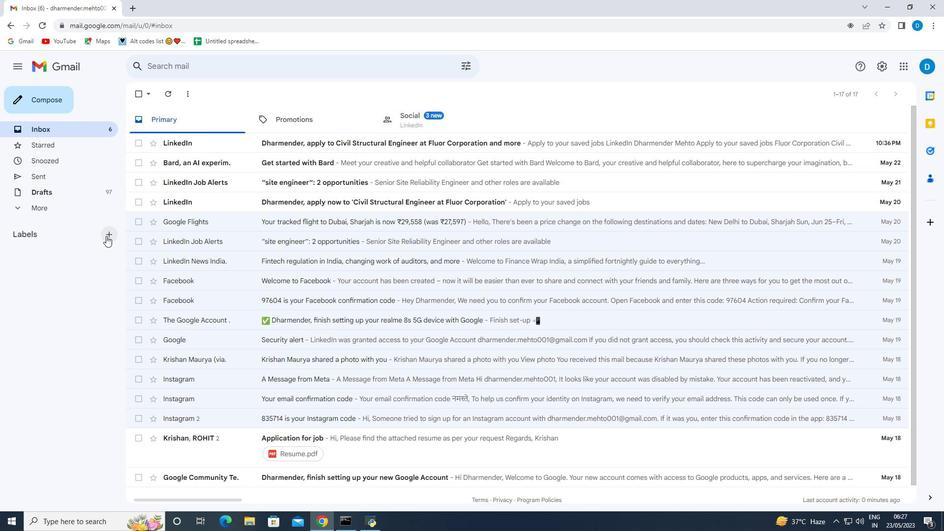 
Action: Mouse moved to (368, 270)
Screenshot: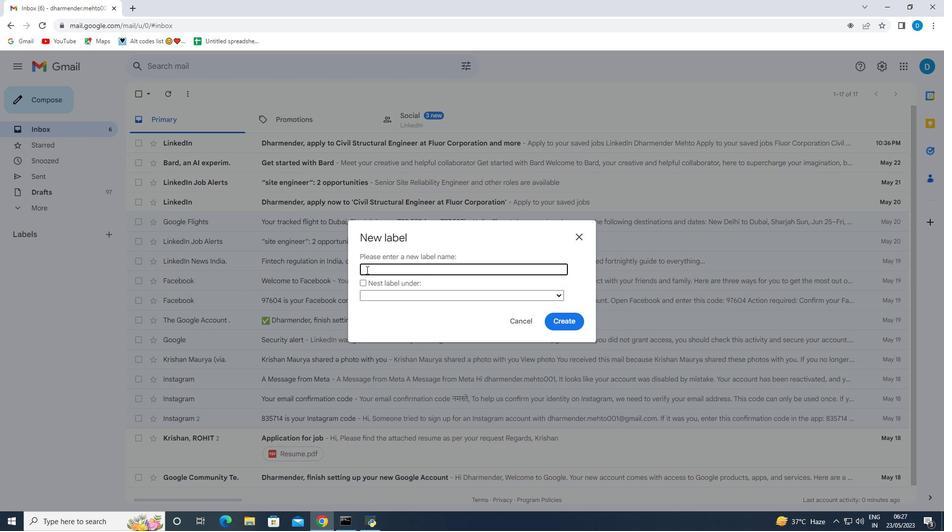 
Action: Mouse pressed left at (368, 270)
Screenshot: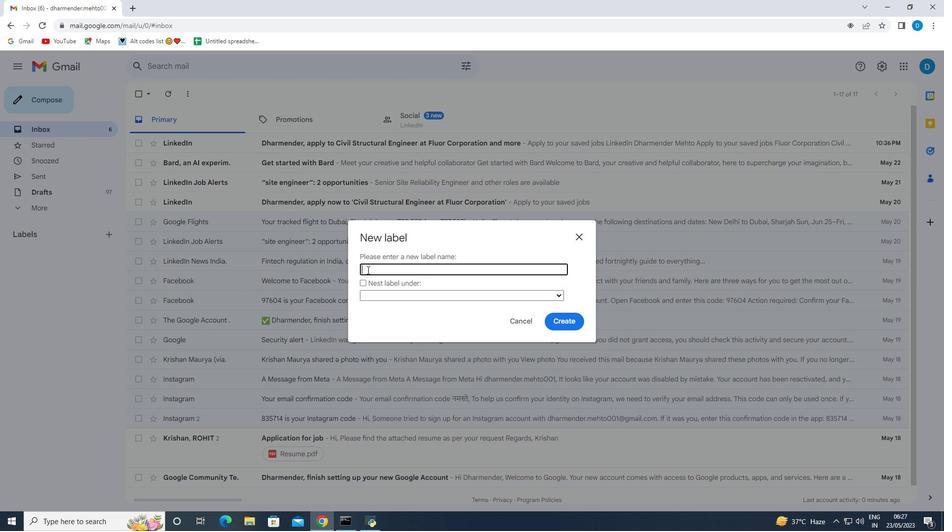 
Action: Mouse moved to (328, 264)
Screenshot: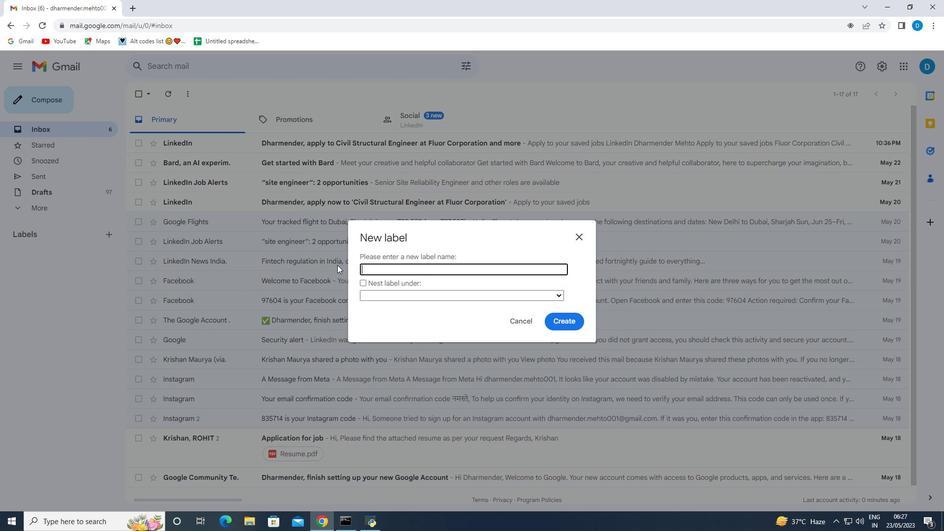 
Action: Key pressed <Key.shift><Key.shift>OSHA<Key.space>compliance
Screenshot: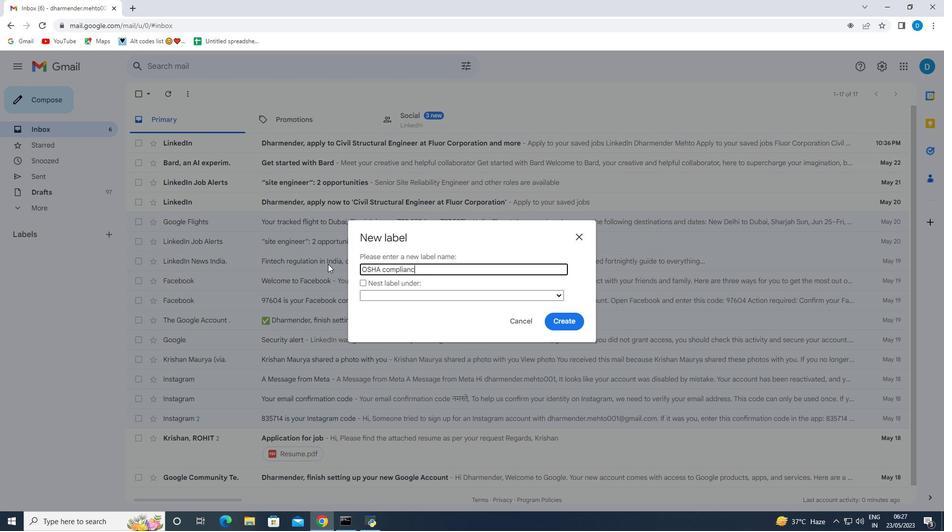 
Action: Mouse moved to (549, 317)
Screenshot: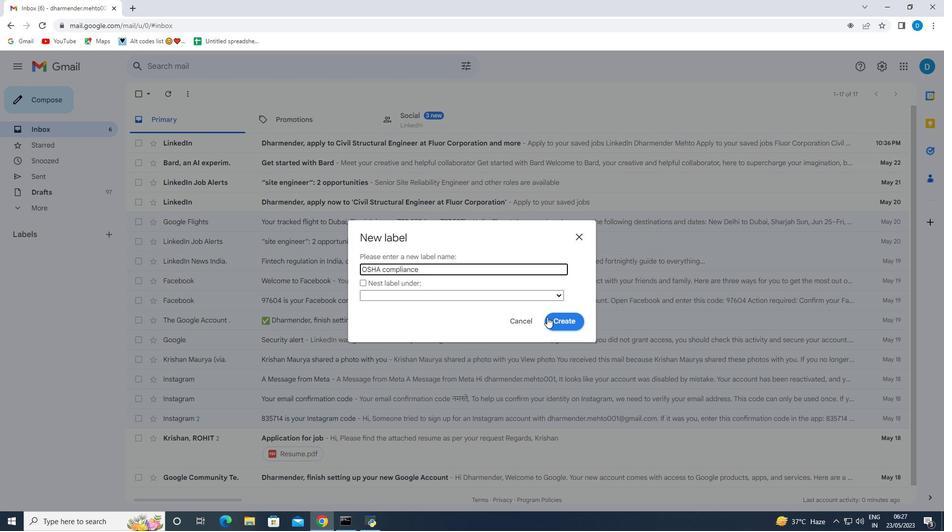 
Action: Mouse pressed left at (549, 317)
Screenshot: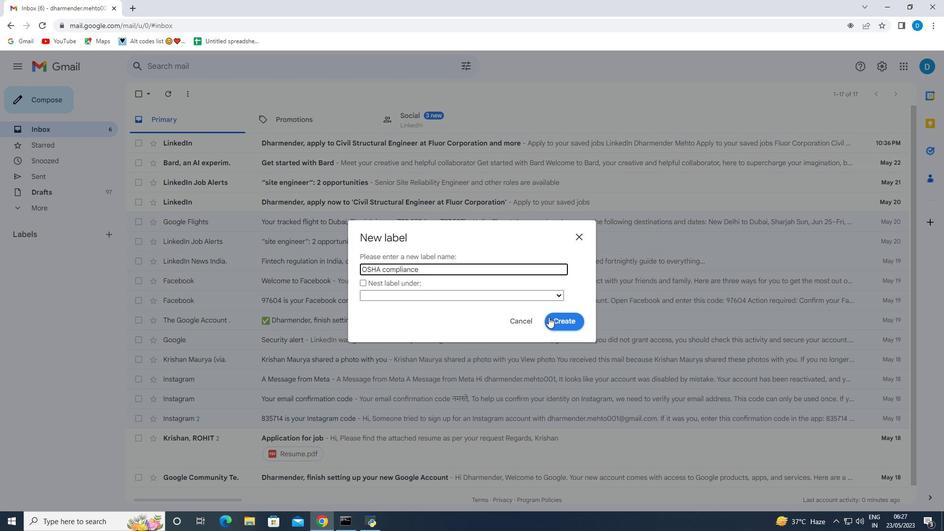
Action: Mouse moved to (112, 253)
Screenshot: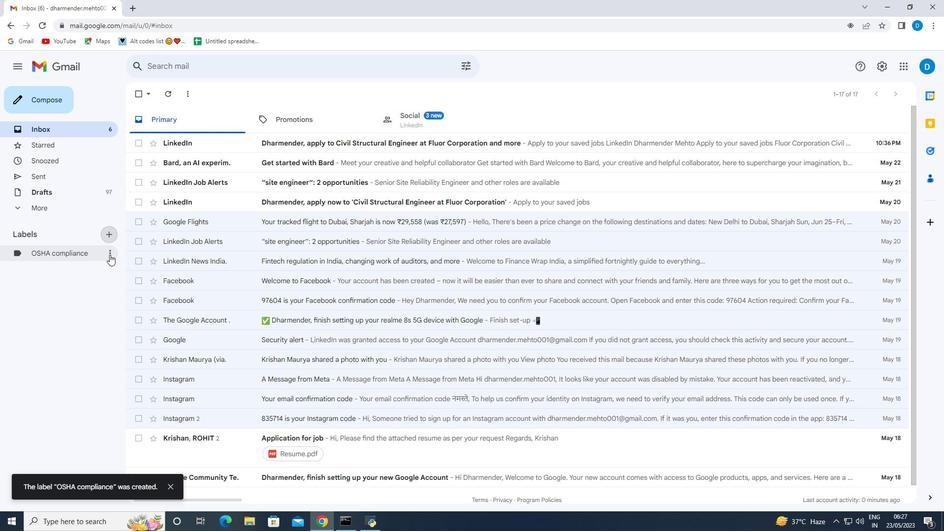 
Action: Mouse pressed left at (112, 253)
Screenshot: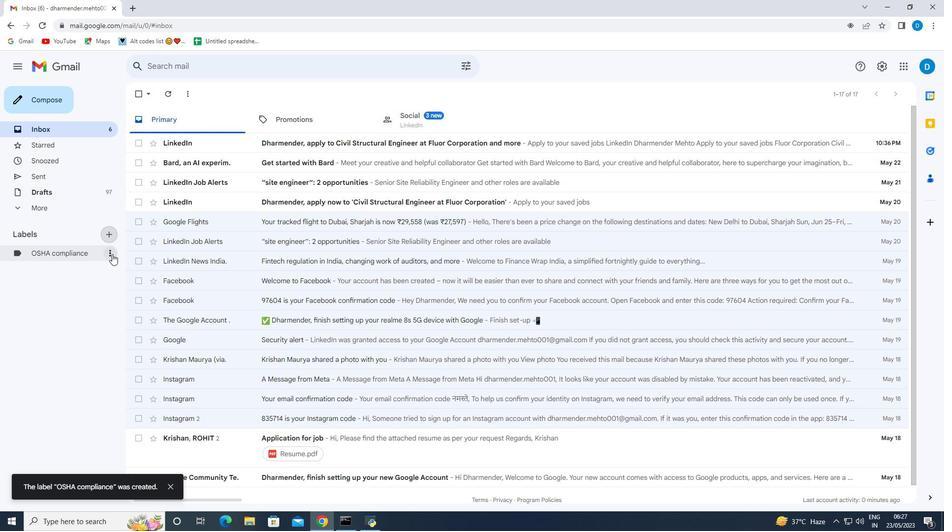
Action: Mouse moved to (291, 297)
Screenshot: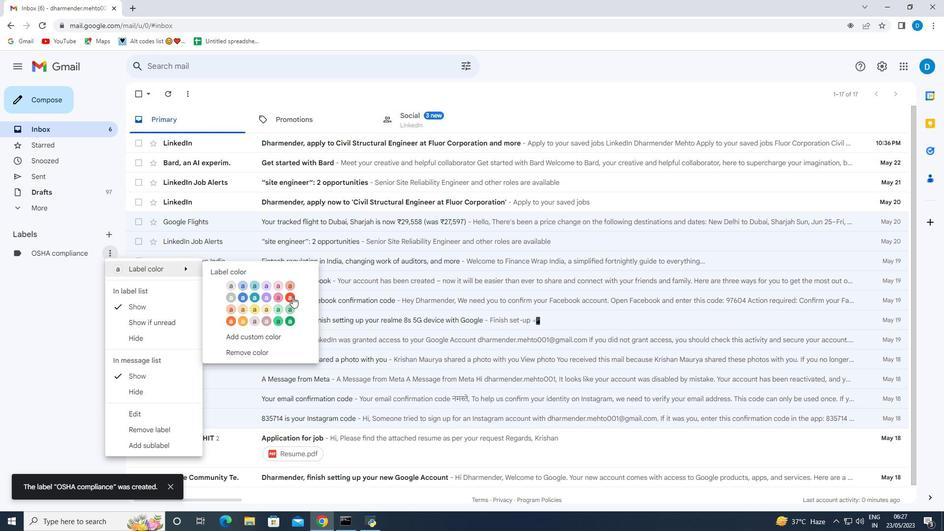 
Action: Mouse pressed left at (291, 297)
Screenshot: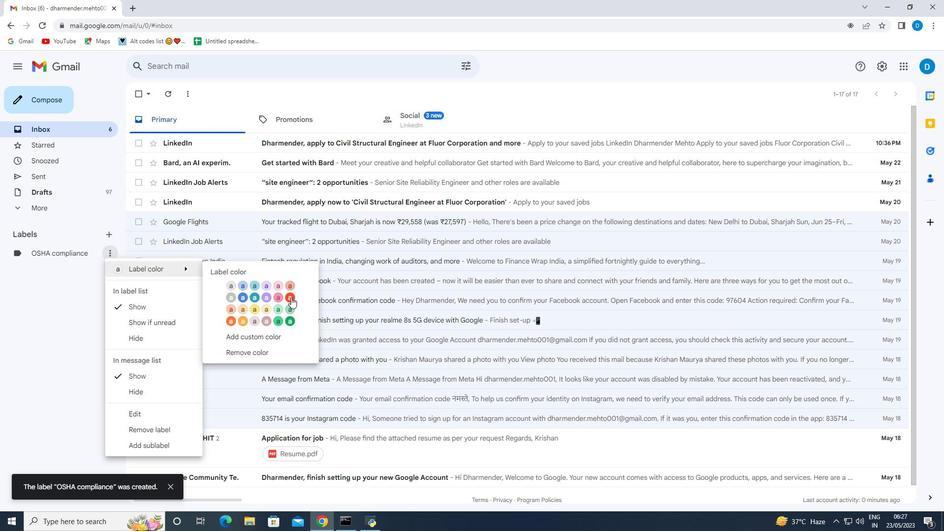 
Action: Mouse moved to (58, 104)
Screenshot: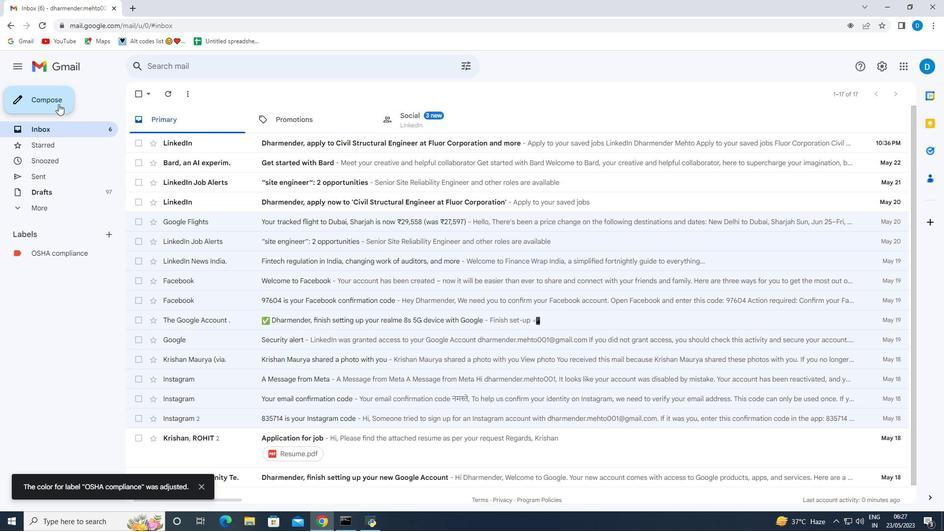 
Action: Mouse pressed left at (58, 104)
Screenshot: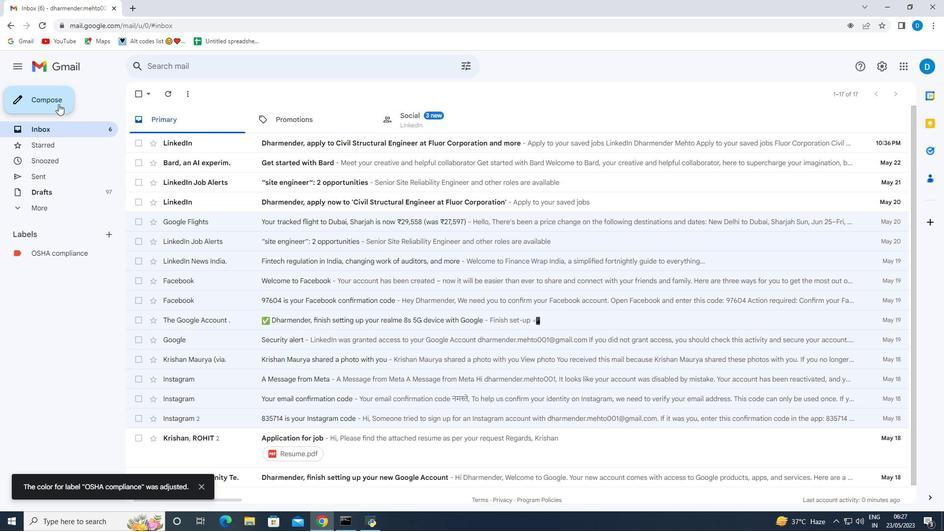 
Action: Mouse moved to (629, 294)
Screenshot: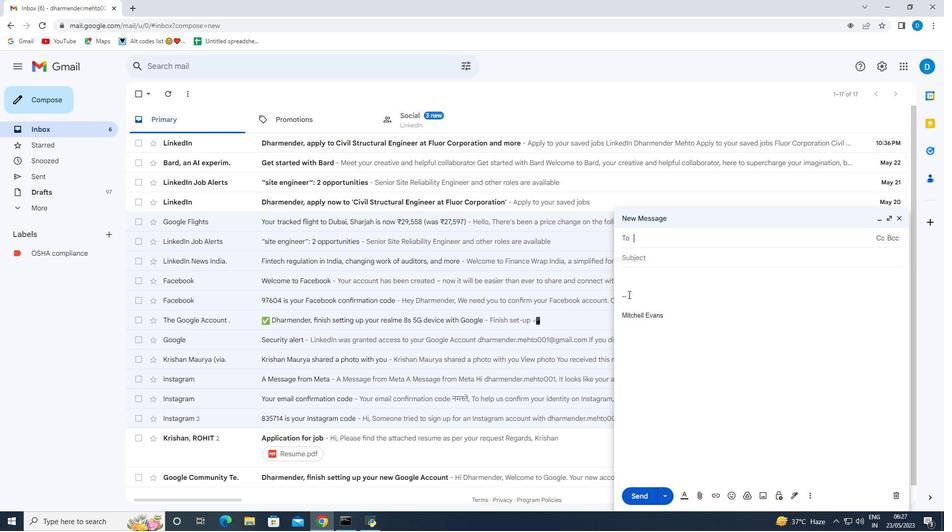 
Action: Mouse pressed left at (629, 294)
Screenshot: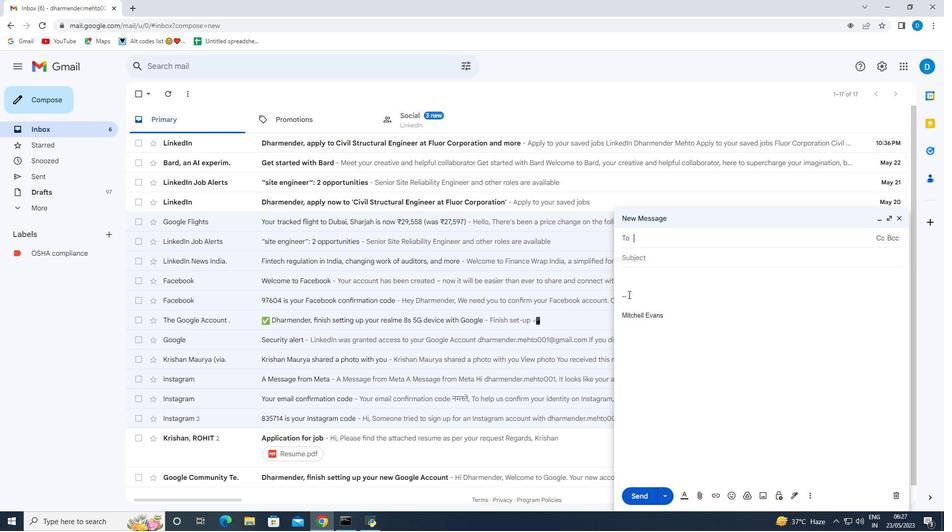 
Action: Mouse moved to (587, 288)
Screenshot: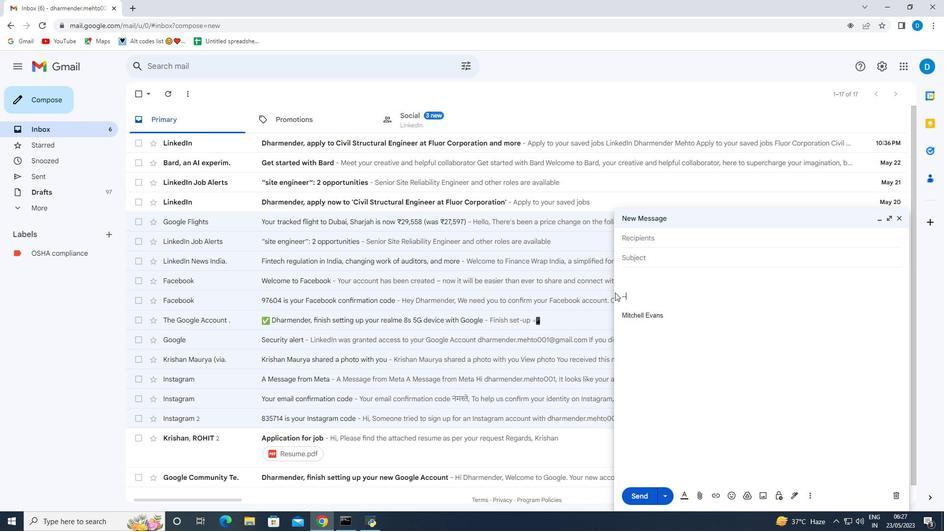 
Action: Key pressed <Key.backspace><Key.backspace><Key.backspace><Key.shift>With<Key.space>heartfelt<Key.space>thanks<Key.space>and<Key.space>warm<Key.space>wishes,
Screenshot: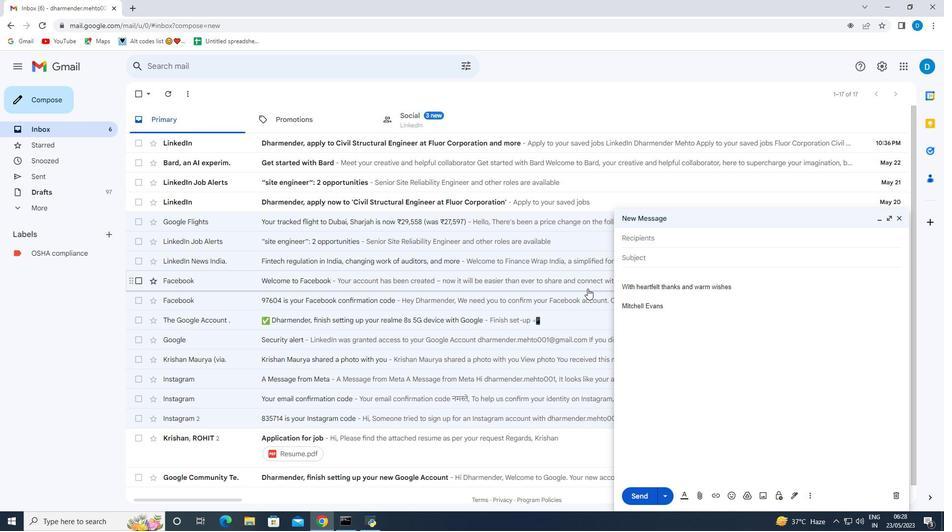 
Action: Mouse moved to (814, 495)
Screenshot: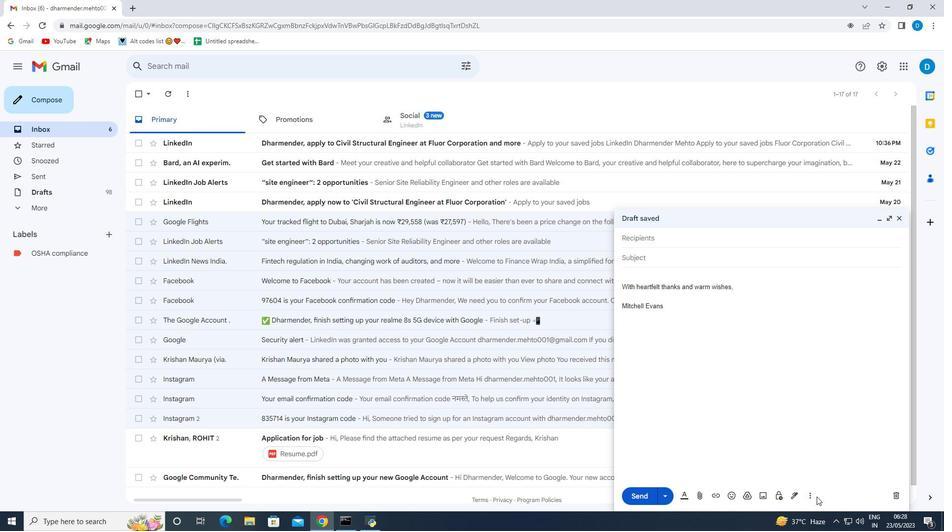 
Action: Mouse pressed left at (814, 495)
Screenshot: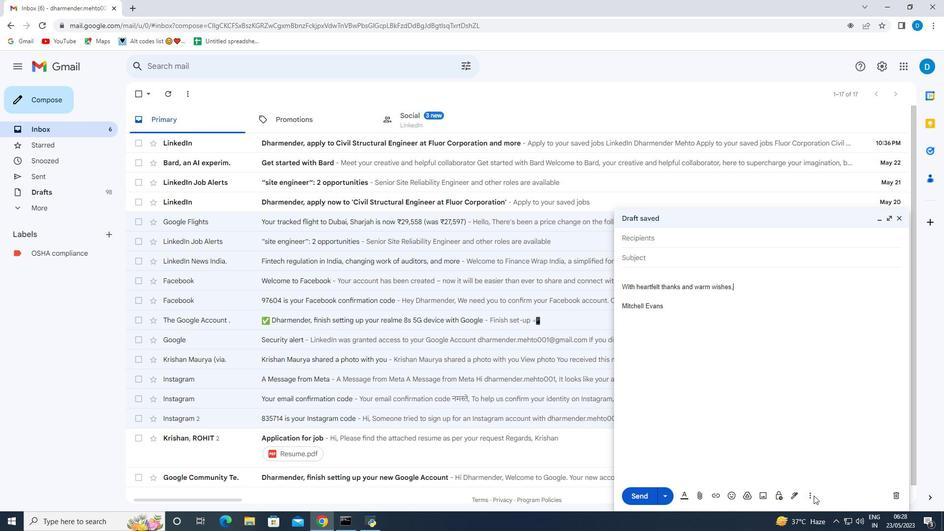 
Action: Mouse moved to (811, 495)
Screenshot: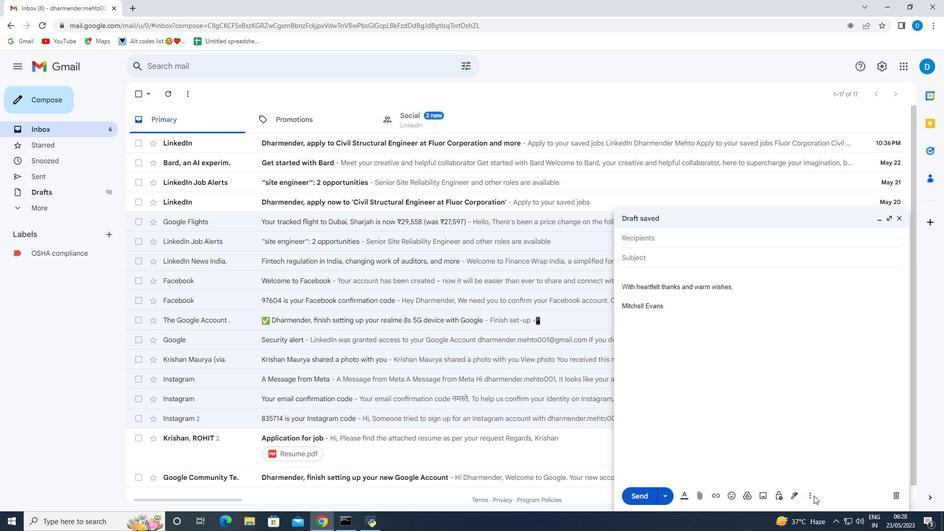 
Action: Mouse pressed left at (811, 495)
Screenshot: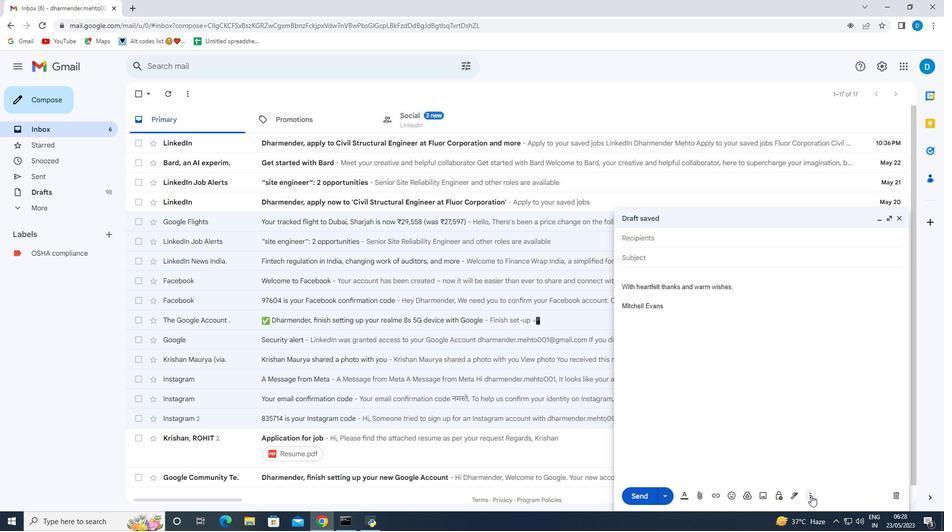 
Action: Mouse moved to (842, 409)
Screenshot: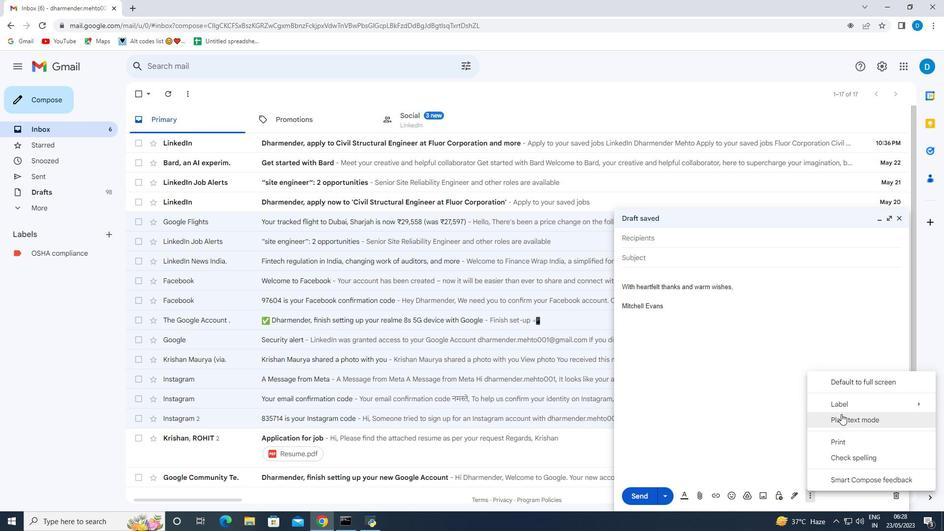 
Action: Mouse pressed left at (842, 409)
Screenshot: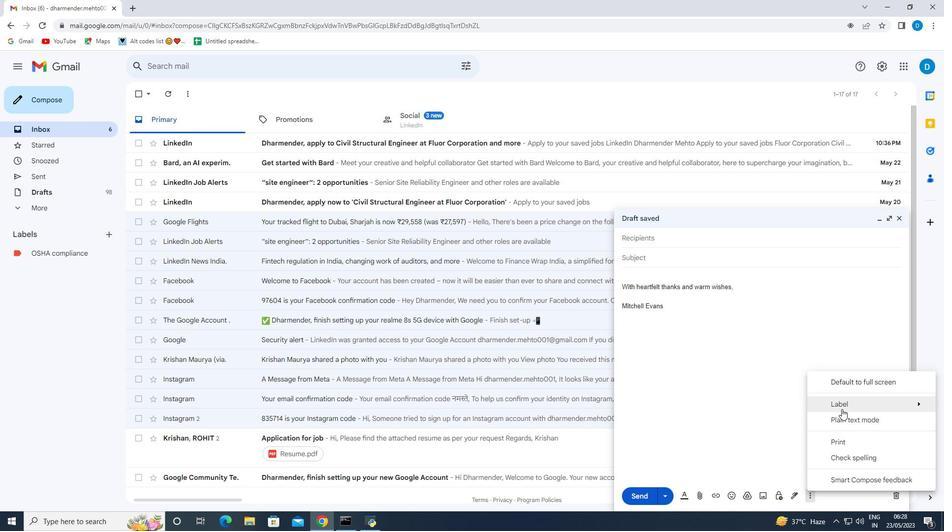 
Action: Mouse moved to (736, 278)
Screenshot: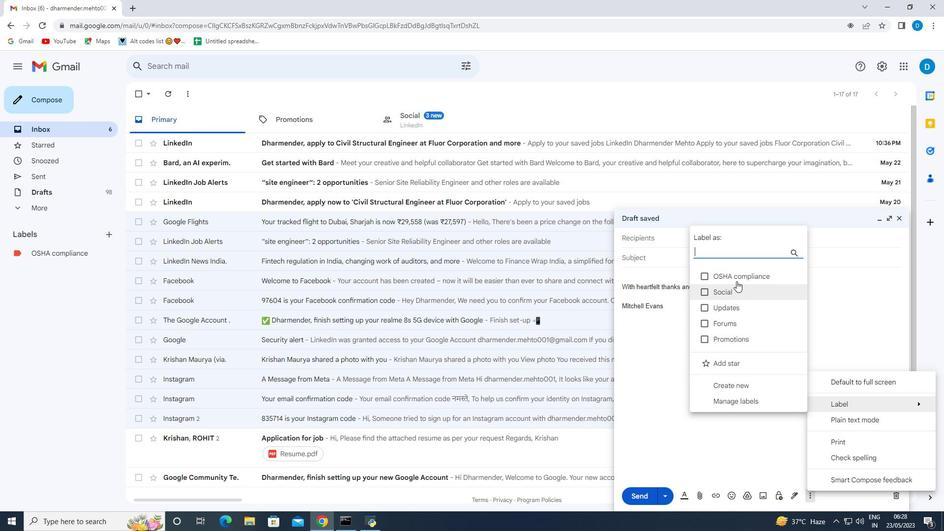 
Action: Mouse pressed left at (736, 278)
Screenshot: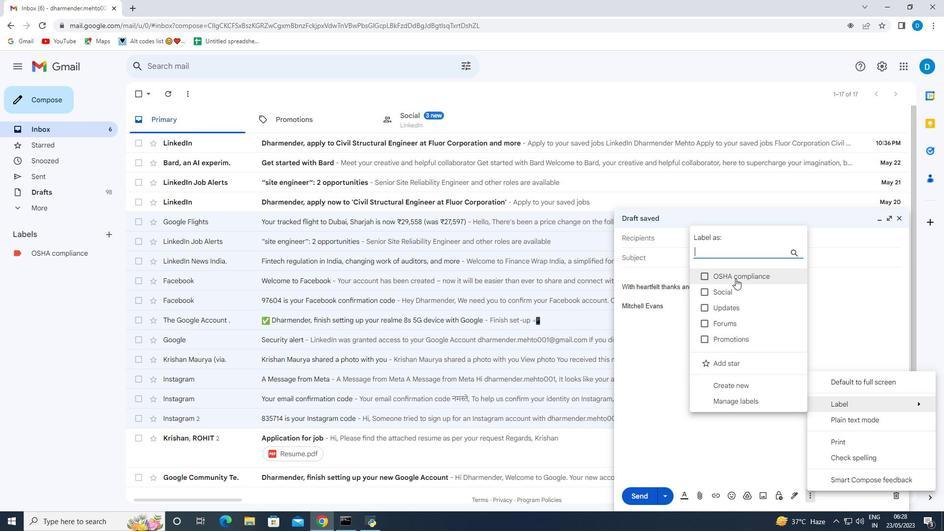 
Action: Mouse moved to (807, 492)
Screenshot: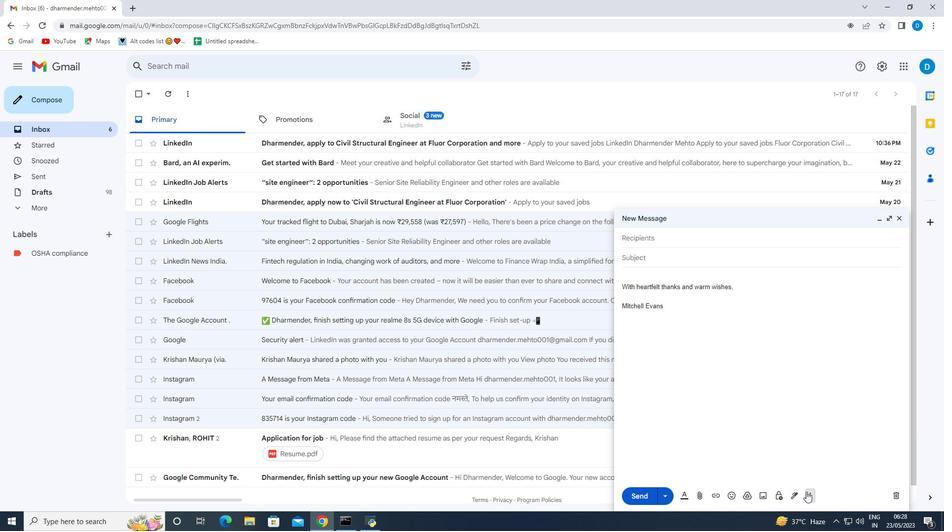 
Action: Mouse pressed left at (807, 492)
Screenshot: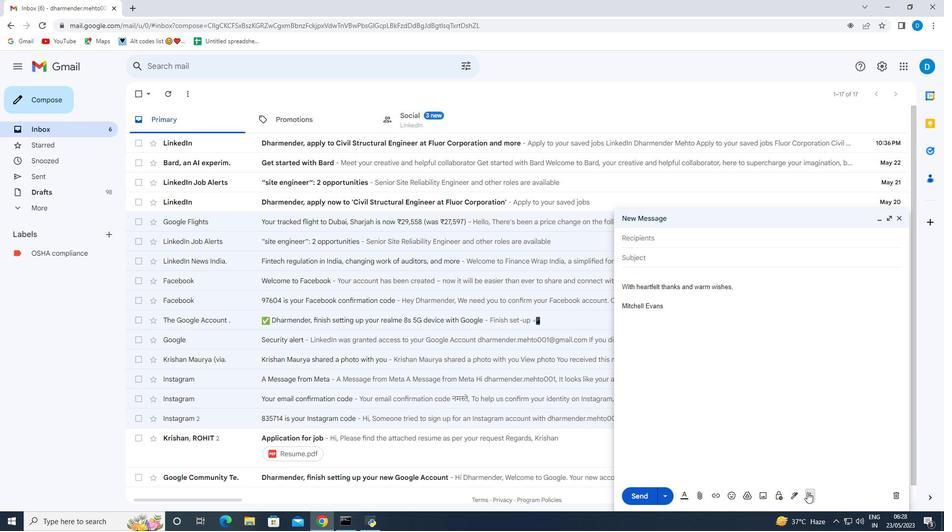 
Action: Mouse moved to (839, 399)
Screenshot: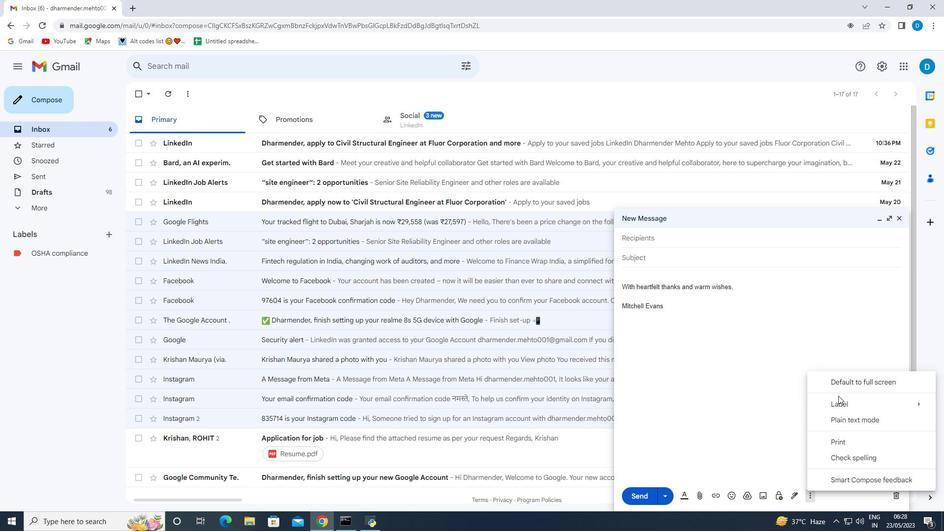 
Action: Mouse pressed left at (839, 399)
Screenshot: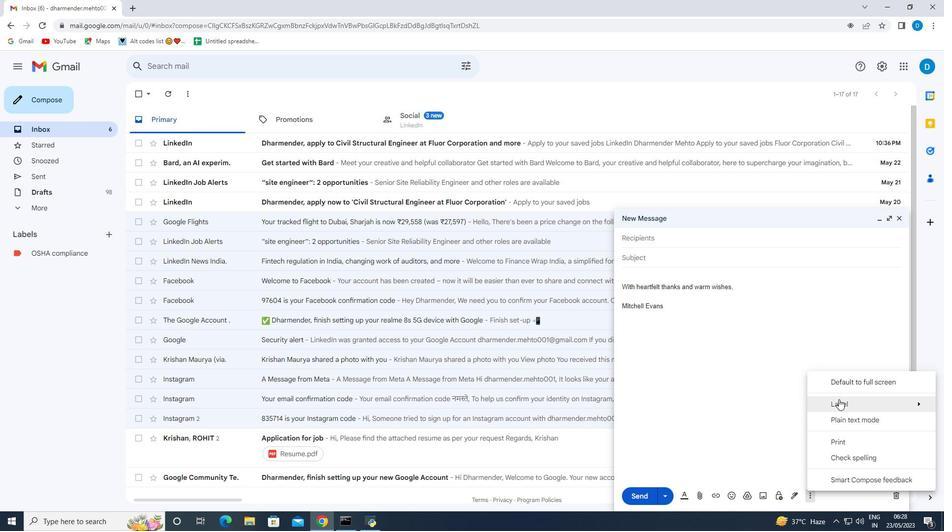 
Action: Mouse moved to (705, 278)
Screenshot: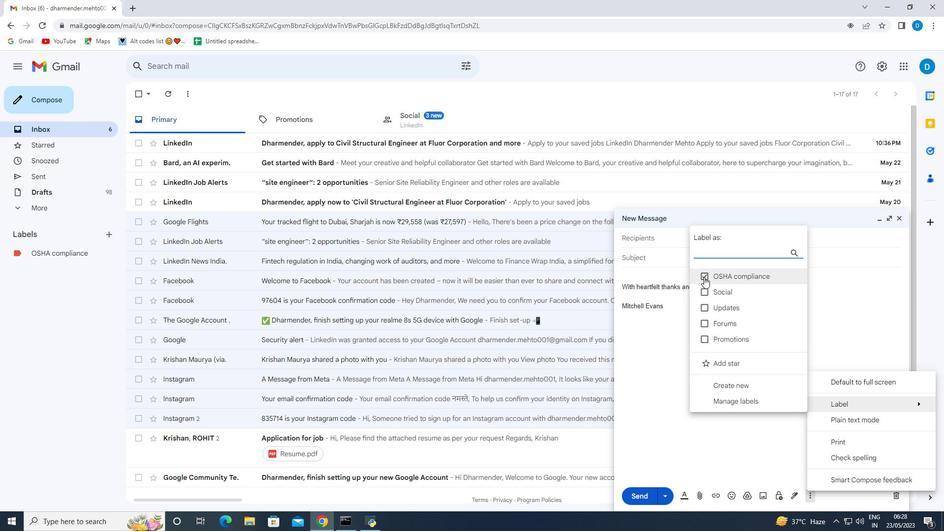 
Action: Mouse pressed left at (705, 278)
Screenshot: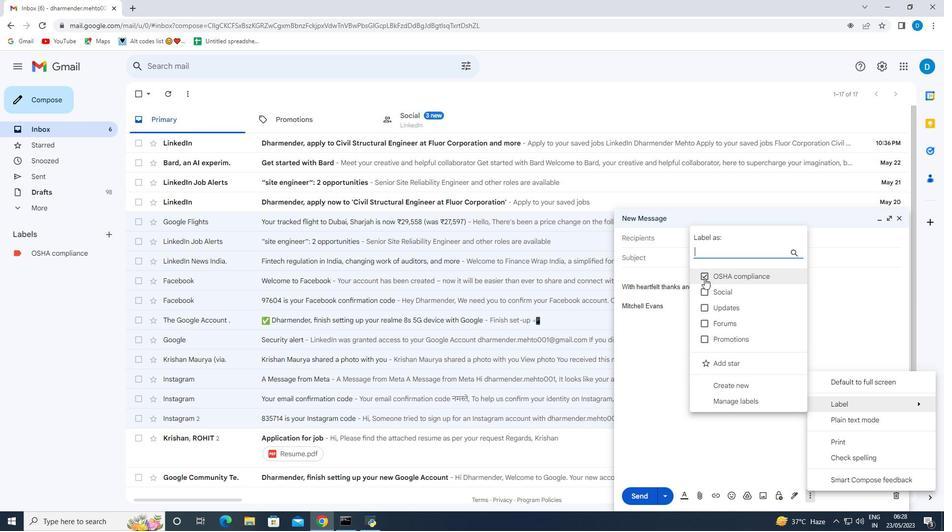 
Action: Mouse pressed left at (705, 278)
Screenshot: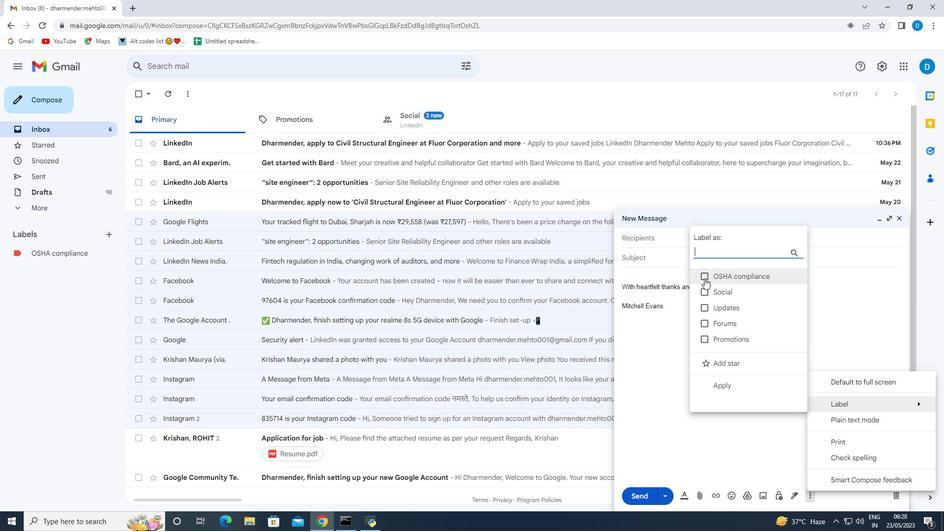 
Action: Mouse moved to (688, 429)
Screenshot: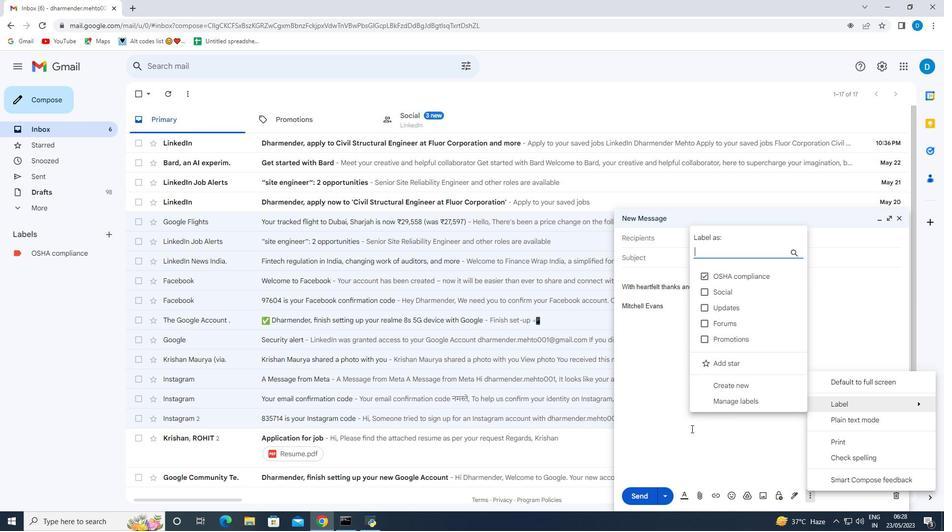 
Action: Mouse pressed left at (688, 429)
Screenshot: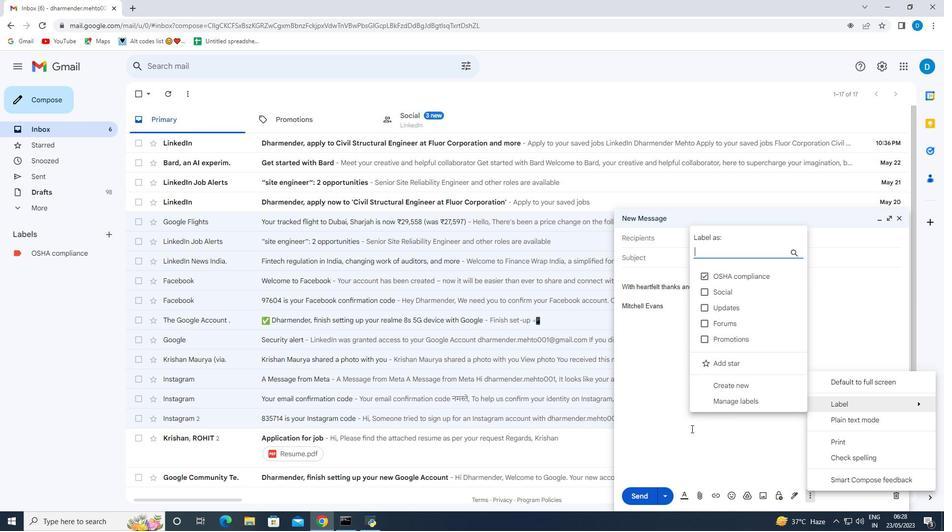 
Action: Mouse moved to (662, 239)
Screenshot: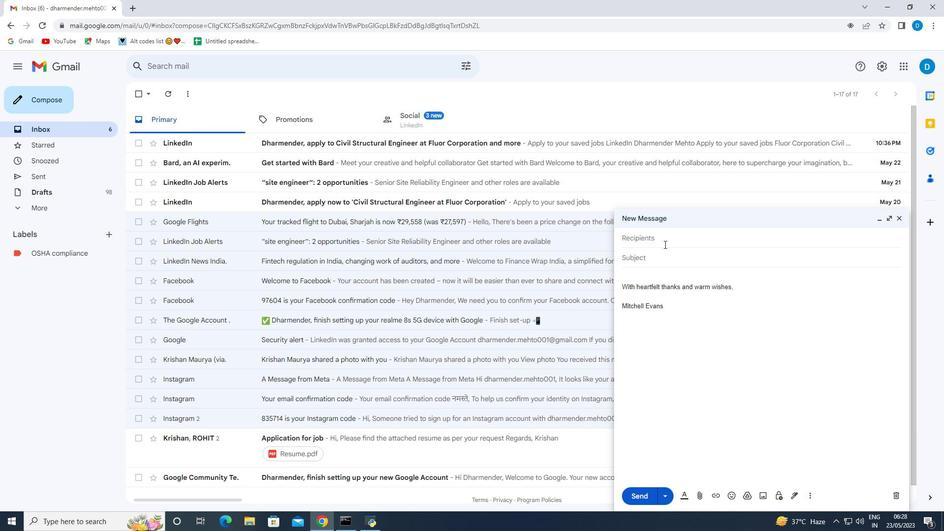 
Action: Mouse pressed left at (662, 239)
Screenshot: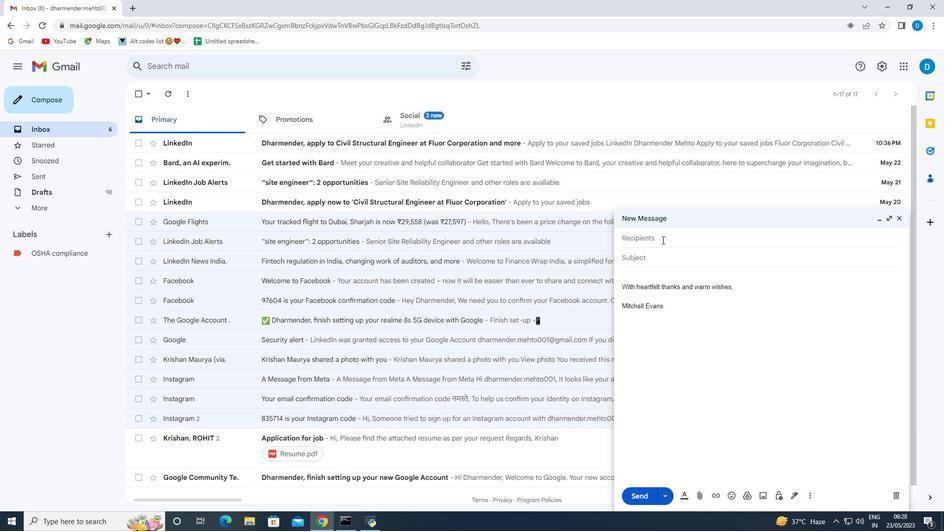 
Action: Key pressed softage.9<Key.shift>@softage.net
Screenshot: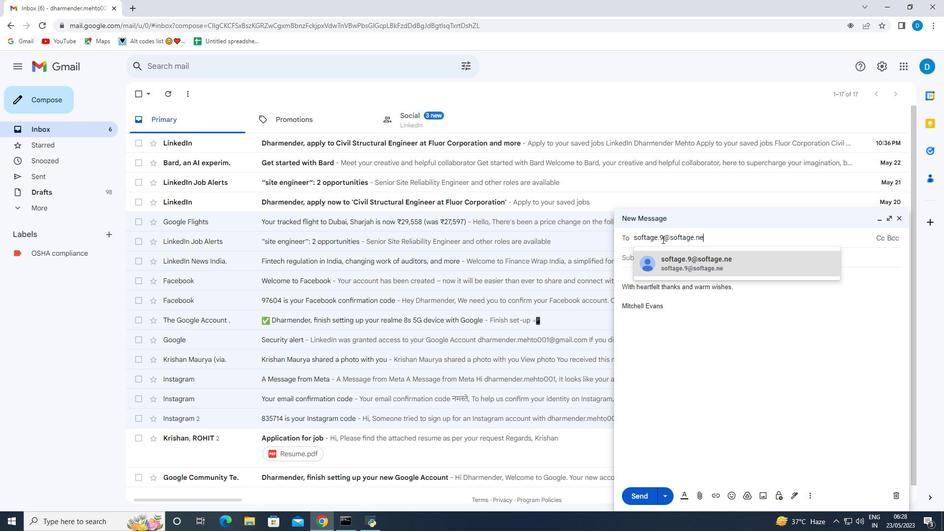 
Action: Mouse moved to (763, 263)
Screenshot: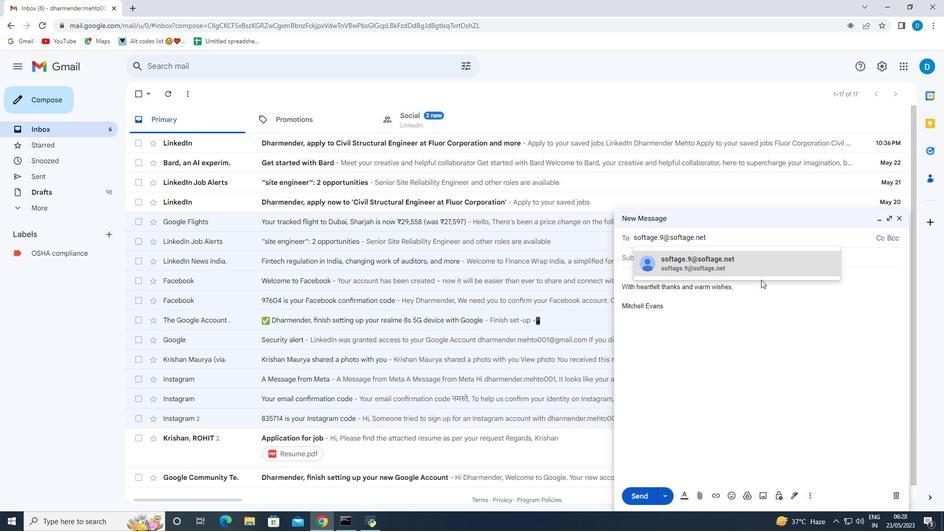 
Action: Mouse pressed left at (763, 263)
Screenshot: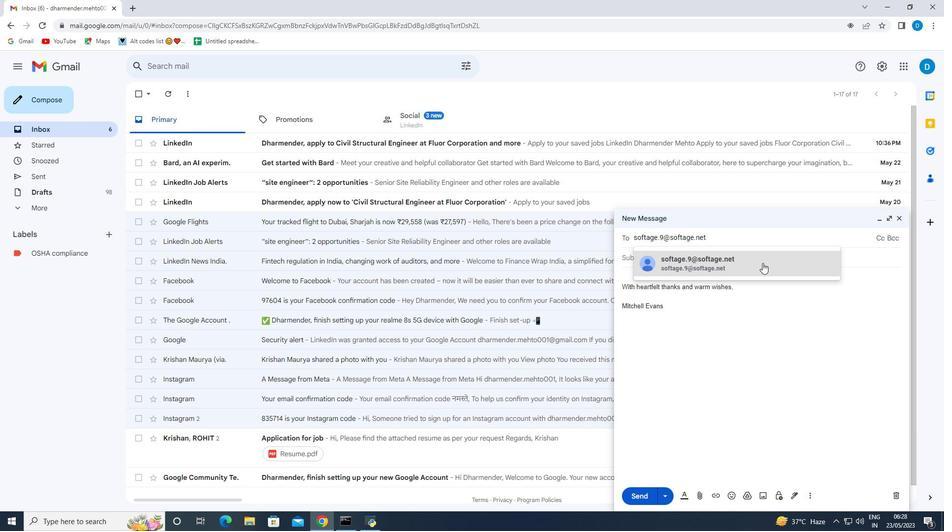 
Action: Mouse moved to (810, 495)
Screenshot: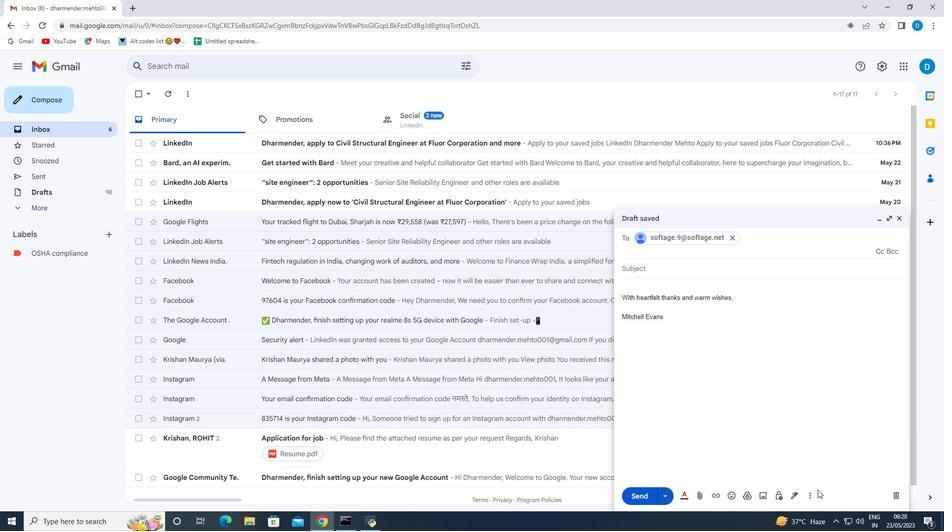 
Action: Mouse pressed left at (810, 495)
Screenshot: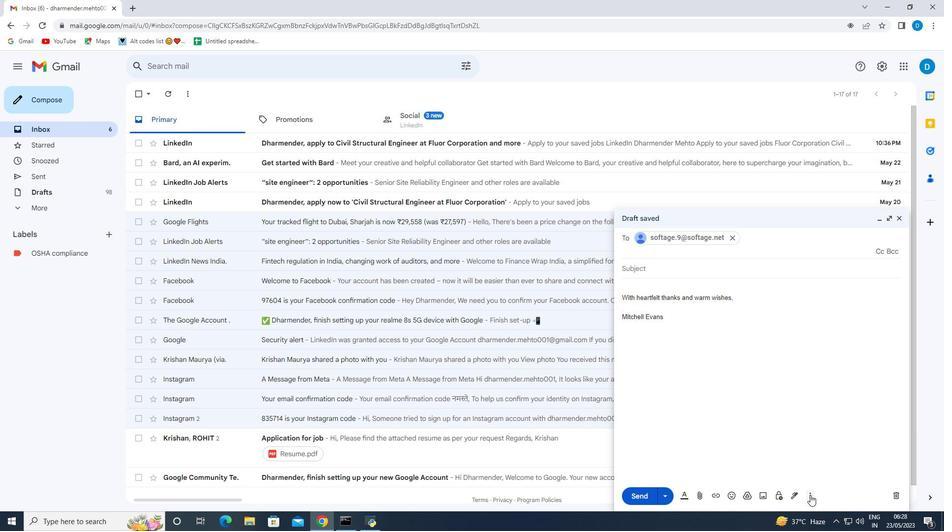 
Action: Mouse moved to (844, 404)
Screenshot: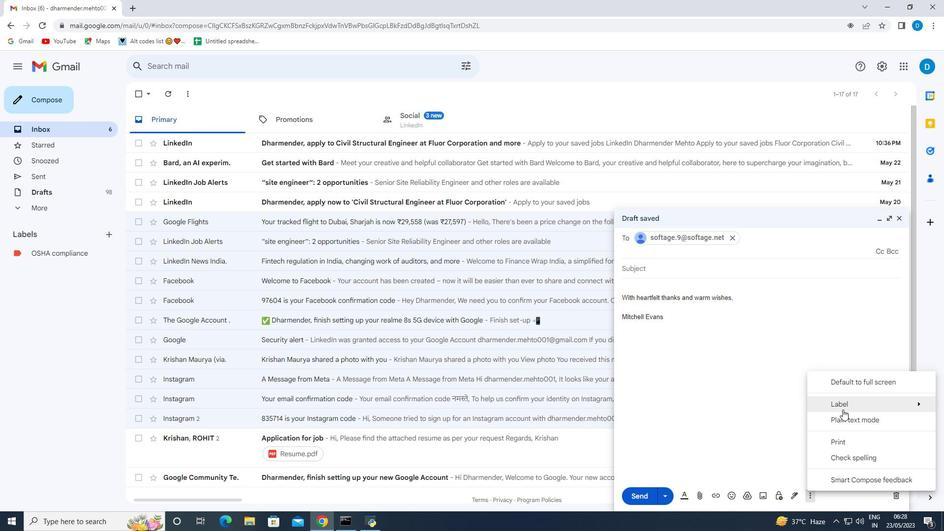 
Action: Mouse pressed left at (844, 404)
Screenshot: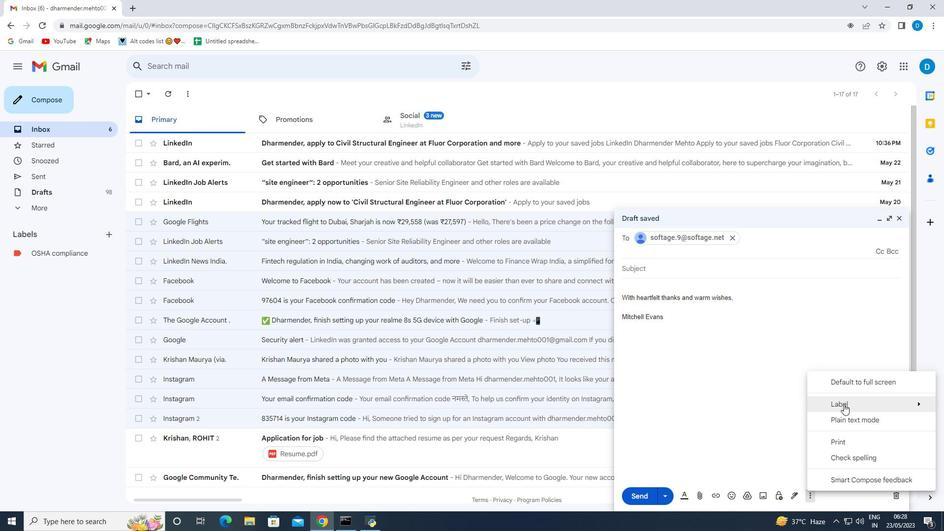 
Action: Mouse moved to (705, 276)
Screenshot: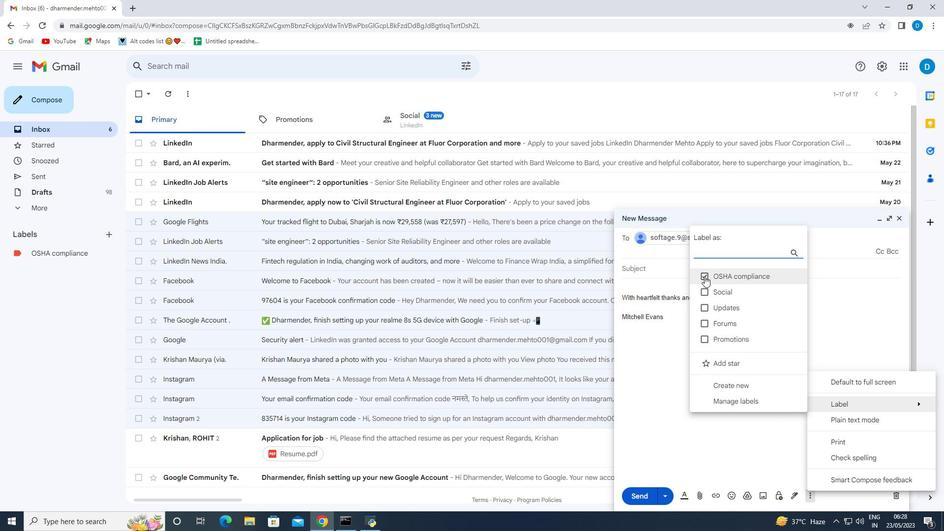 
Action: Mouse pressed left at (705, 276)
Screenshot: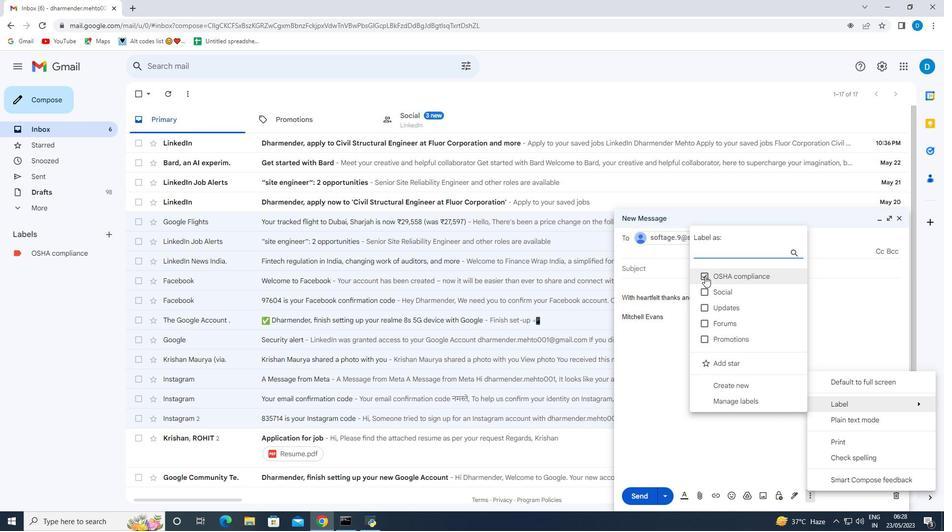 
Action: Mouse pressed left at (705, 276)
Screenshot: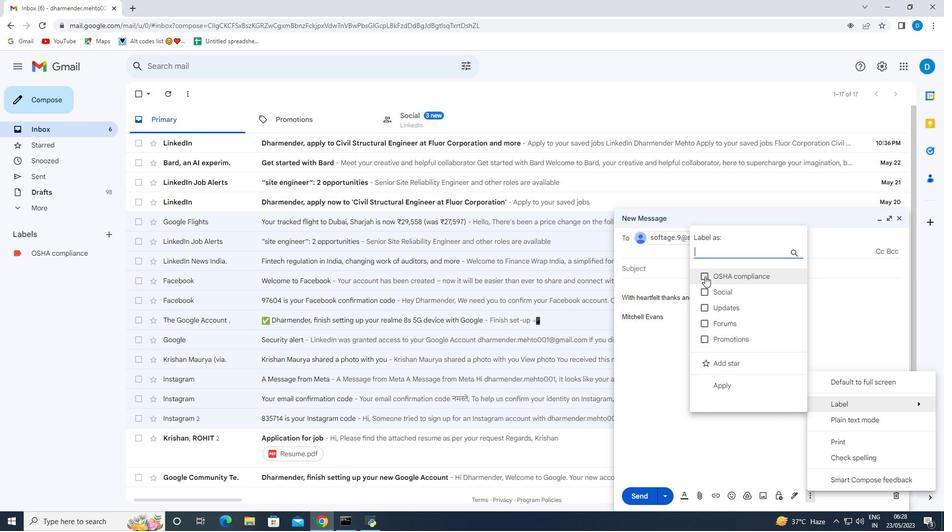 
Action: Mouse moved to (661, 376)
Screenshot: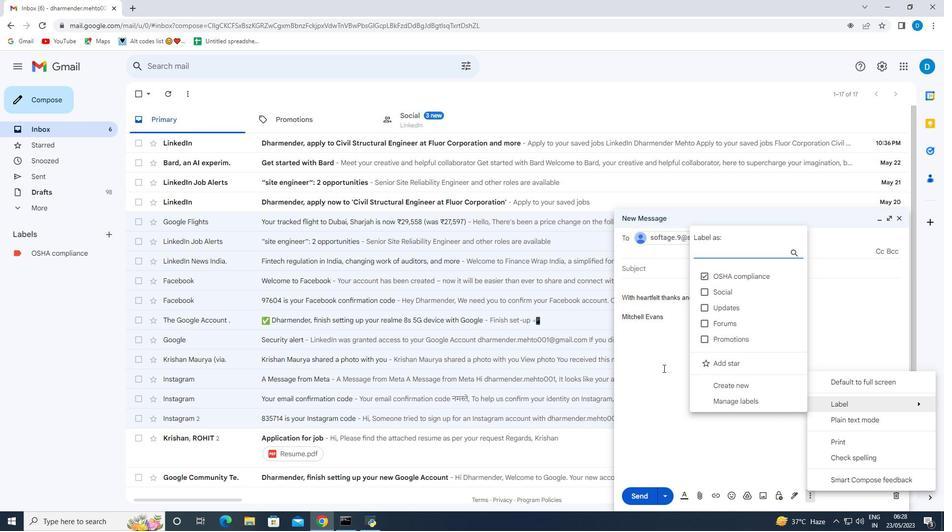
Action: Mouse pressed left at (661, 376)
Screenshot: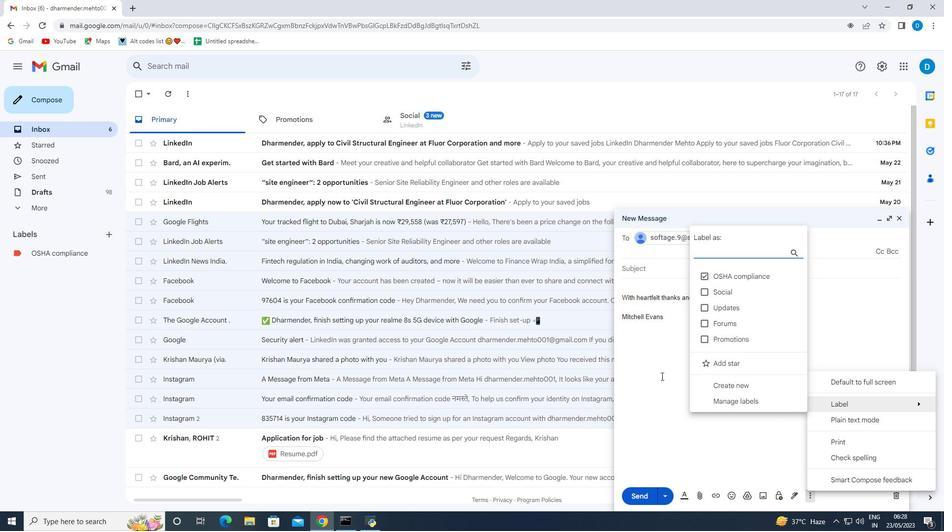 
Action: Mouse moved to (827, 347)
Screenshot: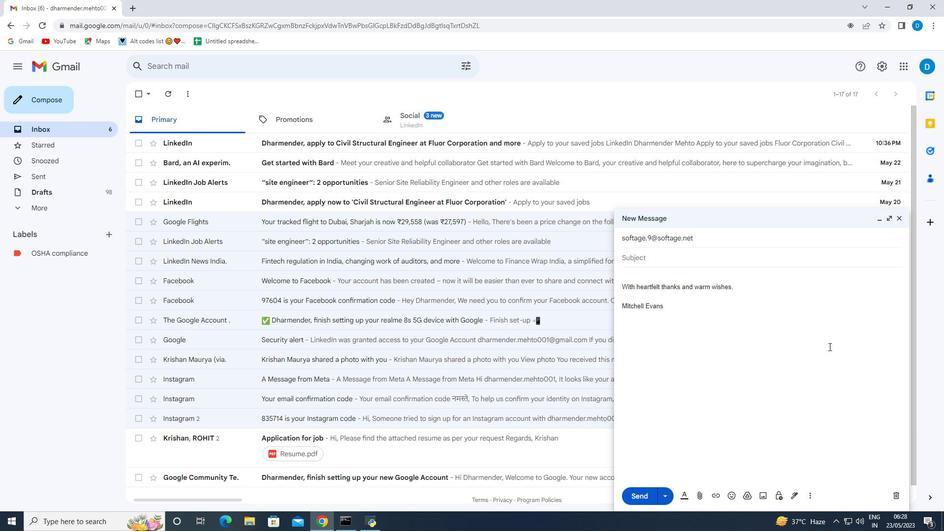 
